 Task: Look for space in Abbeville, France from 1st July, 2023 to 8th July, 2023 for 2 adults, 1 child in price range Rs.15000 to Rs.20000. Place can be entire place with 1  bedroom having 1 bed and 1 bathroom. Property type can be house, flat, guest house, hotel. Booking option can be shelf check-in. Required host language is English.
Action: Mouse moved to (495, 181)
Screenshot: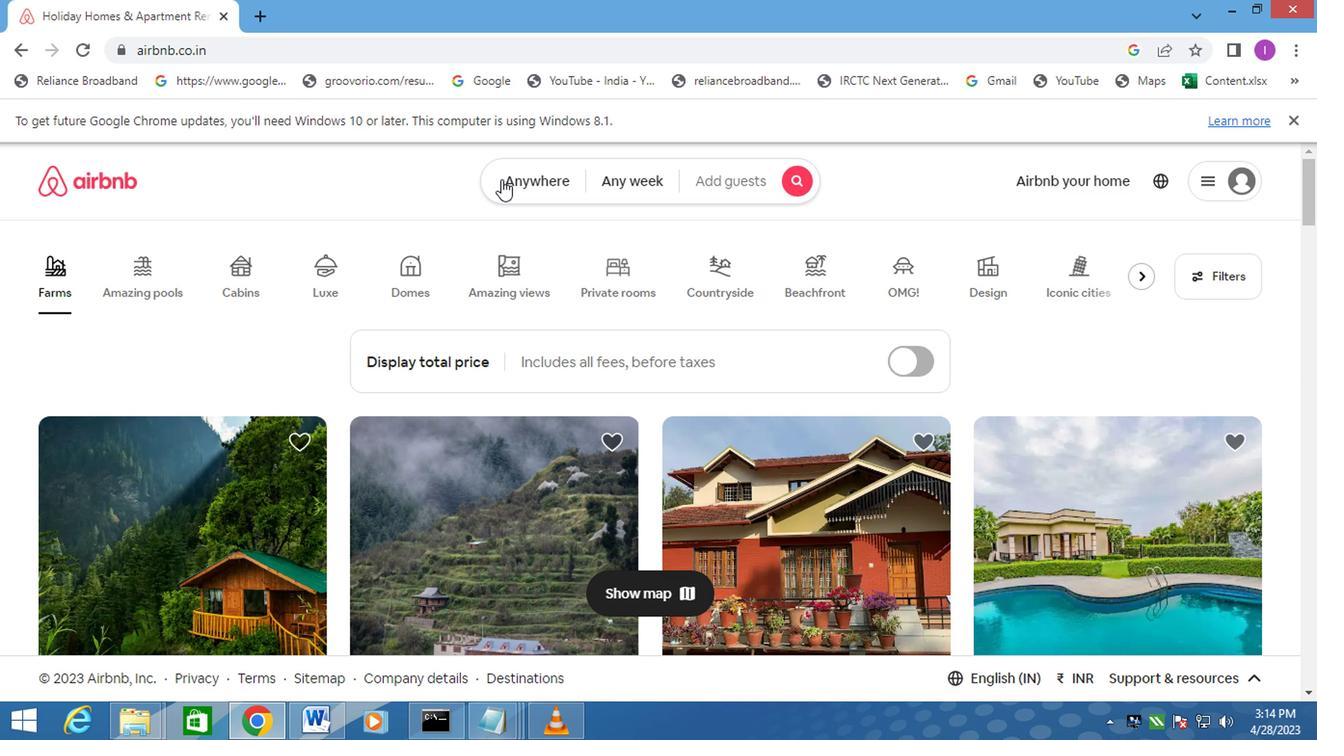 
Action: Mouse pressed left at (495, 181)
Screenshot: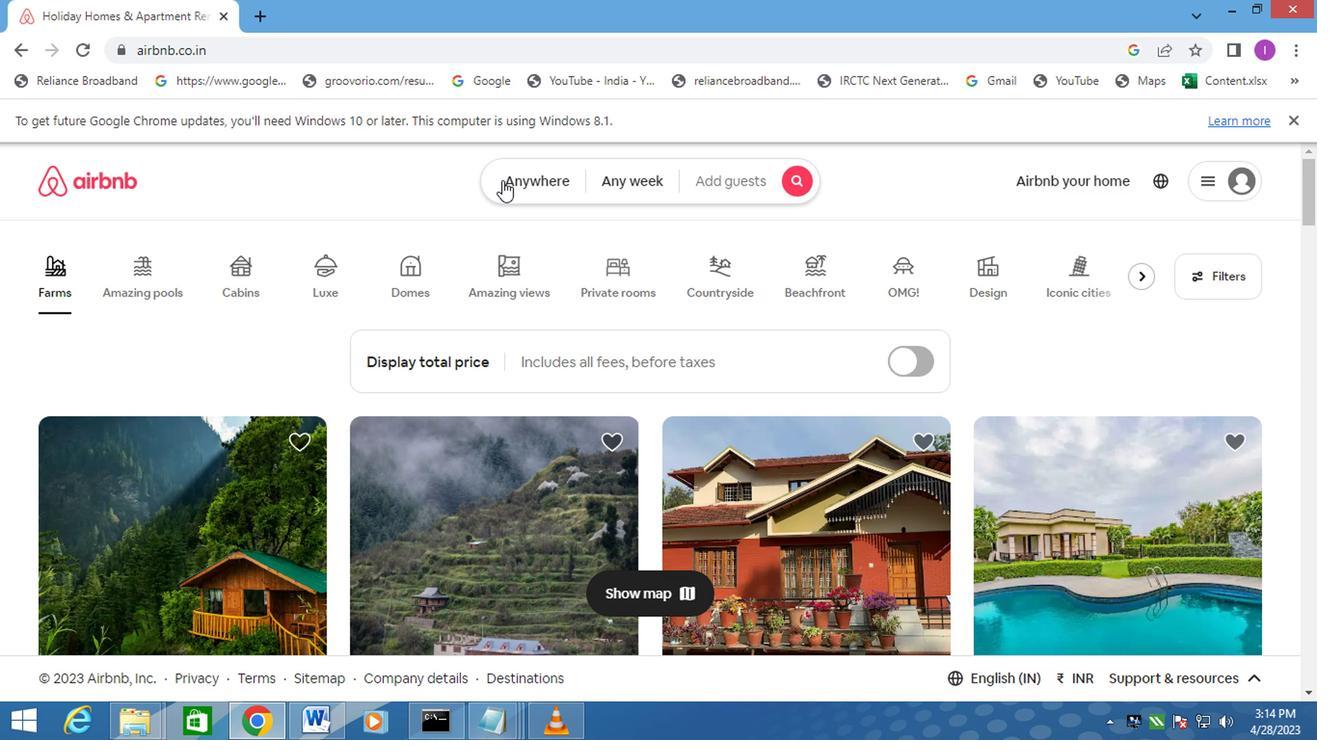 
Action: Mouse moved to (299, 267)
Screenshot: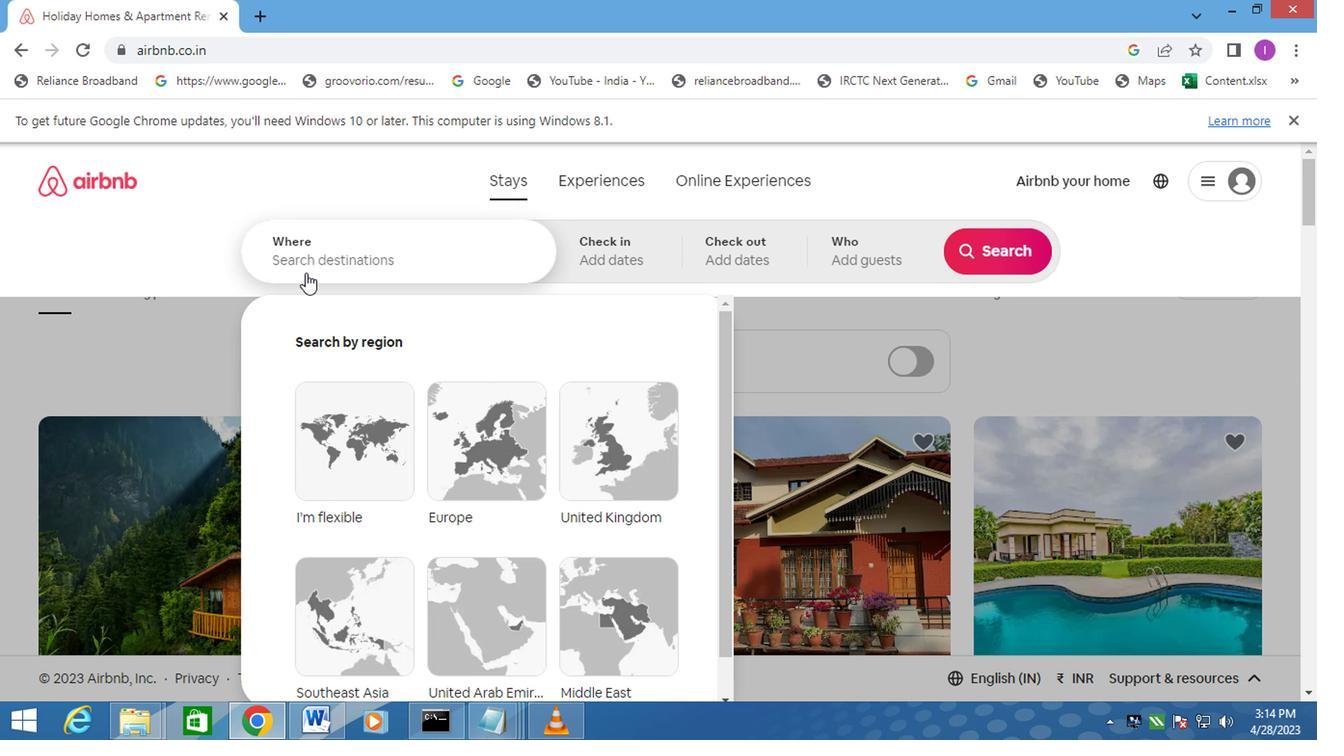 
Action: Mouse pressed left at (299, 267)
Screenshot: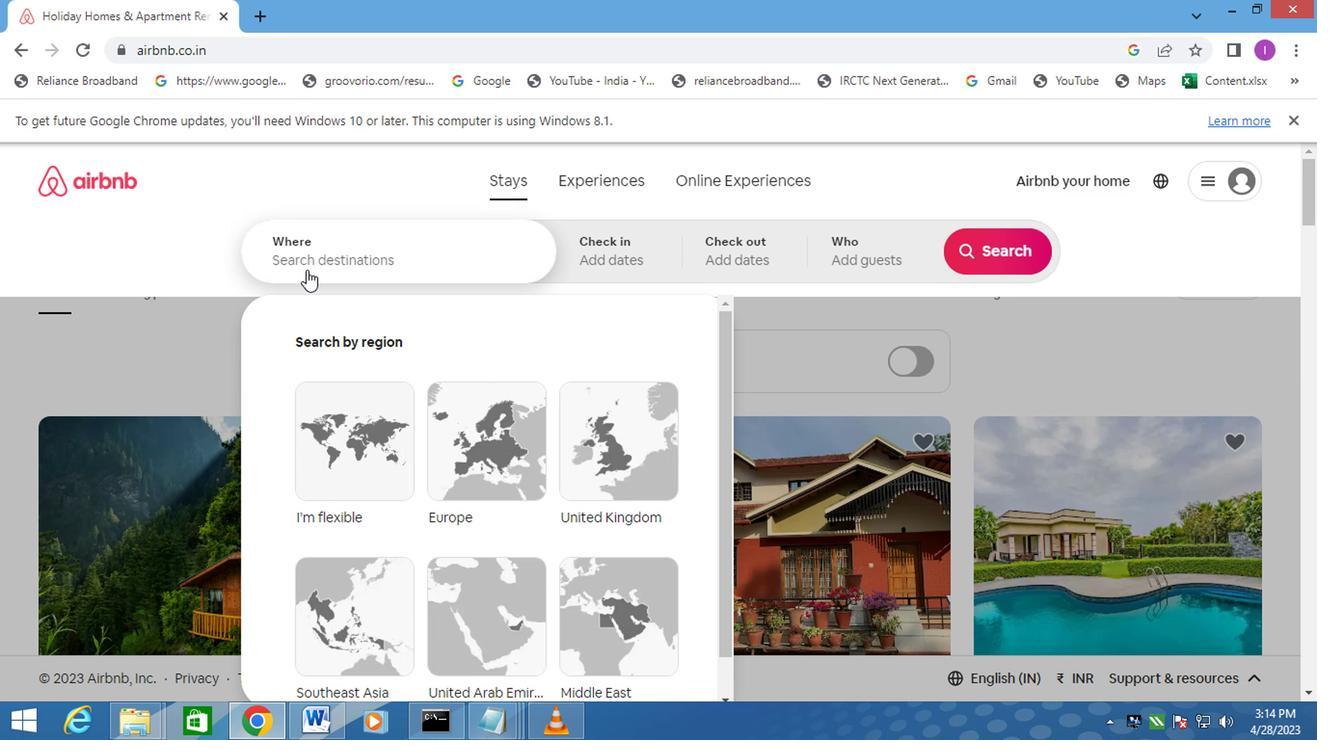
Action: Mouse moved to (335, 259)
Screenshot: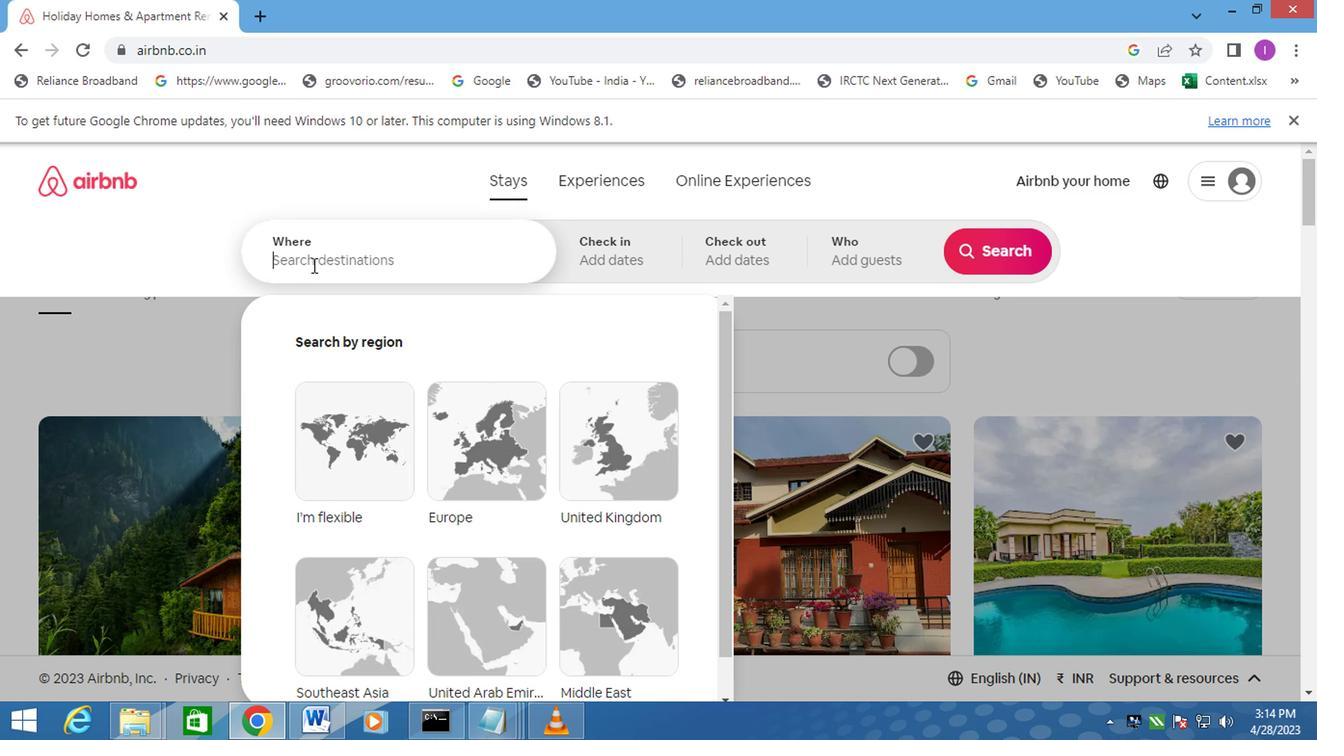 
Action: Key pressed <Key.shift>ABBEVILLE,<Key.shift>FRANCE
Screenshot: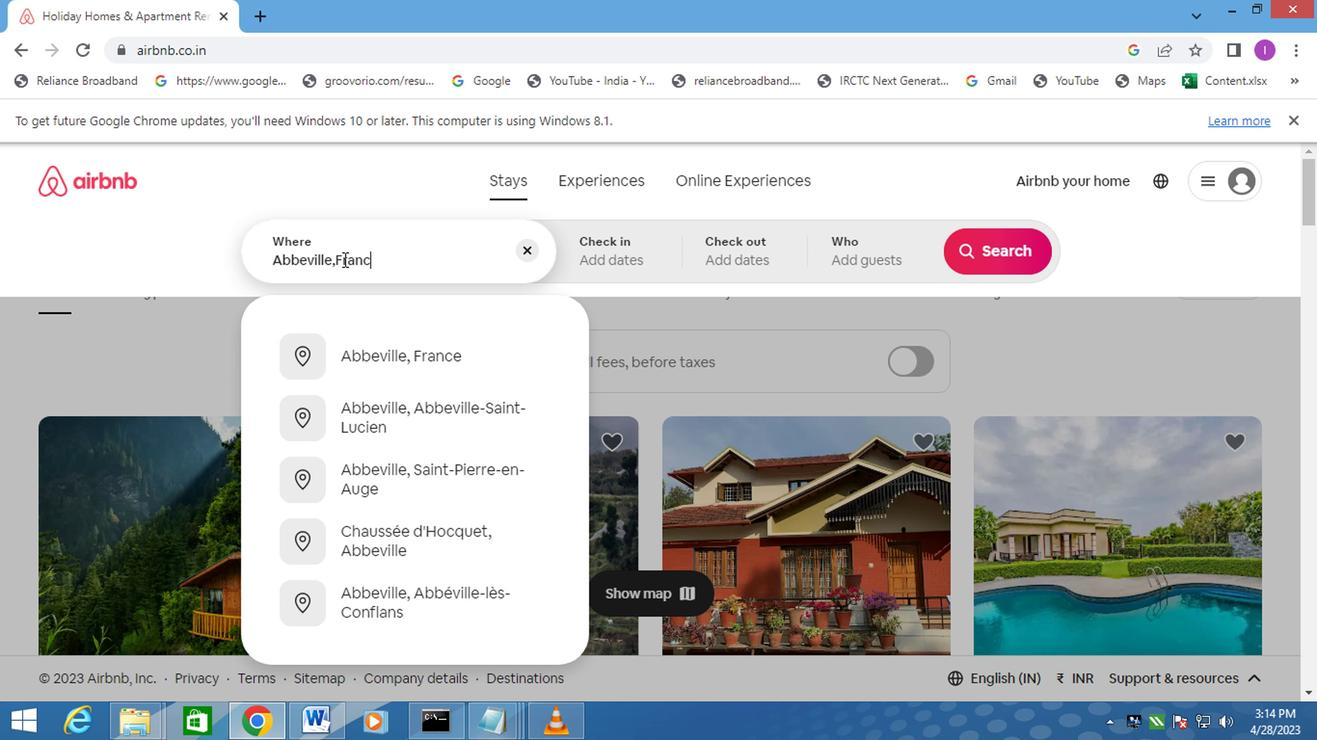 
Action: Mouse moved to (397, 359)
Screenshot: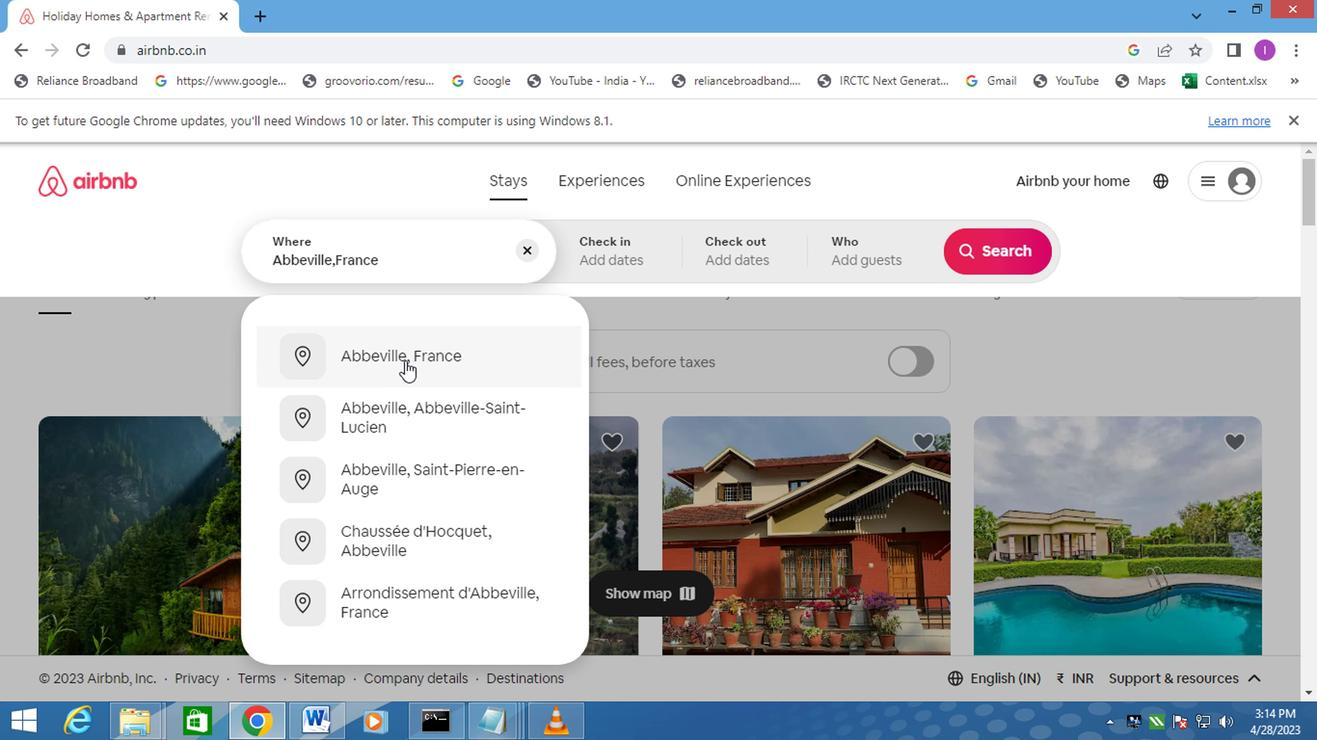 
Action: Mouse pressed left at (397, 359)
Screenshot: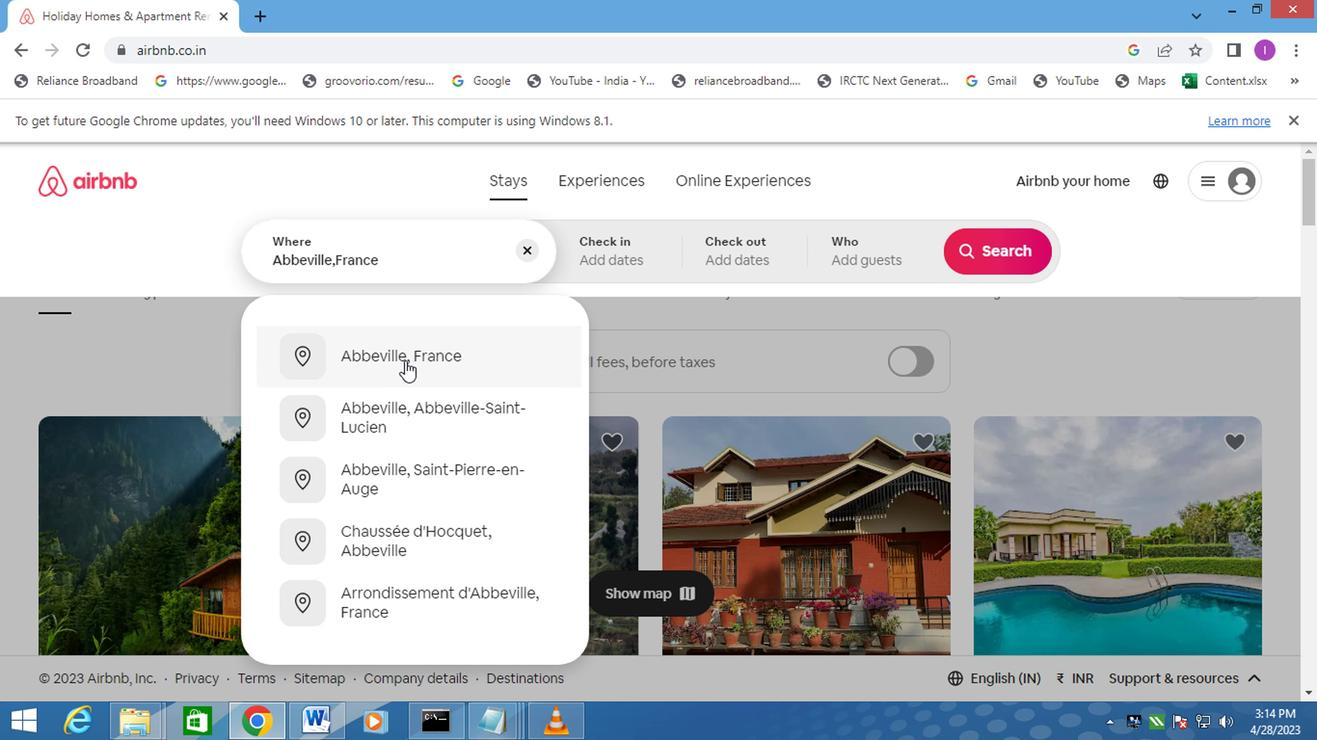 
Action: Mouse moved to (991, 406)
Screenshot: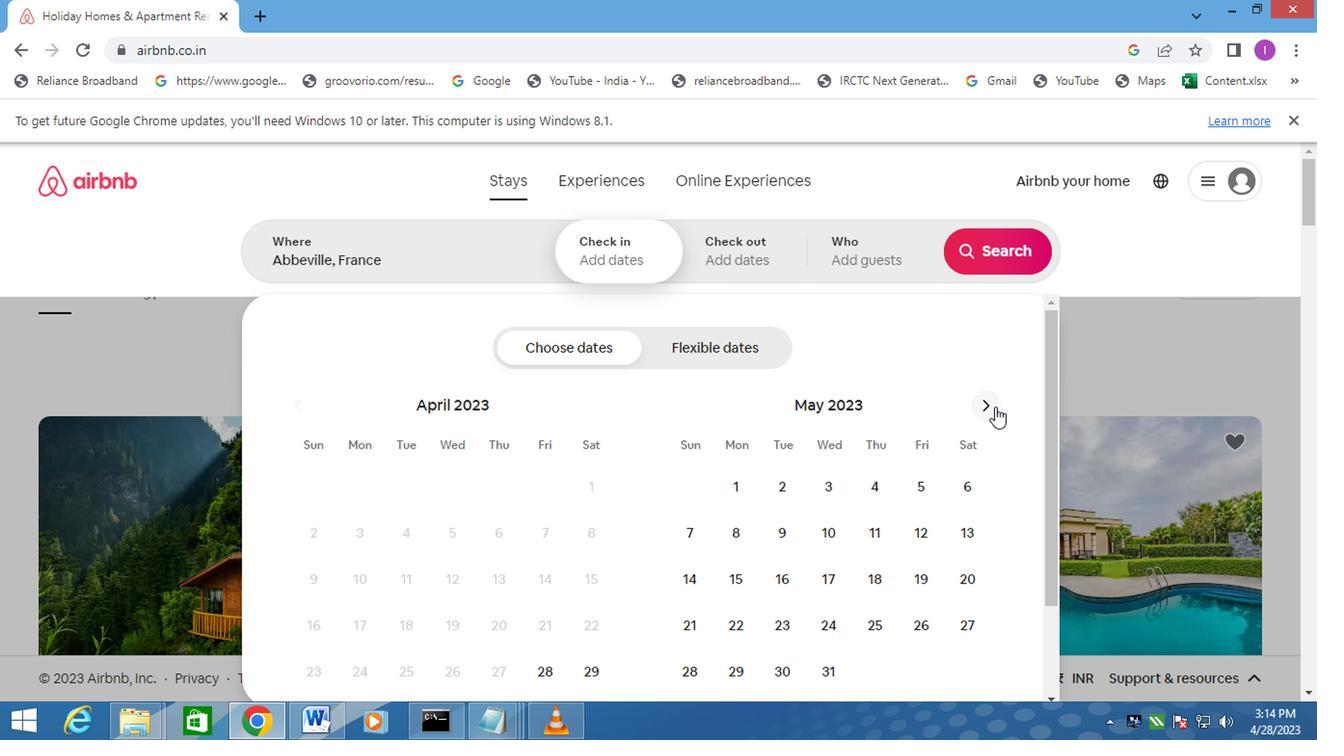 
Action: Mouse pressed left at (991, 406)
Screenshot: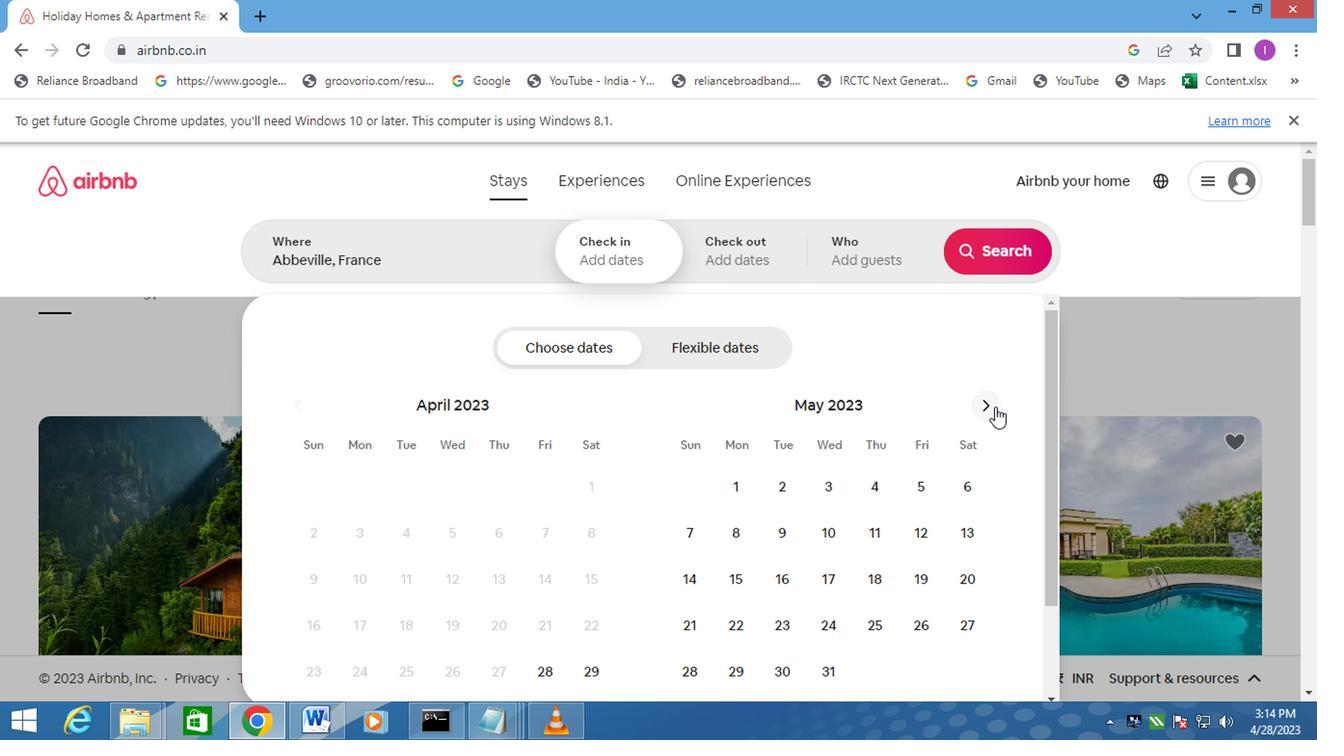 
Action: Mouse moved to (991, 405)
Screenshot: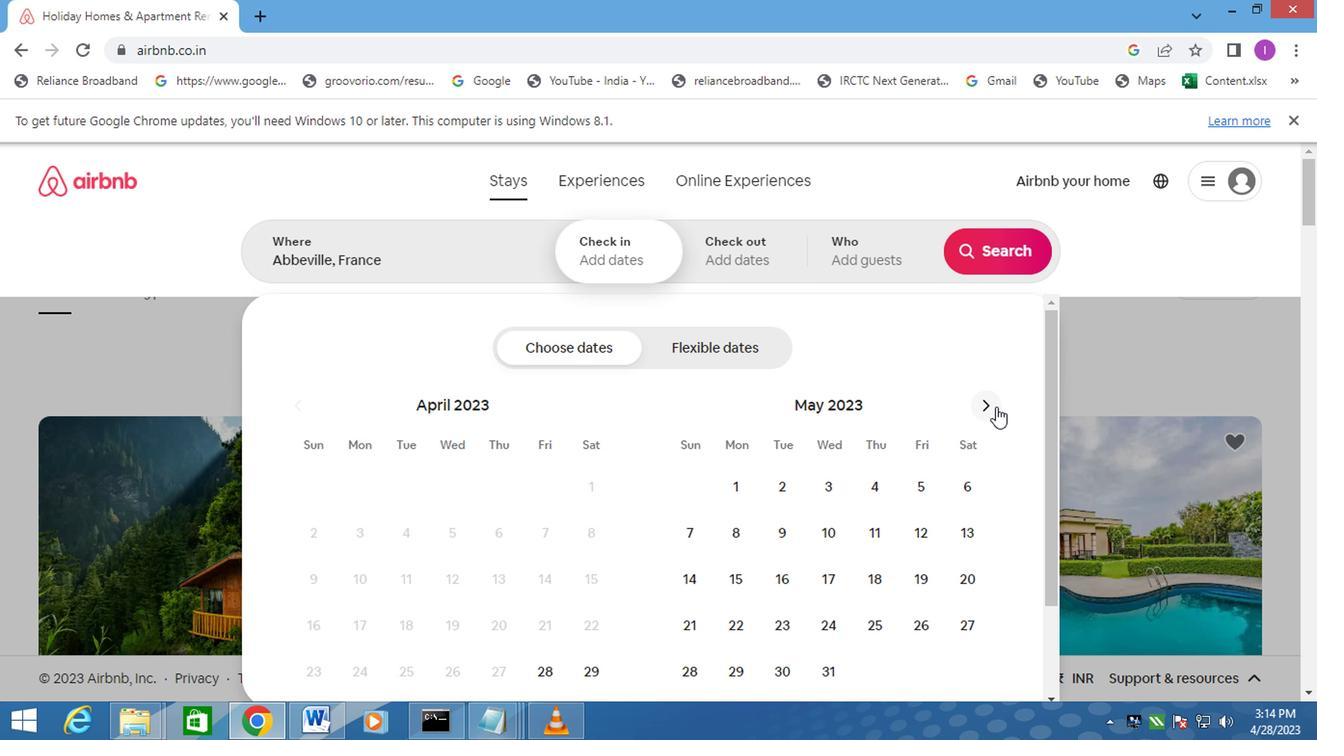 
Action: Mouse pressed left at (991, 405)
Screenshot: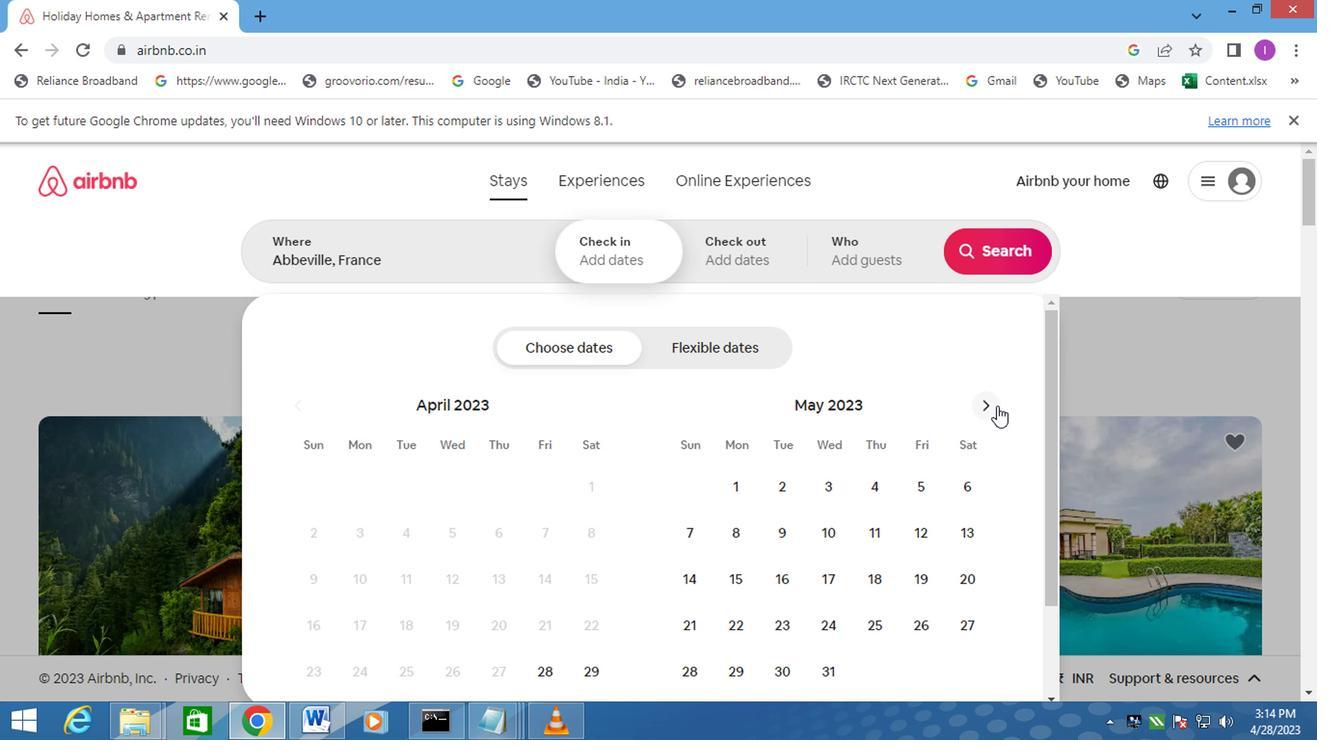
Action: Mouse pressed left at (991, 405)
Screenshot: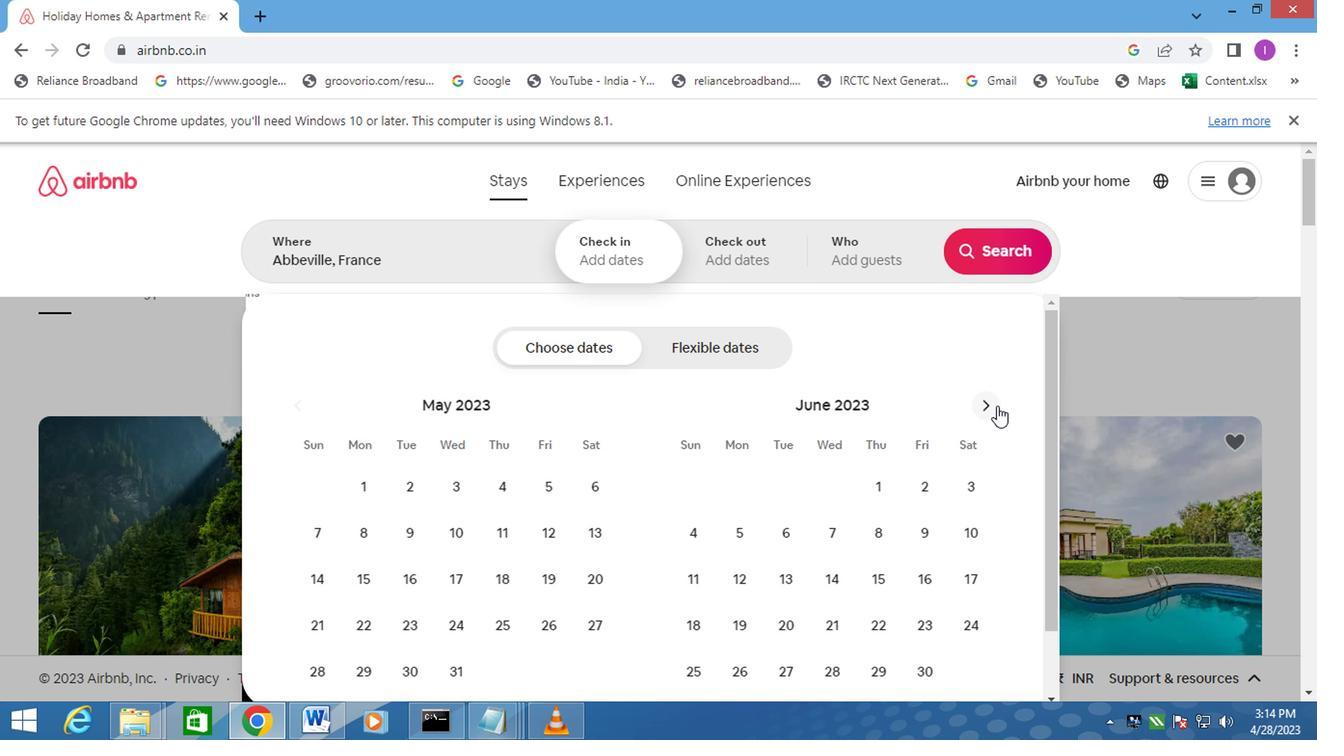 
Action: Mouse moved to (589, 490)
Screenshot: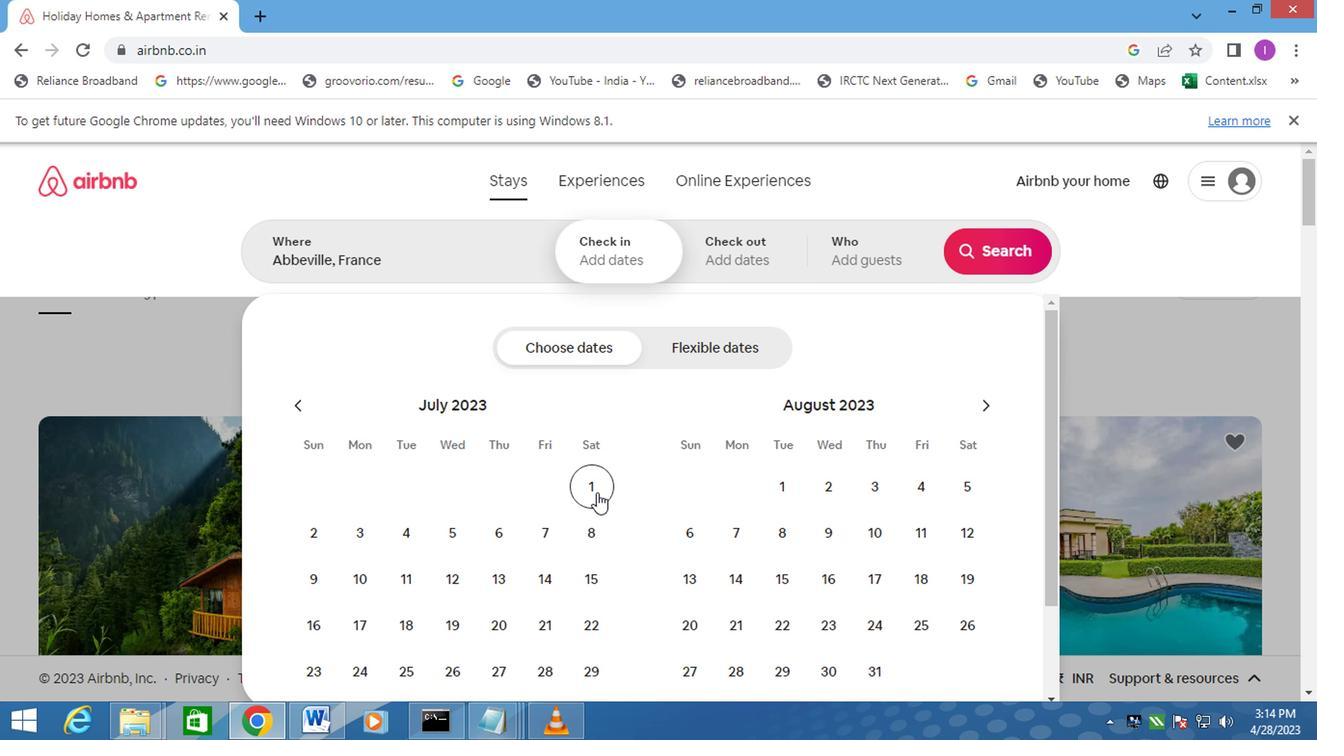 
Action: Mouse pressed left at (589, 490)
Screenshot: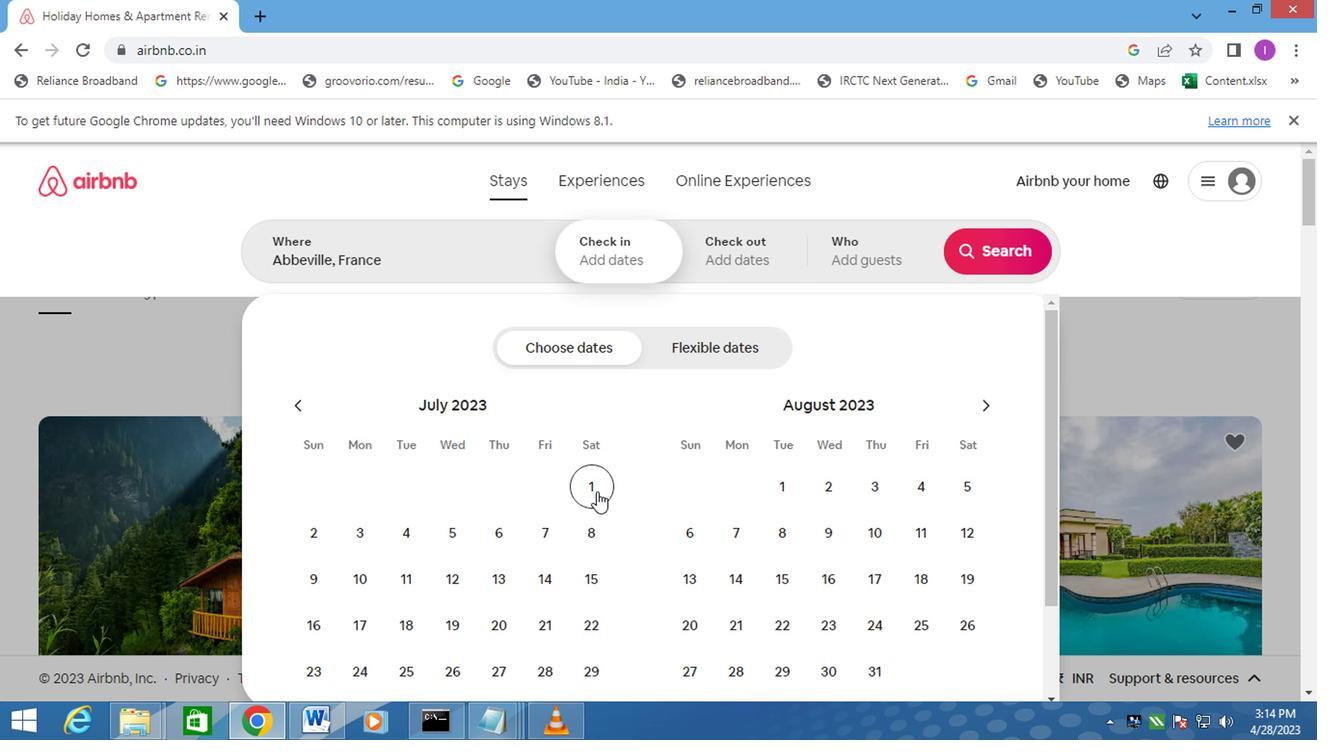 
Action: Mouse moved to (589, 522)
Screenshot: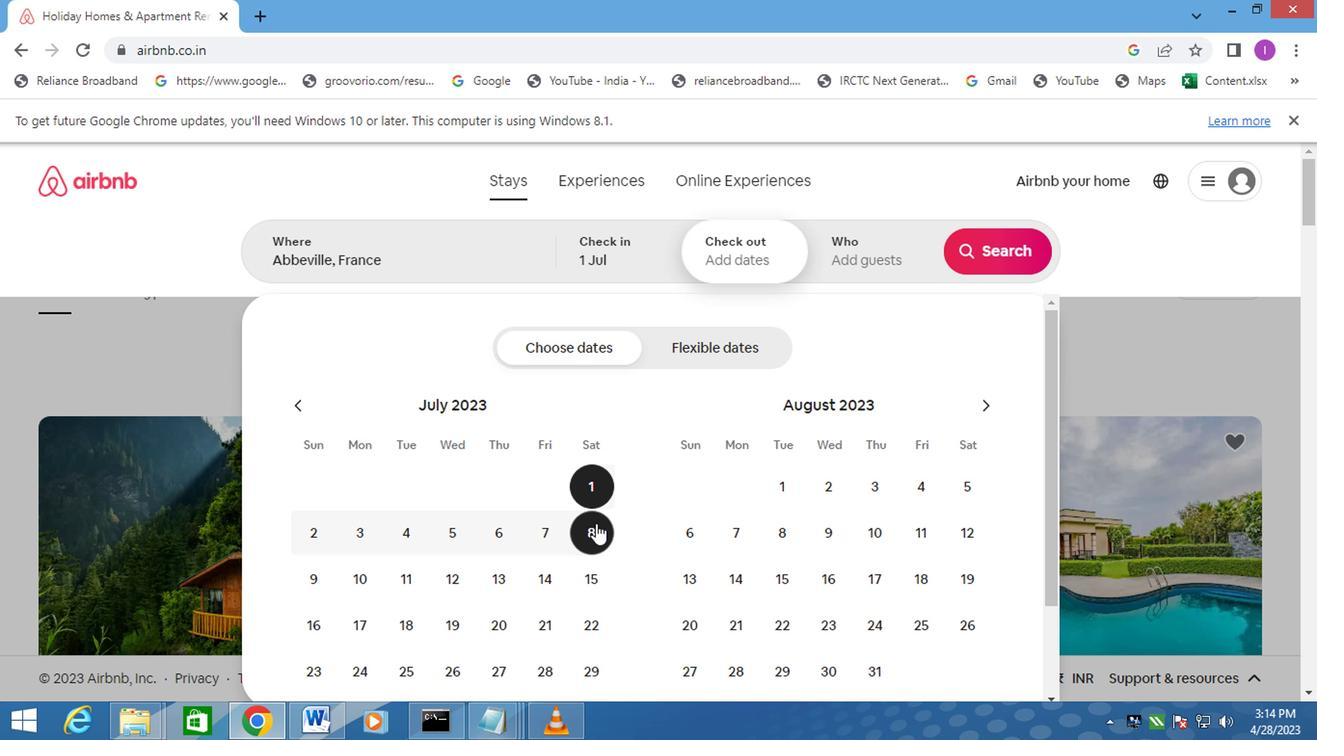 
Action: Mouse pressed left at (589, 522)
Screenshot: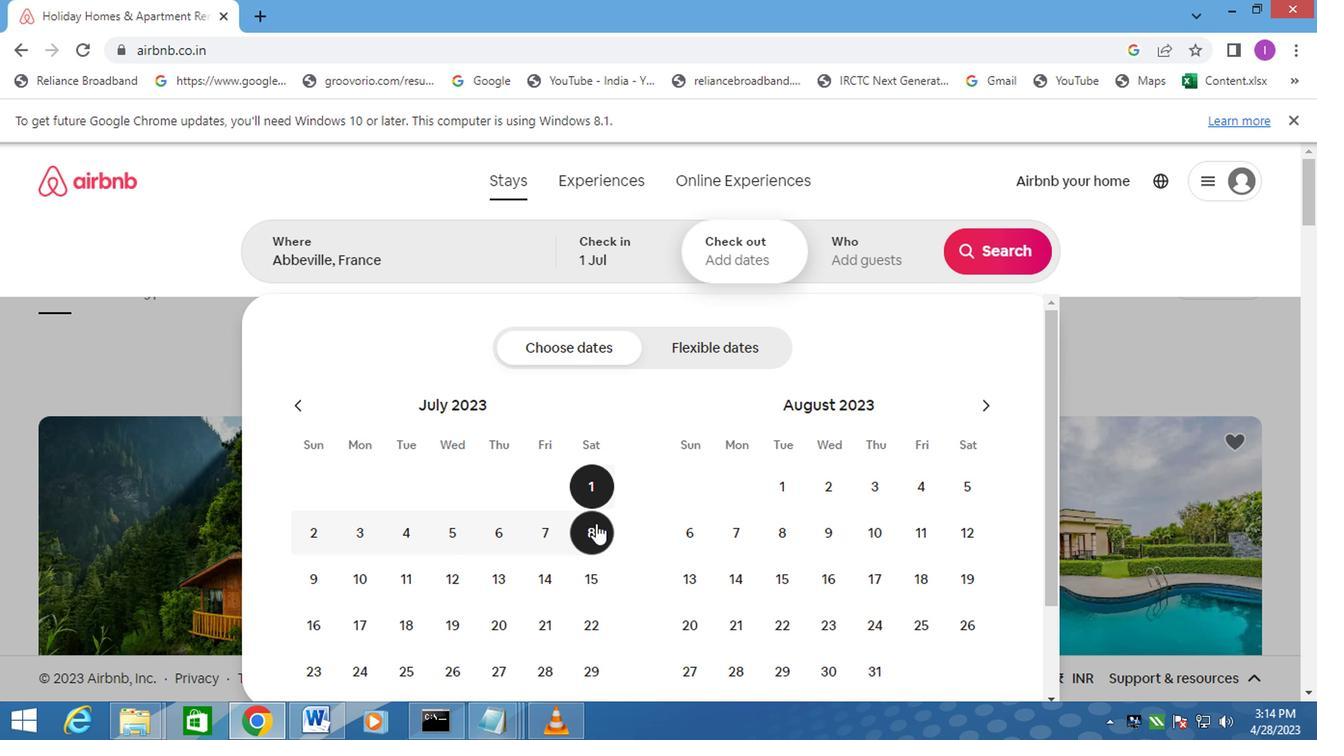 
Action: Mouse moved to (826, 254)
Screenshot: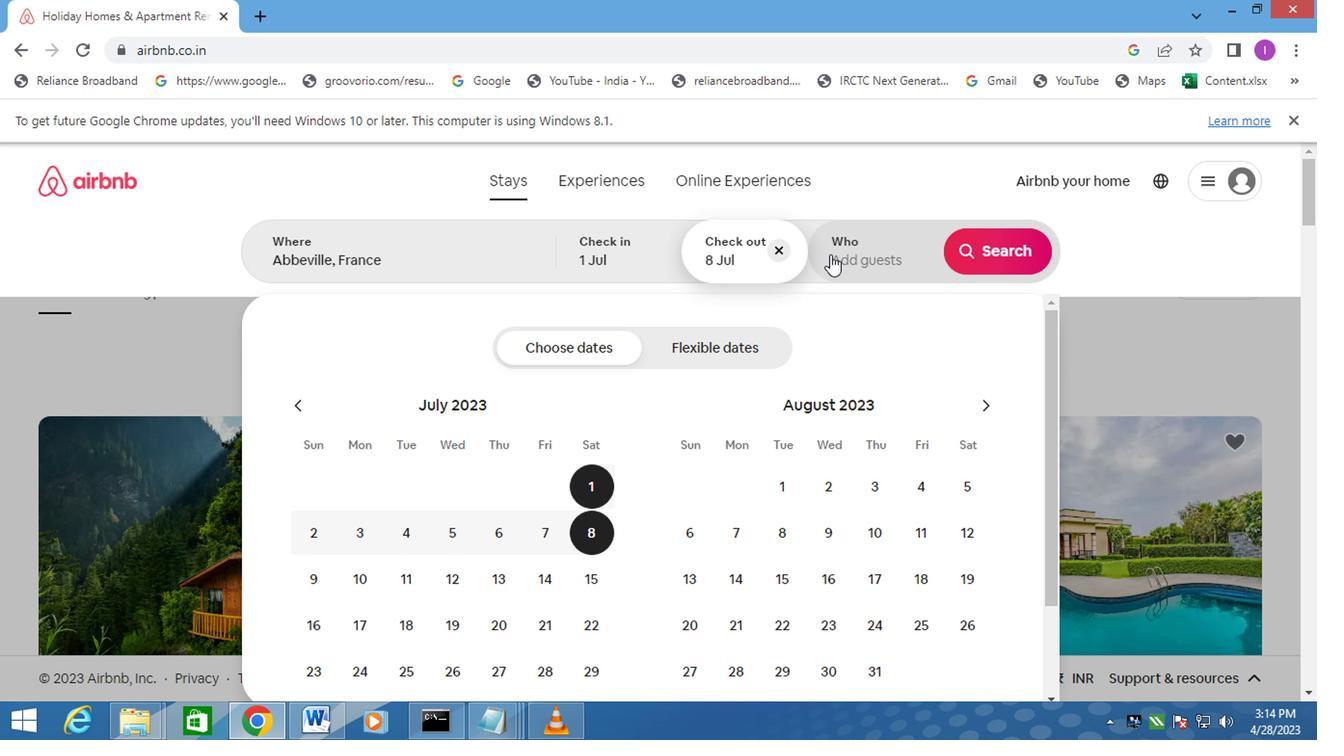 
Action: Mouse pressed left at (826, 254)
Screenshot: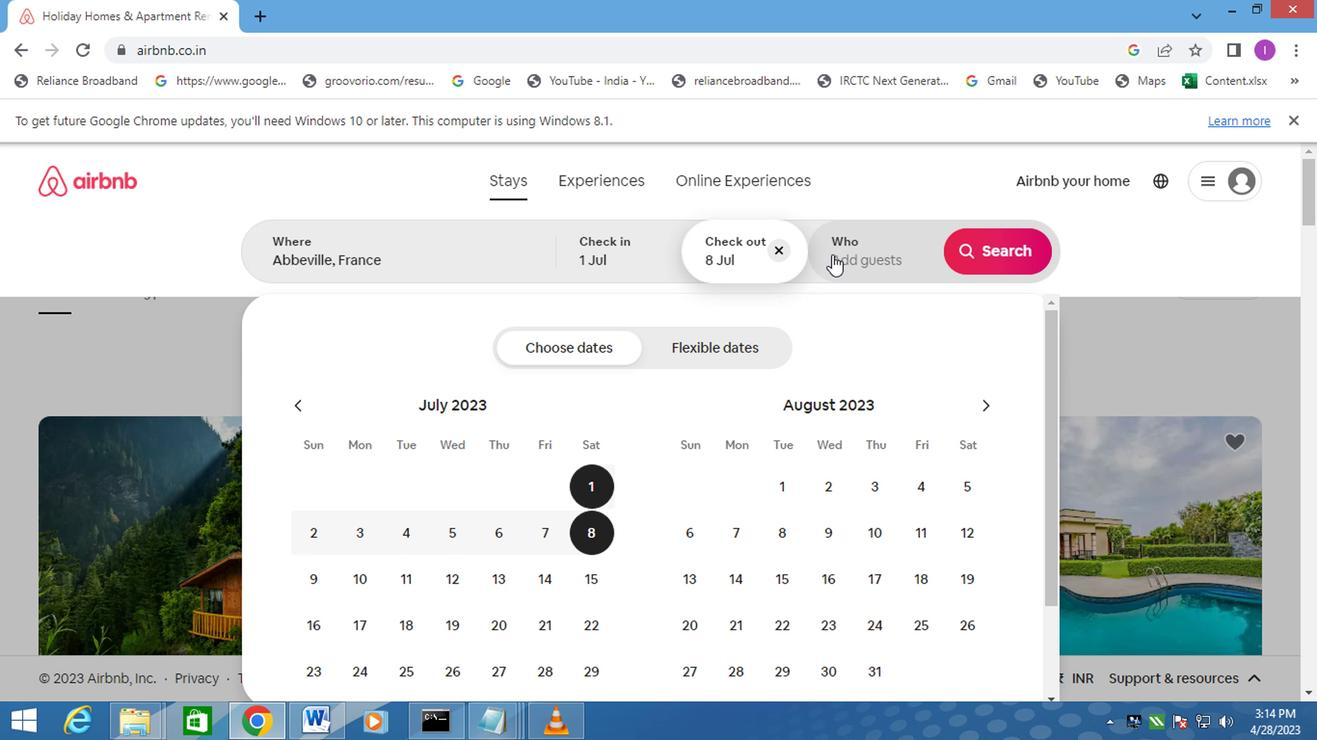 
Action: Mouse moved to (1002, 358)
Screenshot: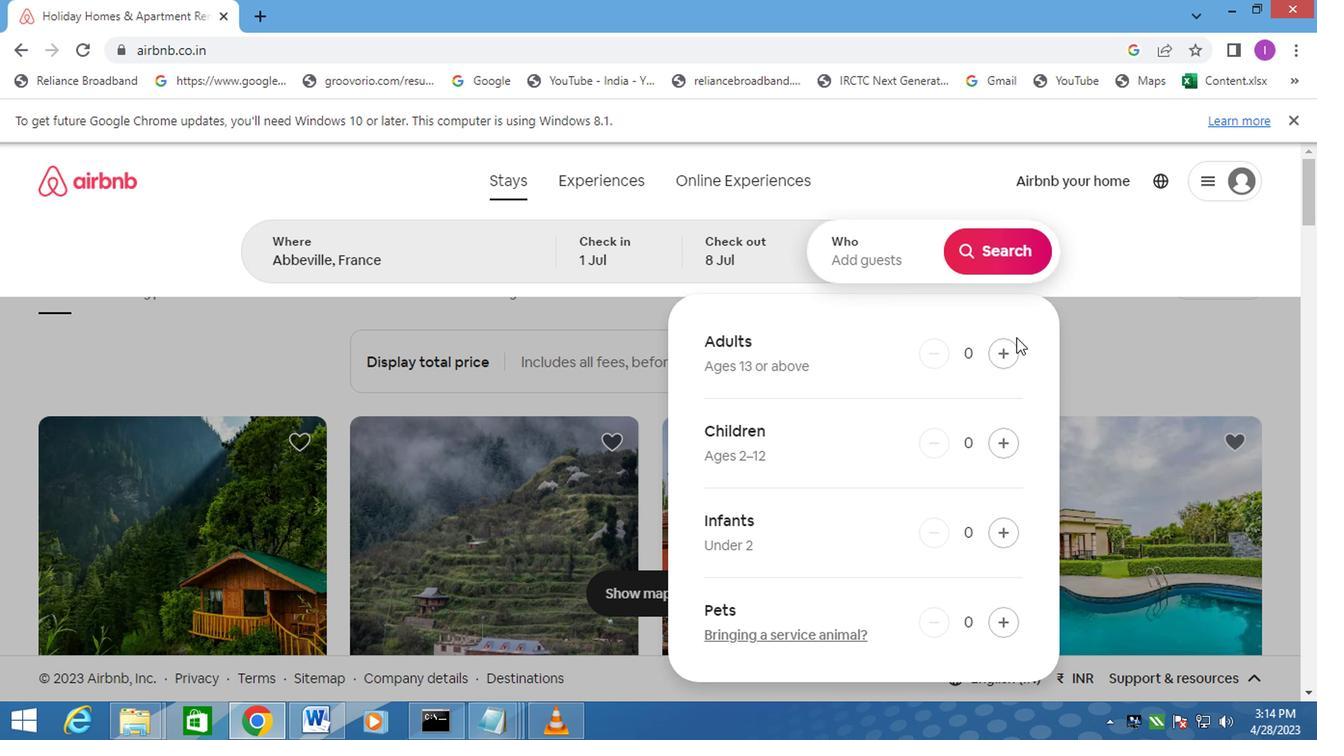 
Action: Mouse pressed left at (1002, 358)
Screenshot: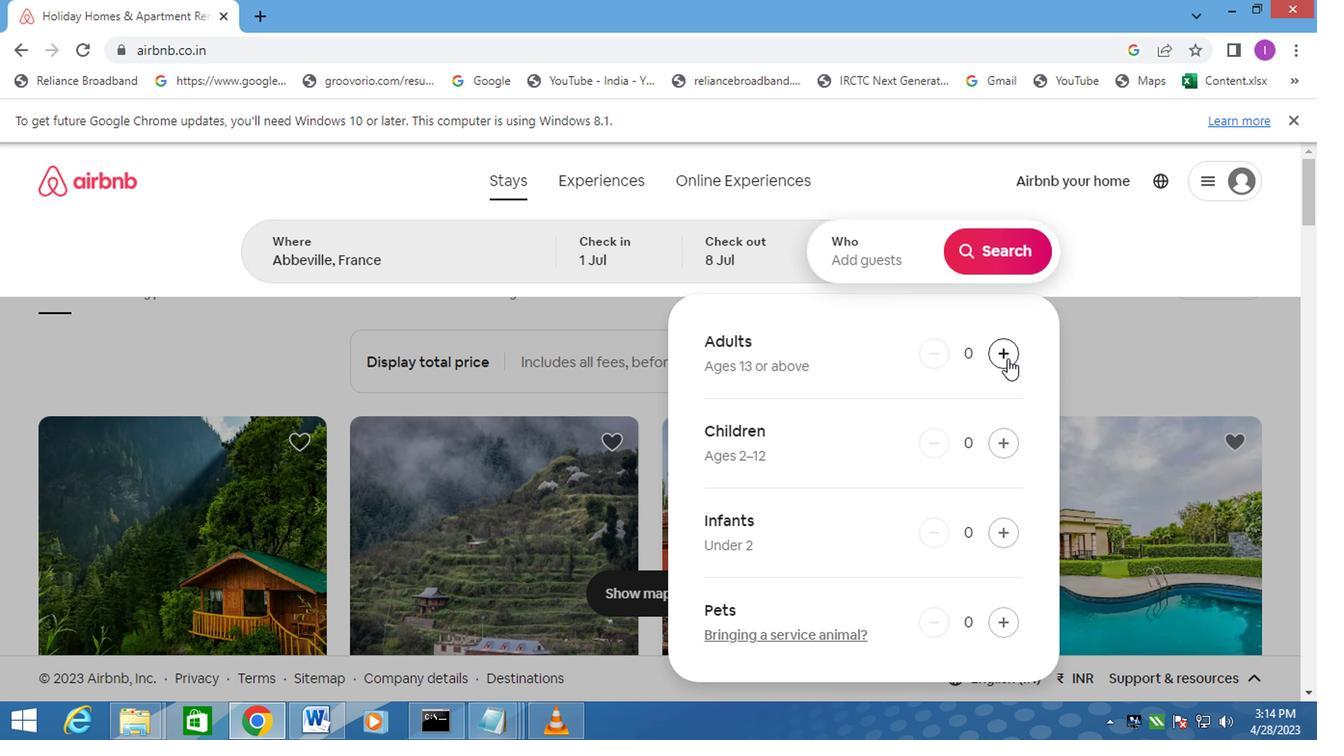 
Action: Mouse pressed left at (1002, 358)
Screenshot: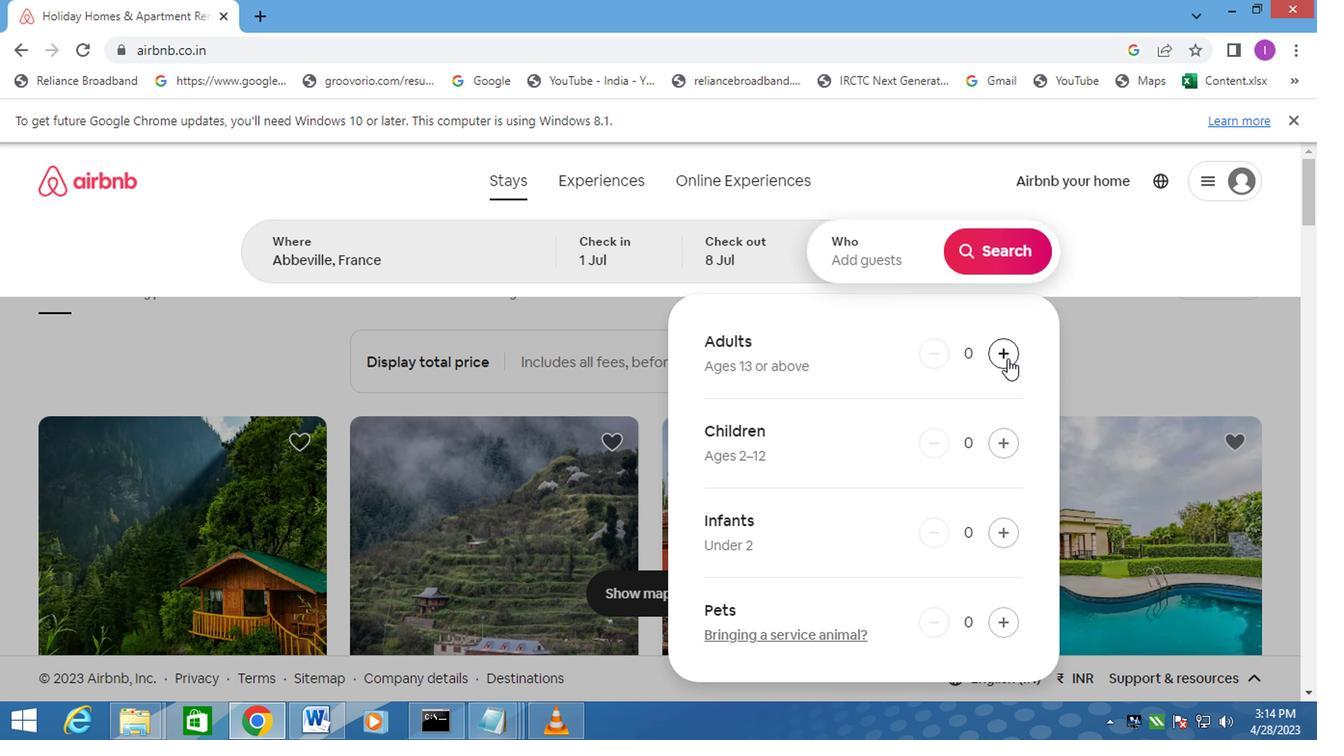 
Action: Mouse moved to (996, 440)
Screenshot: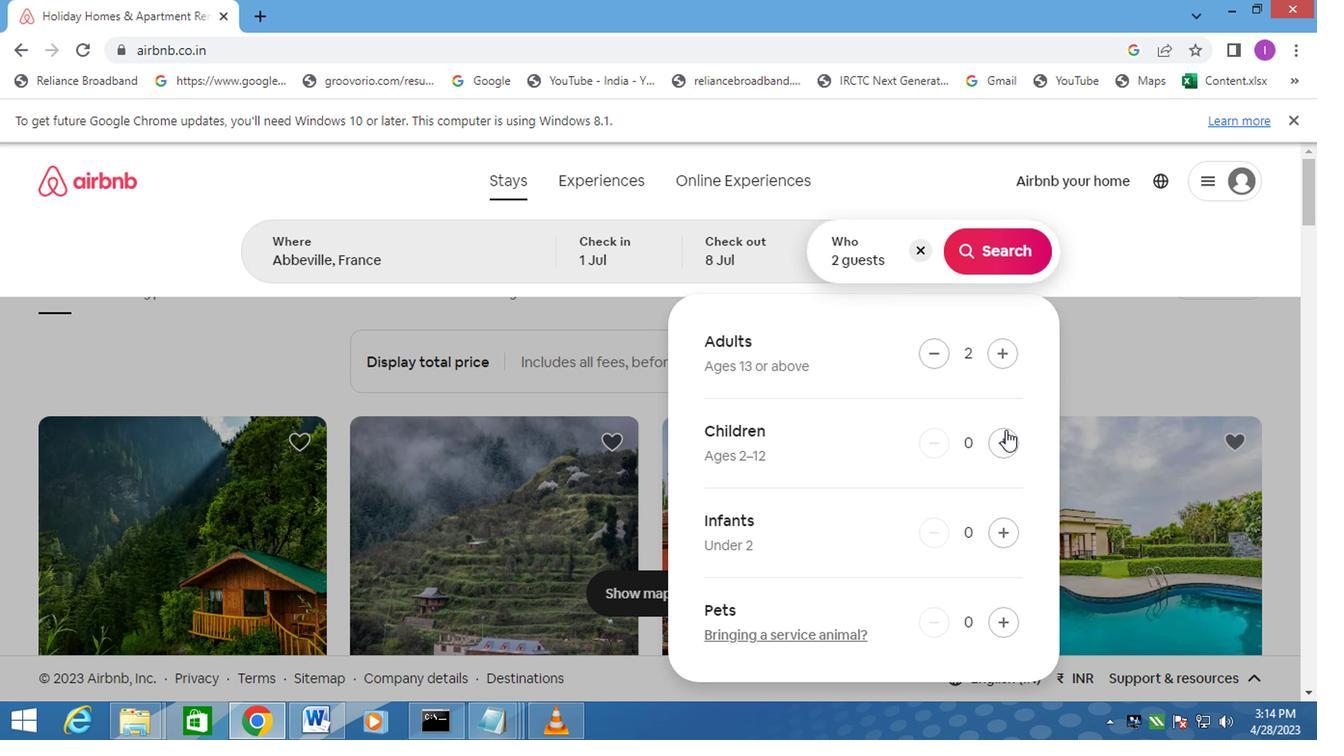 
Action: Mouse pressed left at (996, 440)
Screenshot: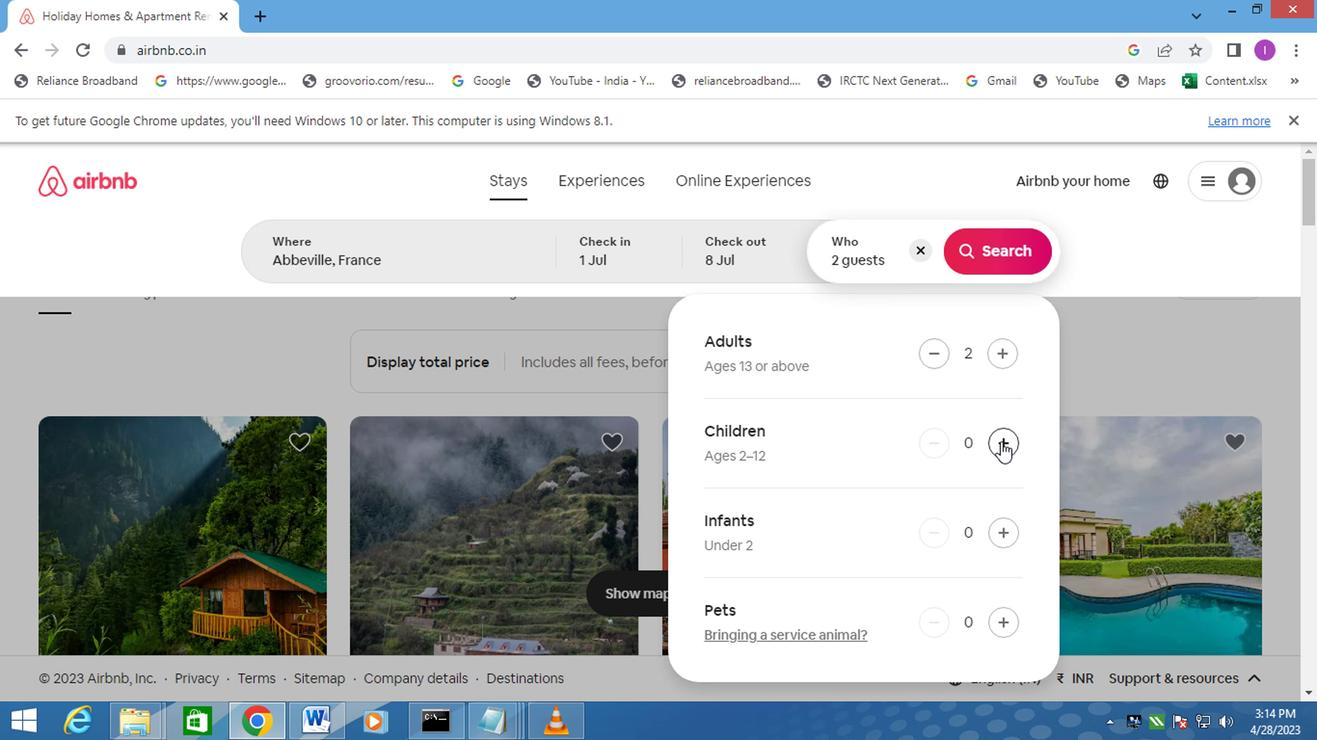 
Action: Mouse moved to (989, 253)
Screenshot: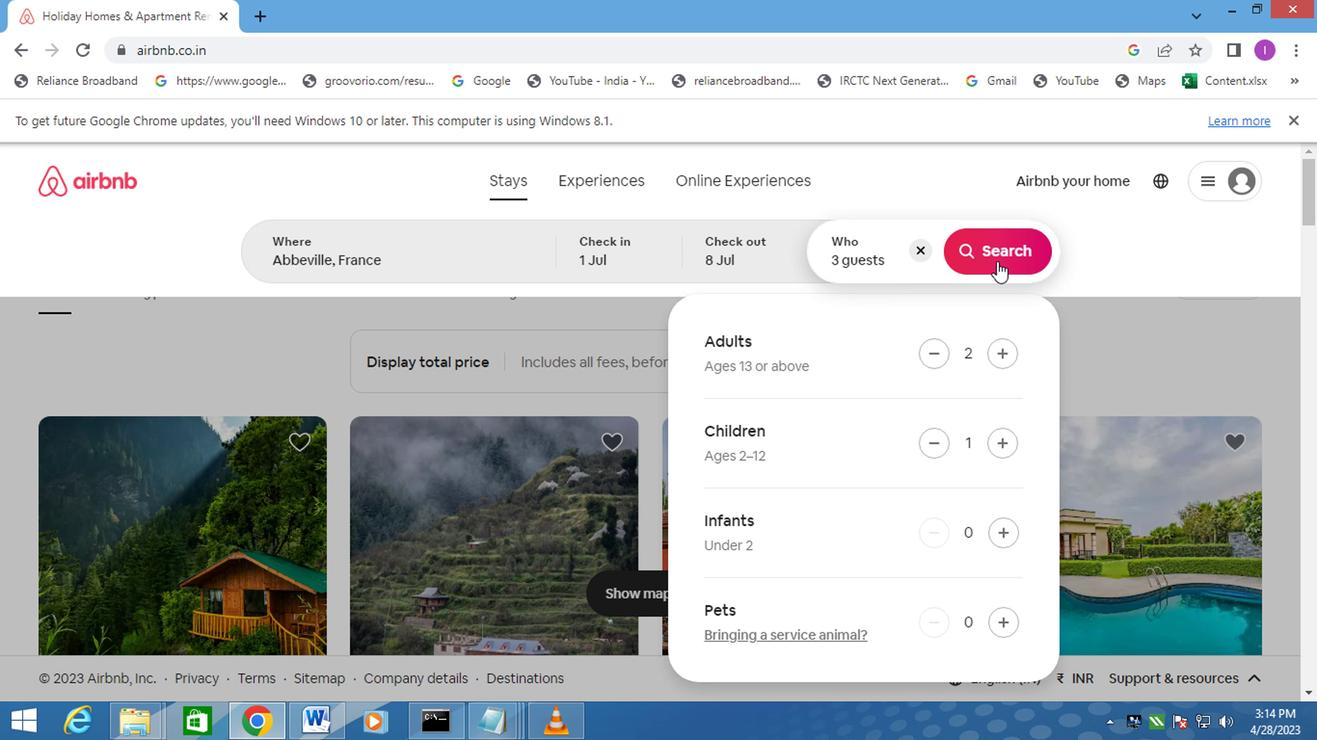 
Action: Mouse pressed left at (989, 253)
Screenshot: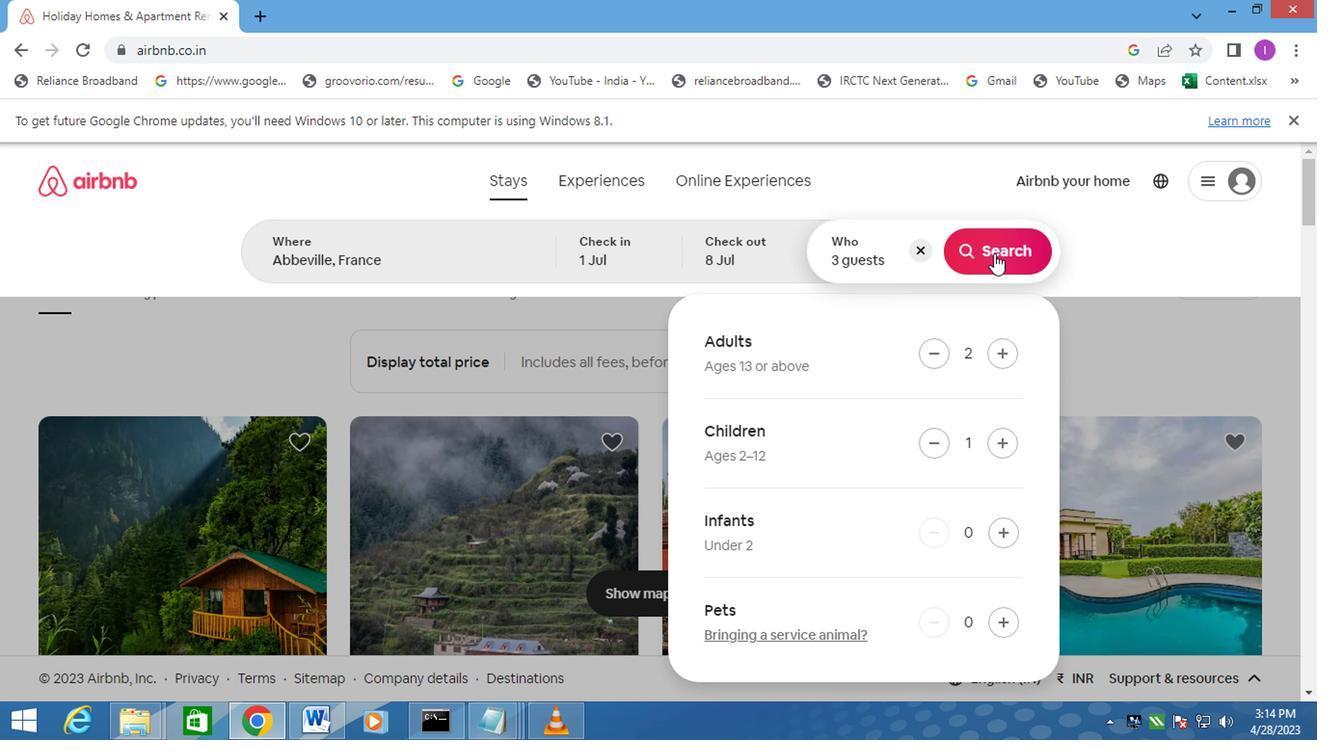 
Action: Mouse moved to (1243, 262)
Screenshot: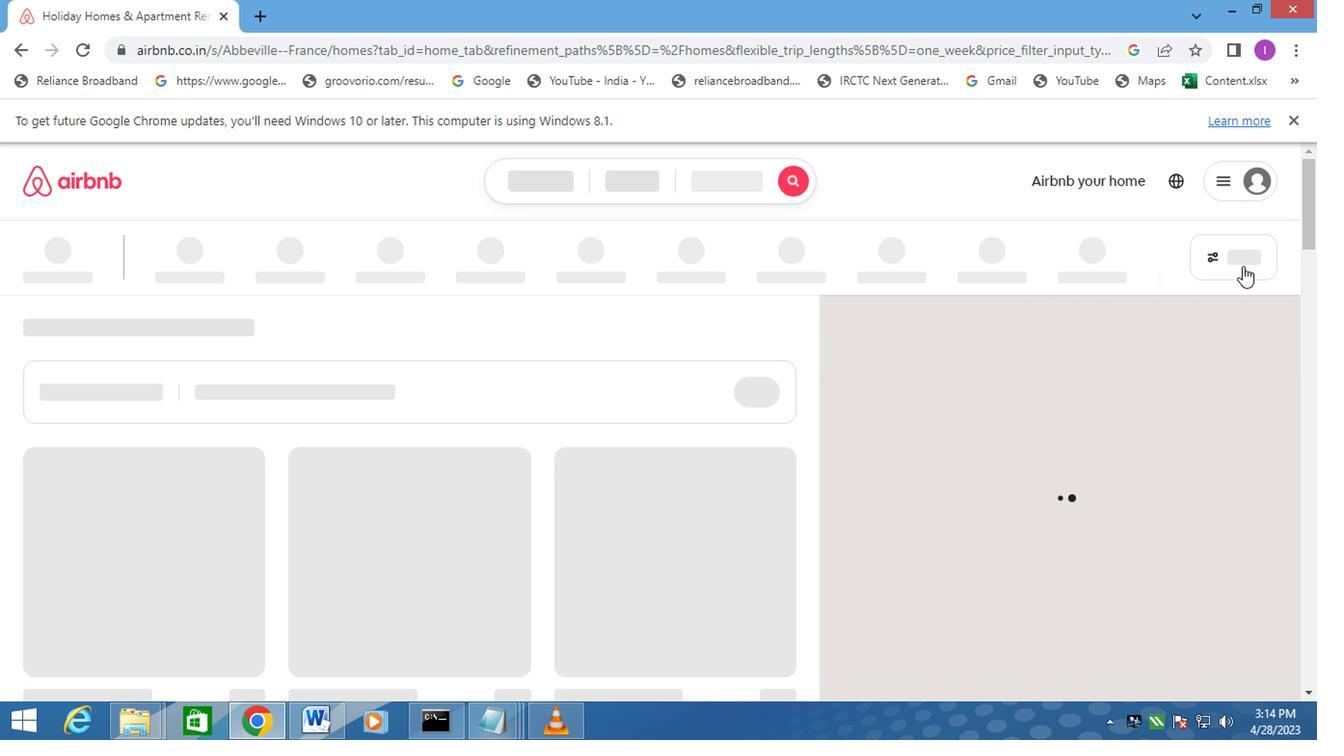 
Action: Mouse pressed left at (1243, 262)
Screenshot: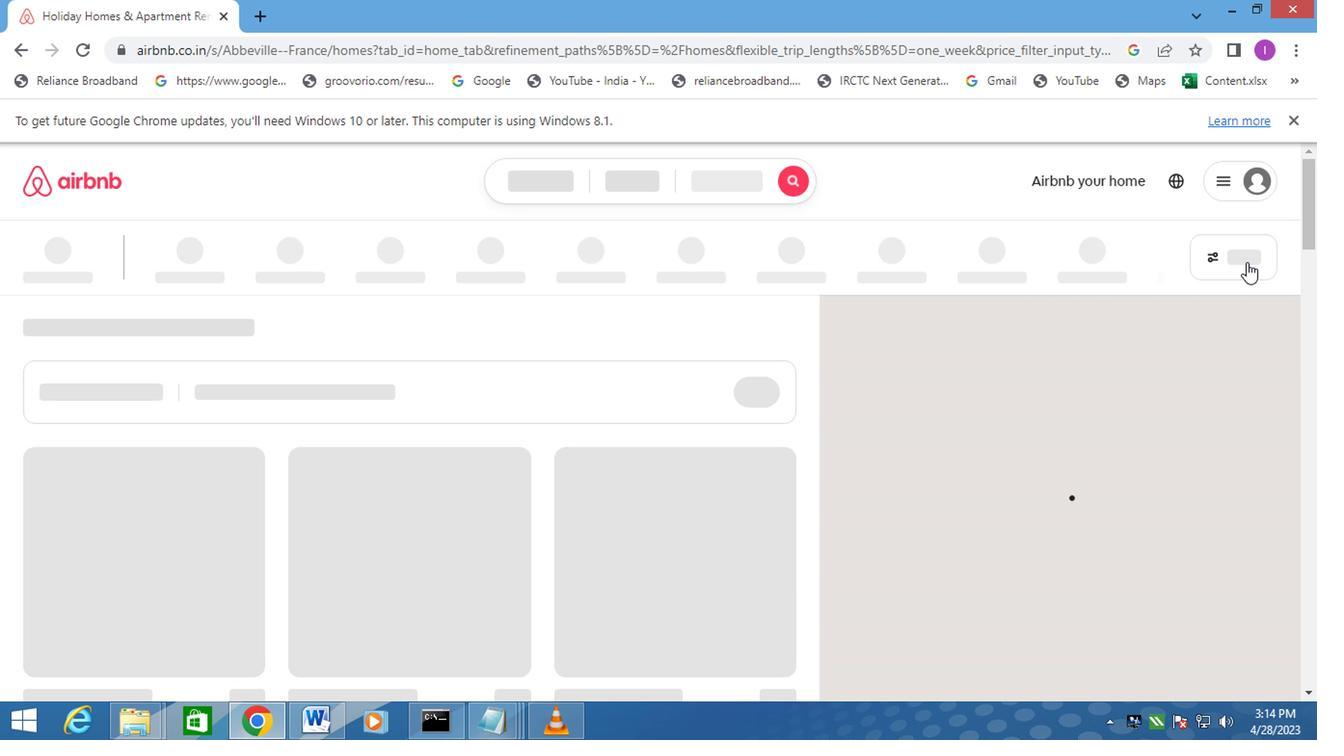 
Action: Mouse moved to (403, 498)
Screenshot: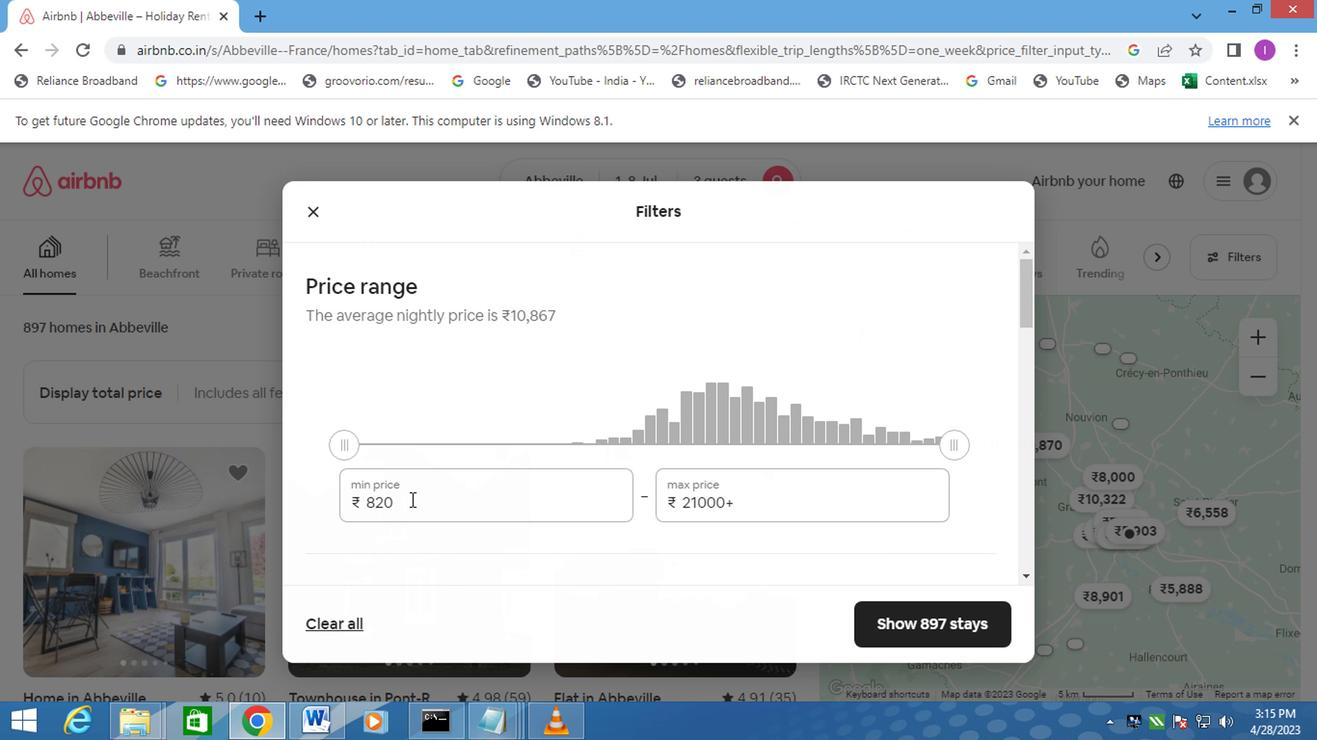 
Action: Mouse pressed left at (403, 498)
Screenshot: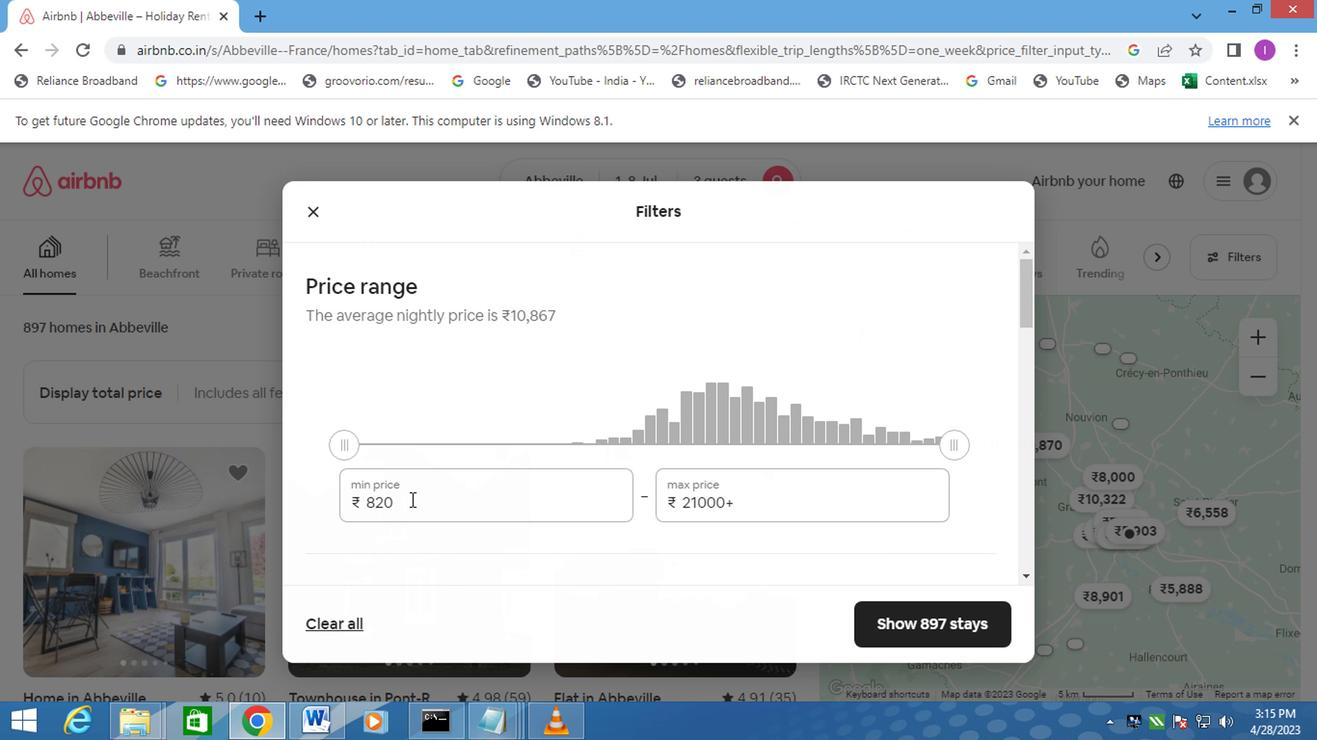 
Action: Mouse moved to (333, 493)
Screenshot: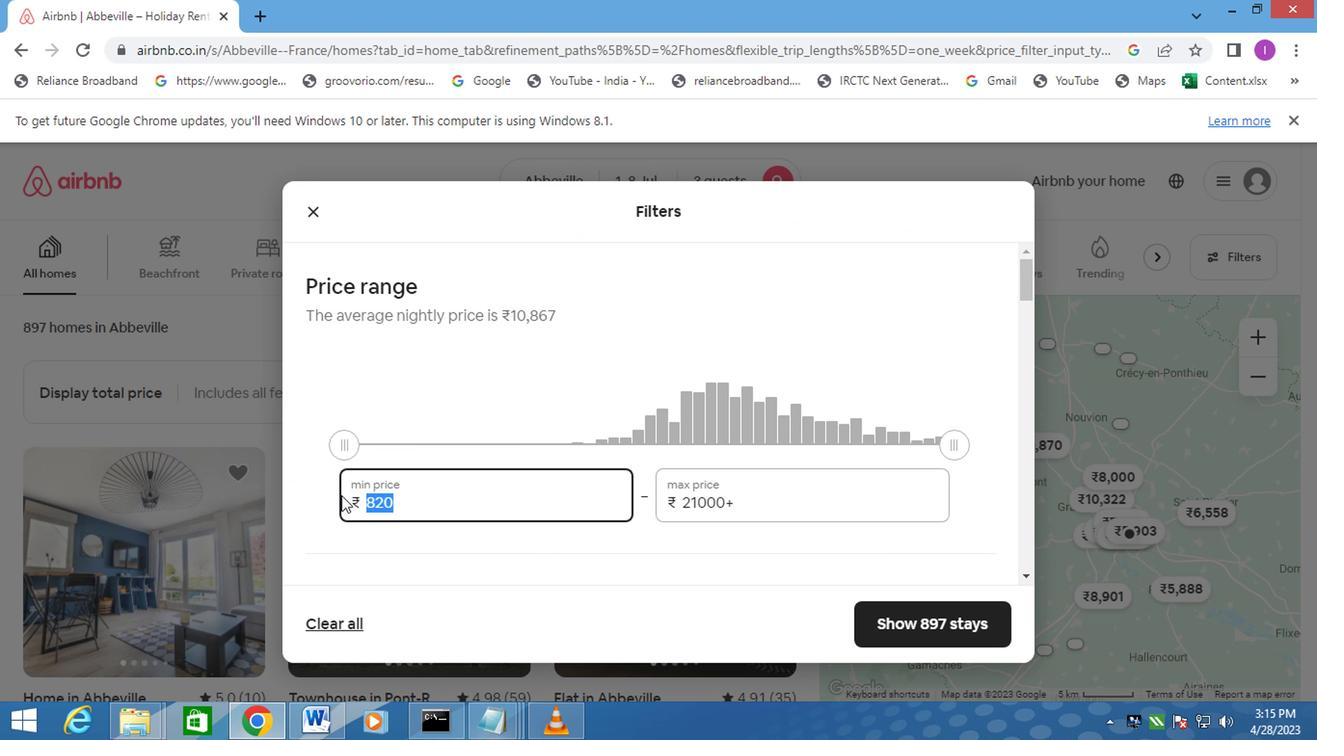 
Action: Key pressed 15000
Screenshot: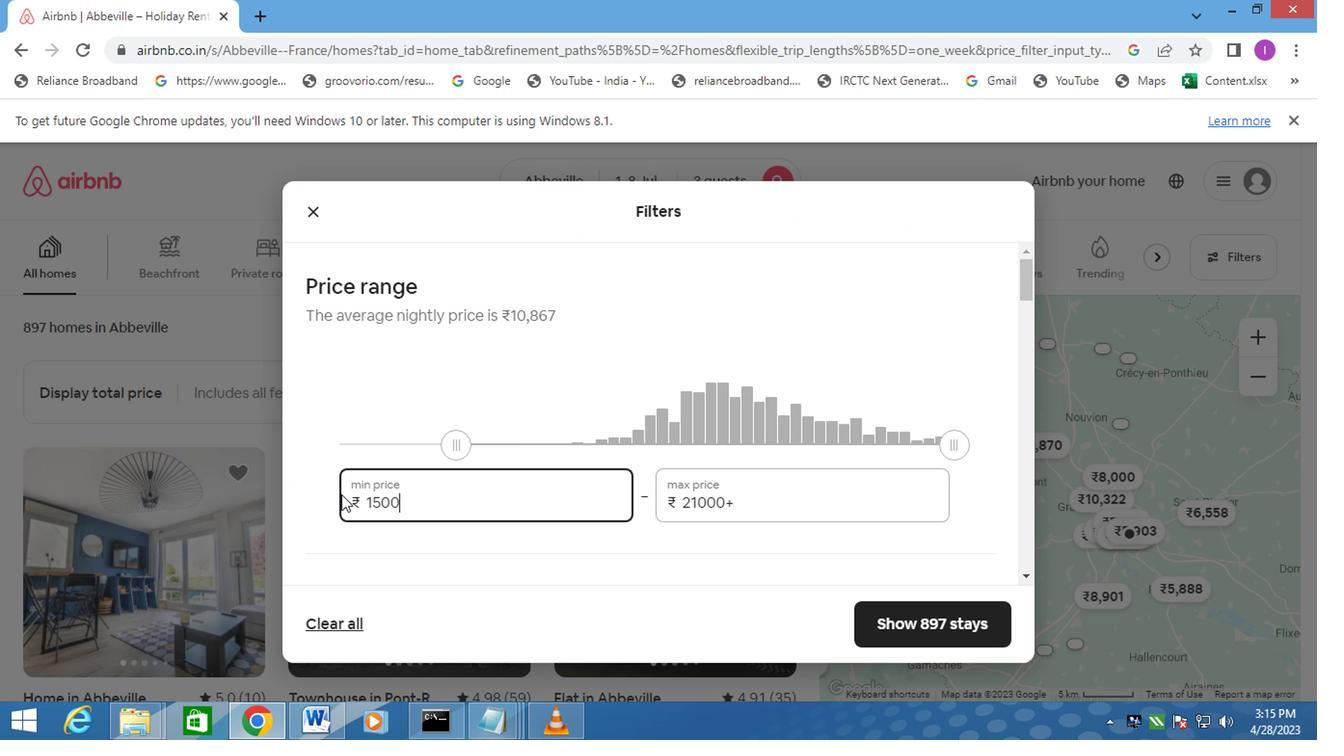 
Action: Mouse moved to (738, 499)
Screenshot: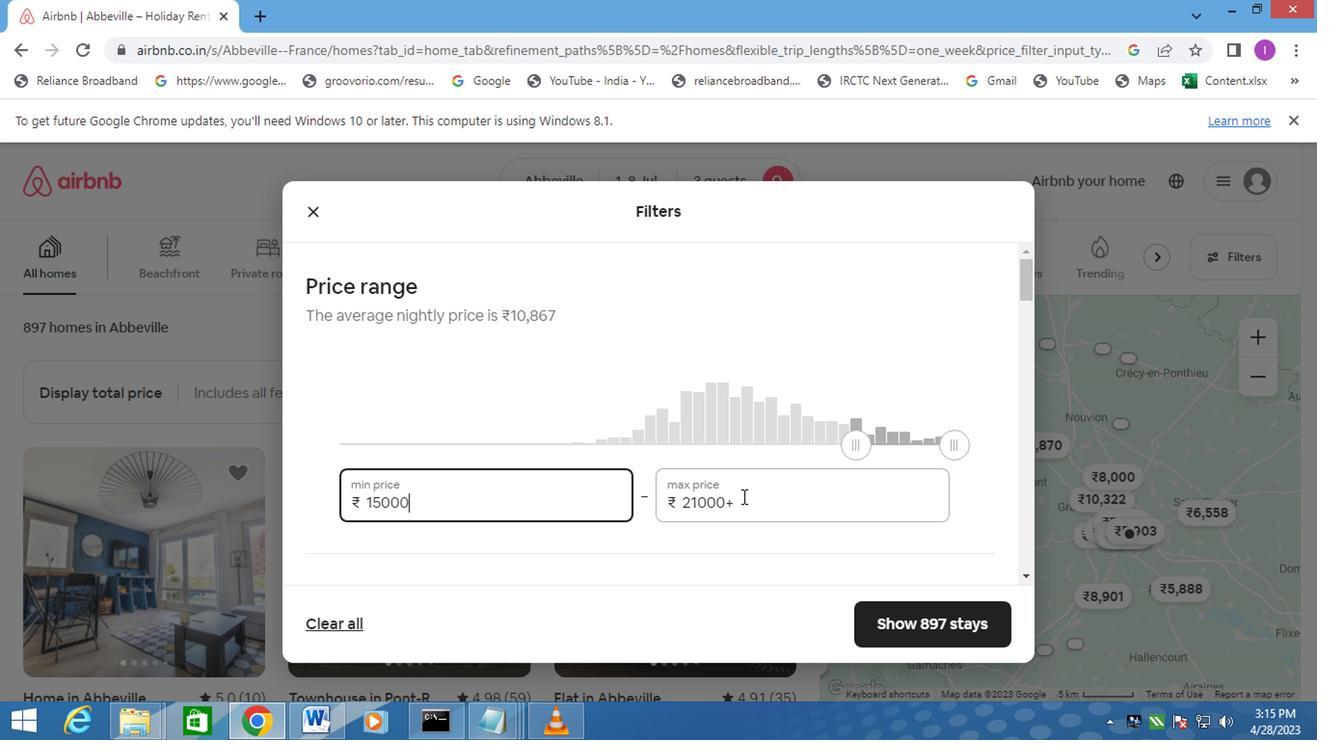 
Action: Mouse pressed left at (738, 499)
Screenshot: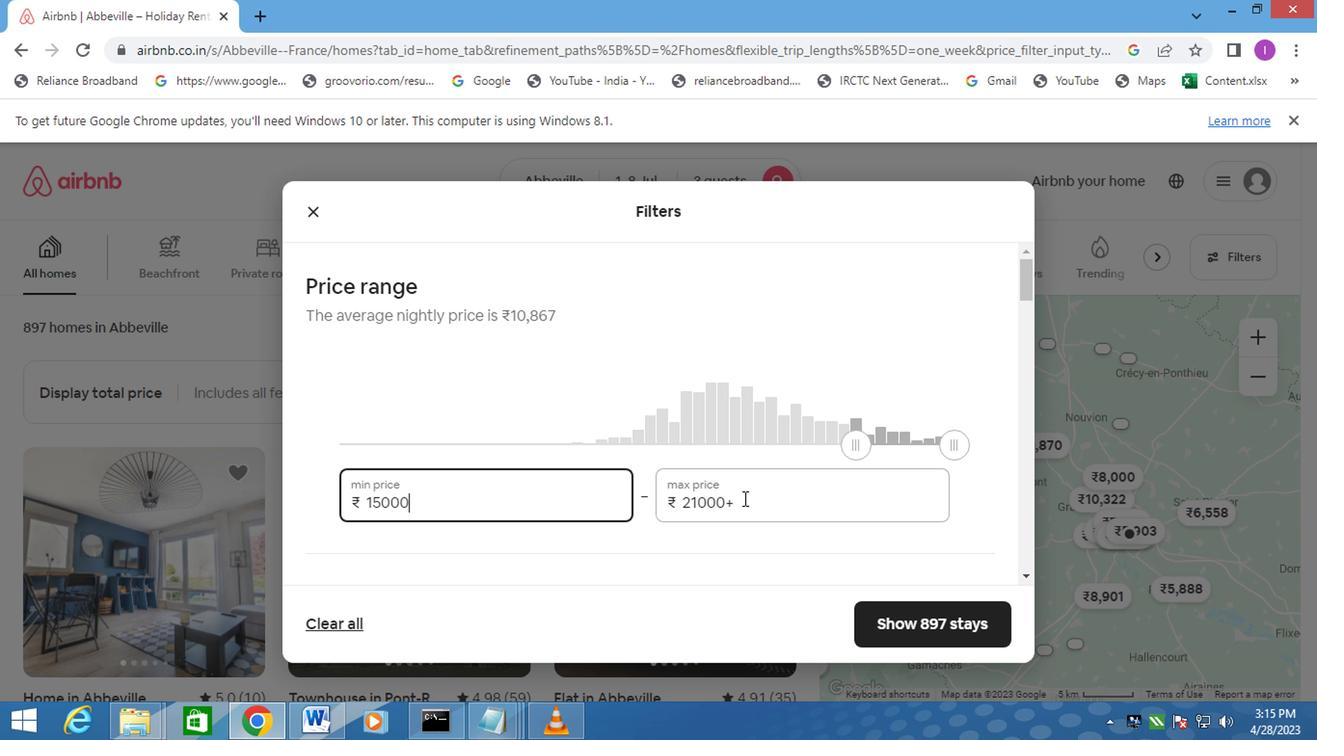 
Action: Mouse moved to (651, 502)
Screenshot: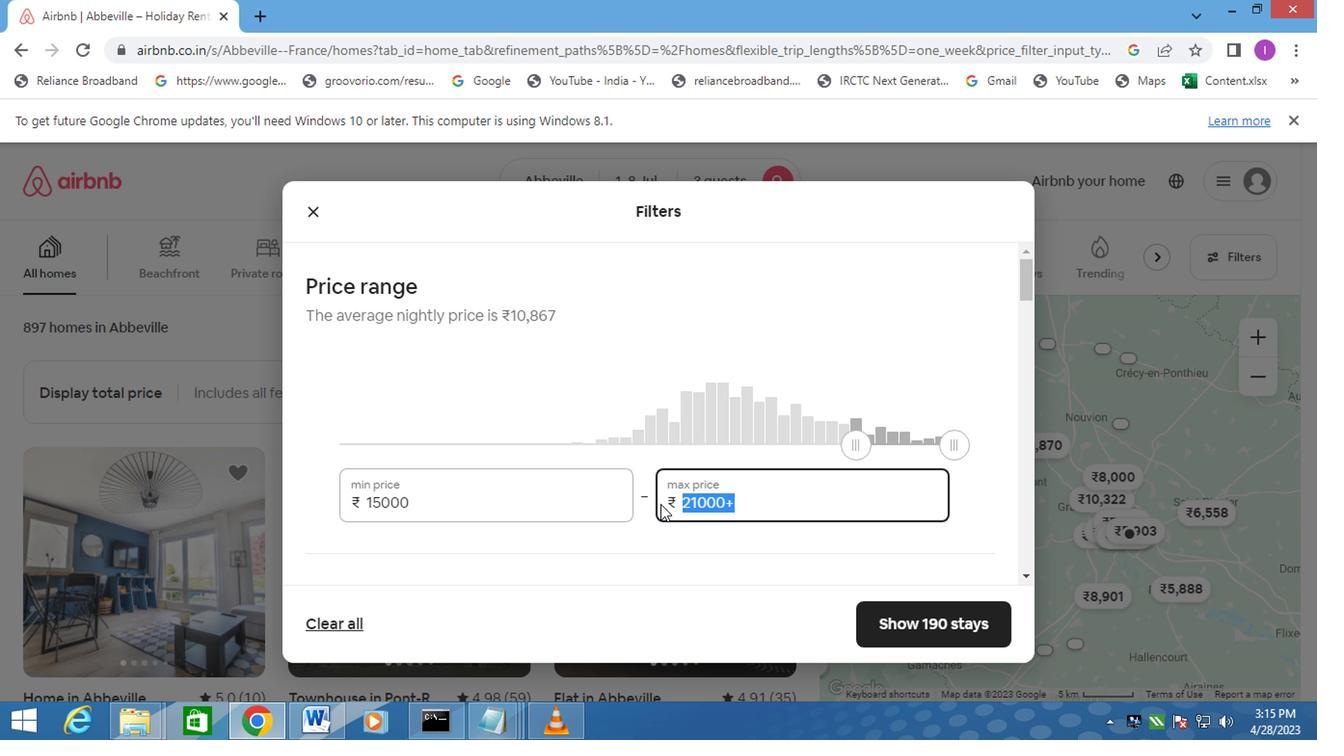 
Action: Key pressed 20000
Screenshot: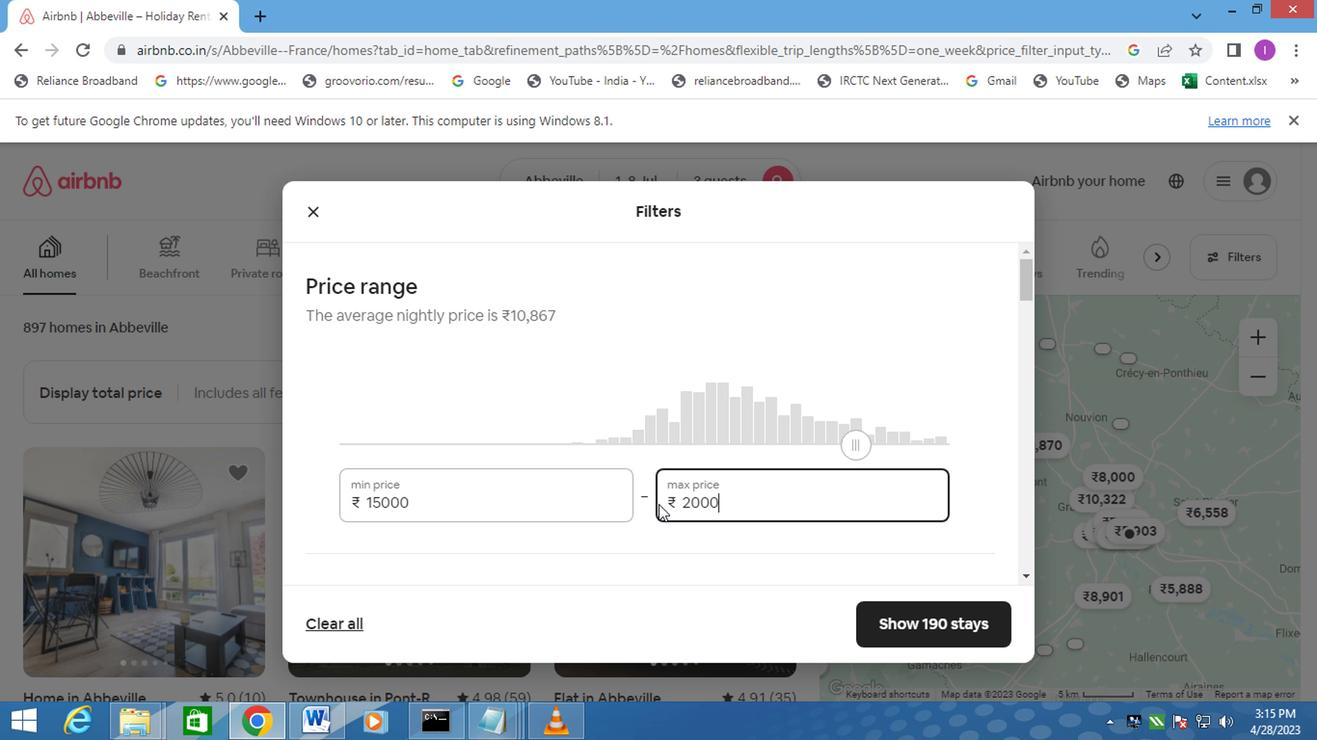 
Action: Mouse moved to (524, 533)
Screenshot: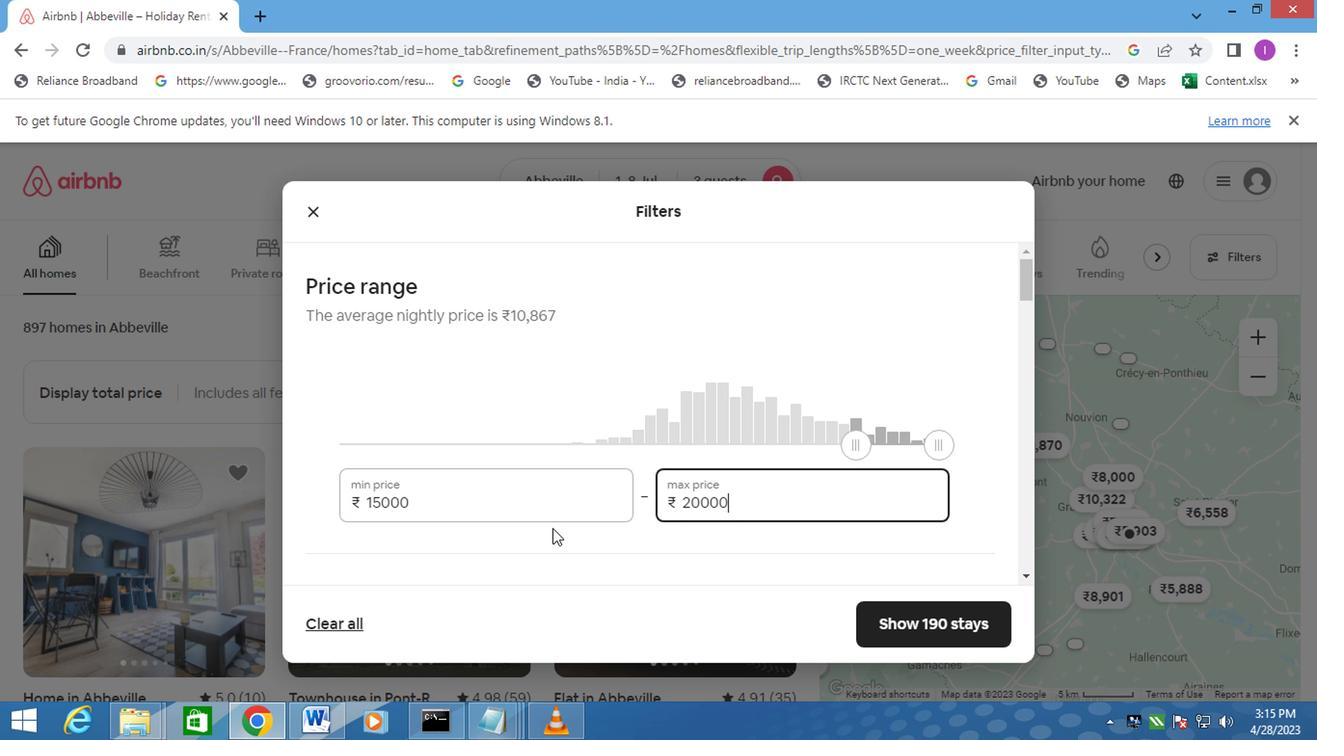 
Action: Mouse scrolled (524, 532) with delta (0, -1)
Screenshot: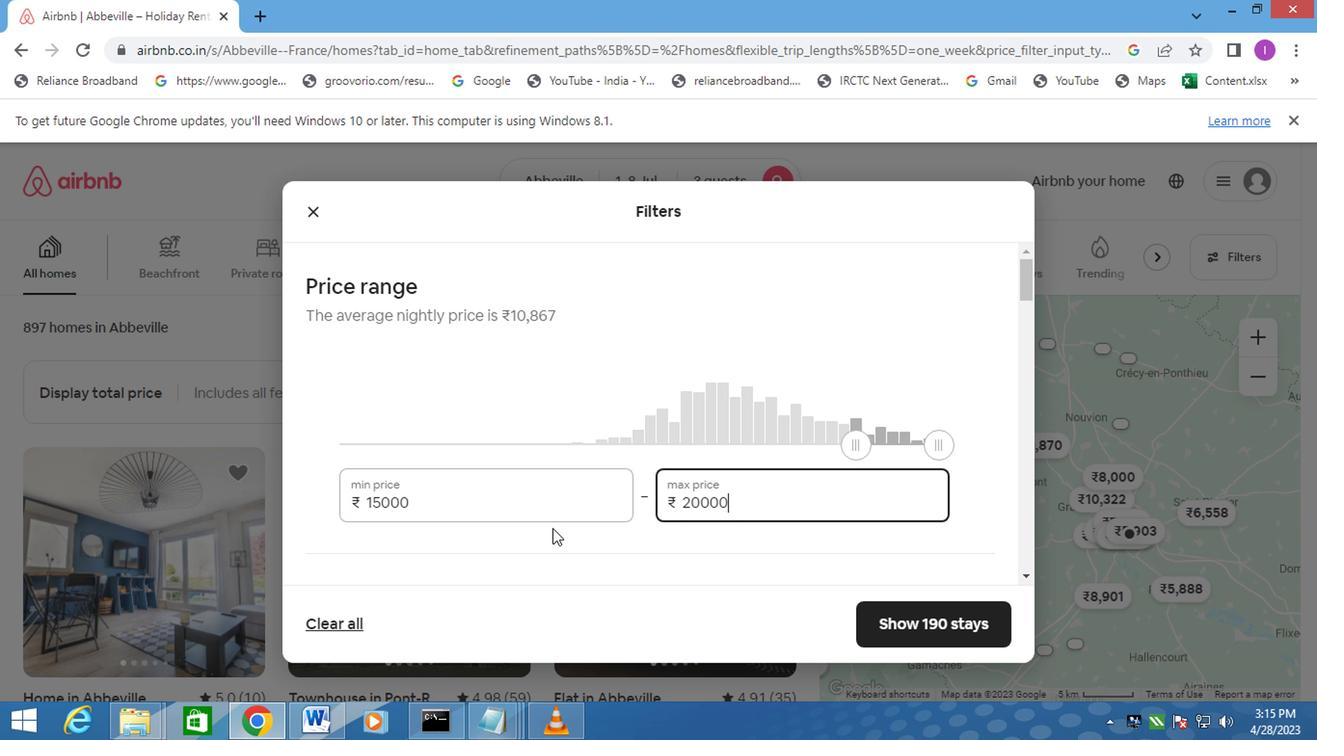 
Action: Mouse scrolled (524, 532) with delta (0, -1)
Screenshot: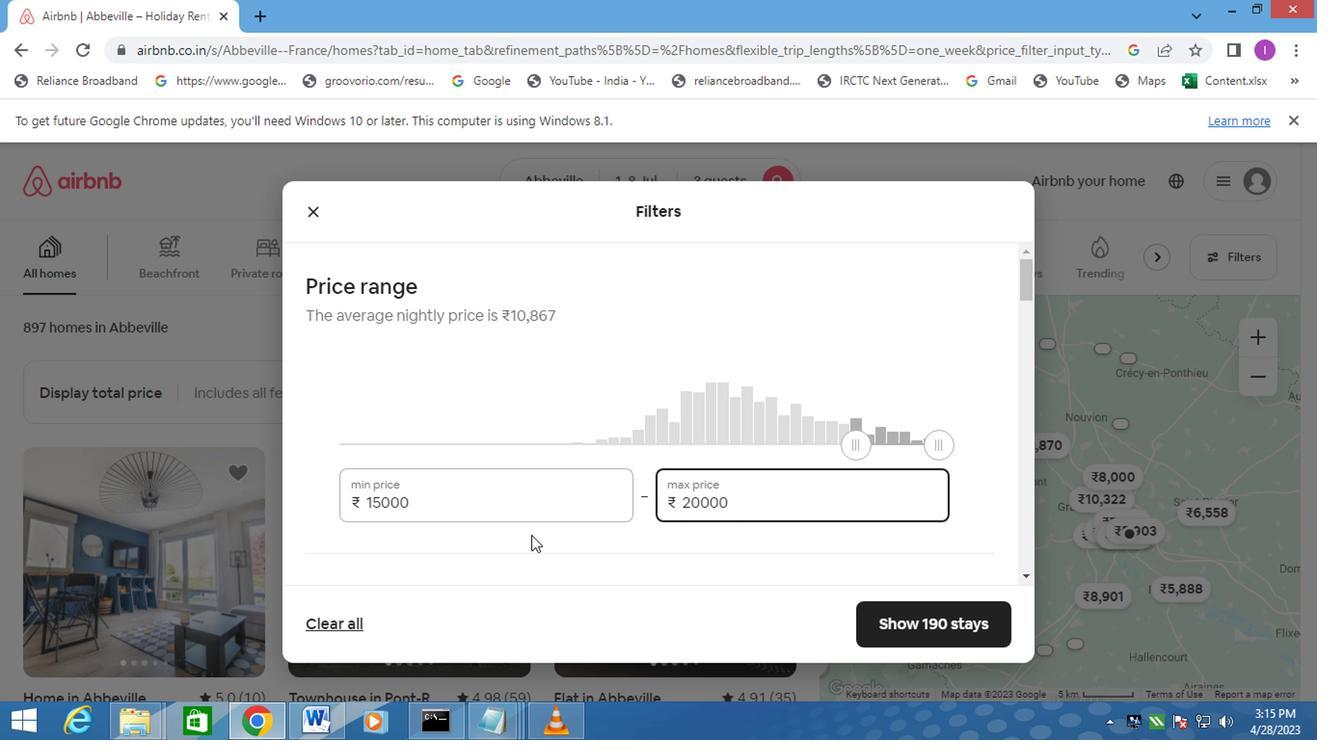 
Action: Mouse moved to (597, 502)
Screenshot: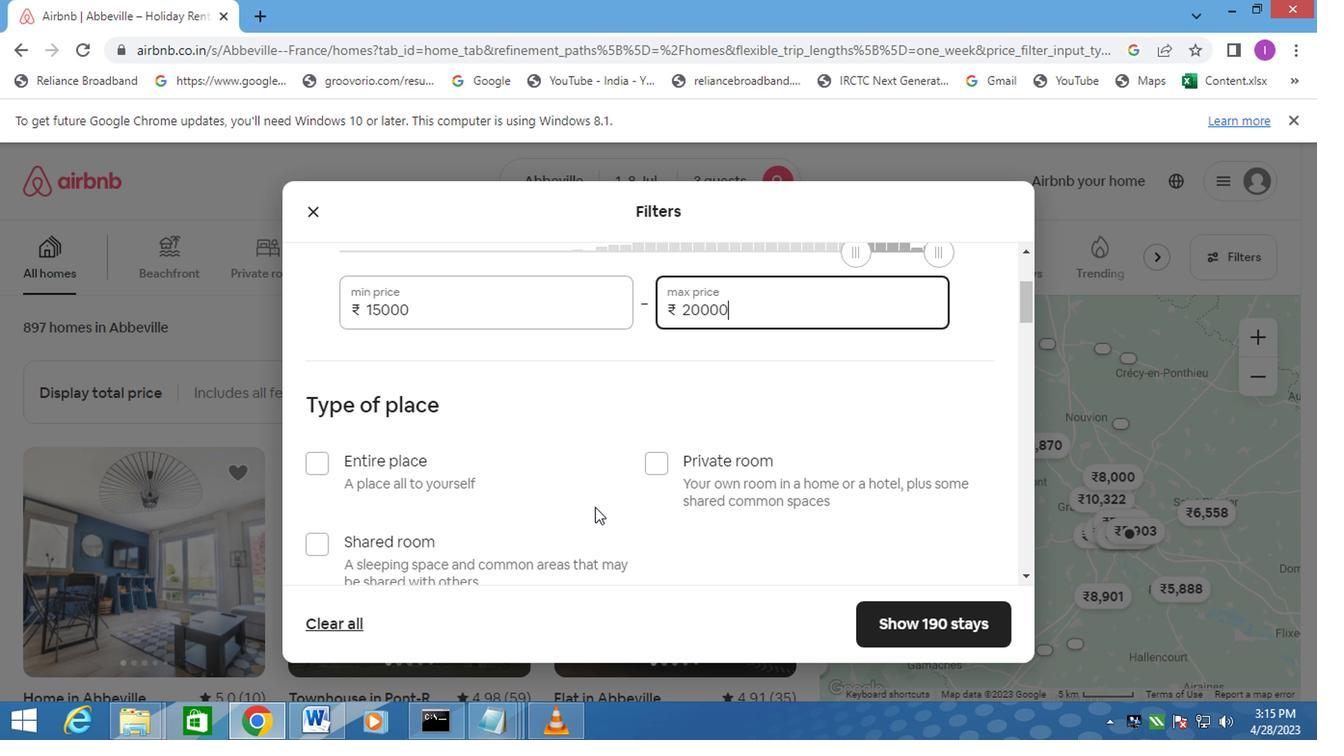 
Action: Mouse scrolled (597, 500) with delta (0, -1)
Screenshot: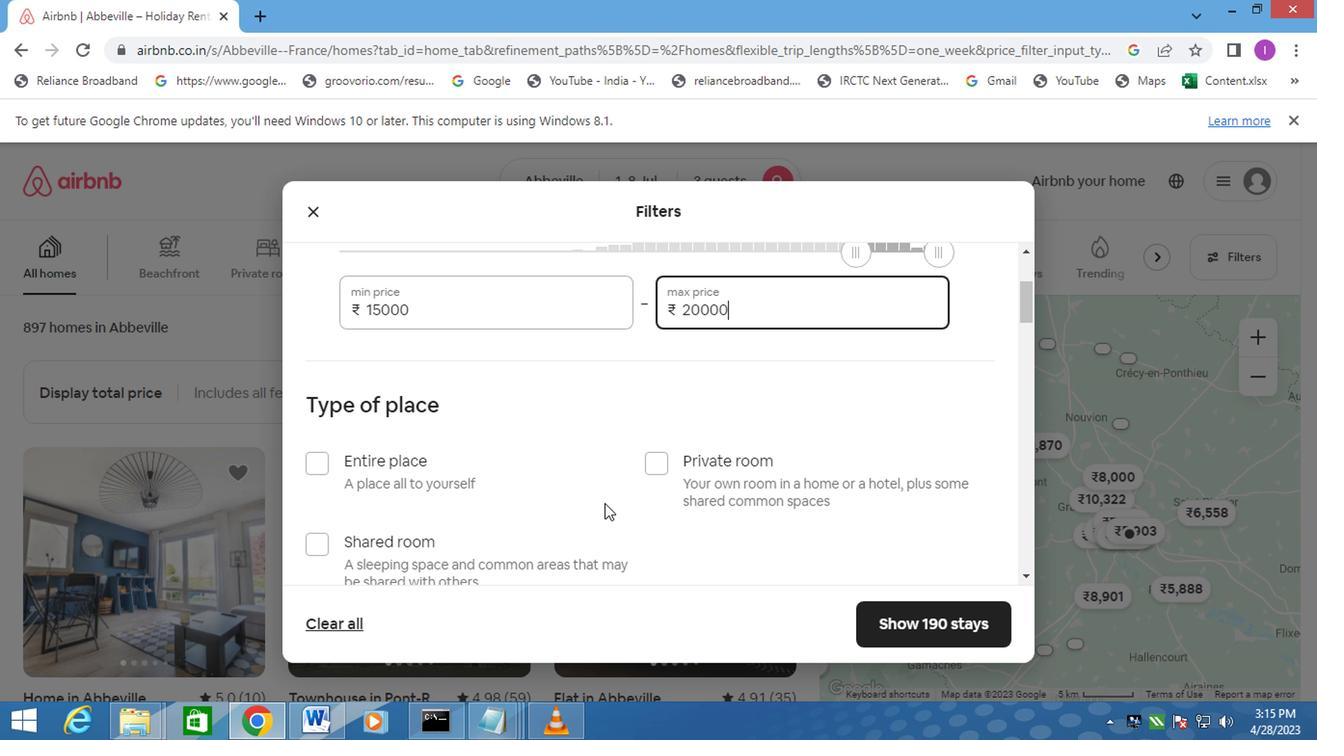 
Action: Mouse moved to (309, 374)
Screenshot: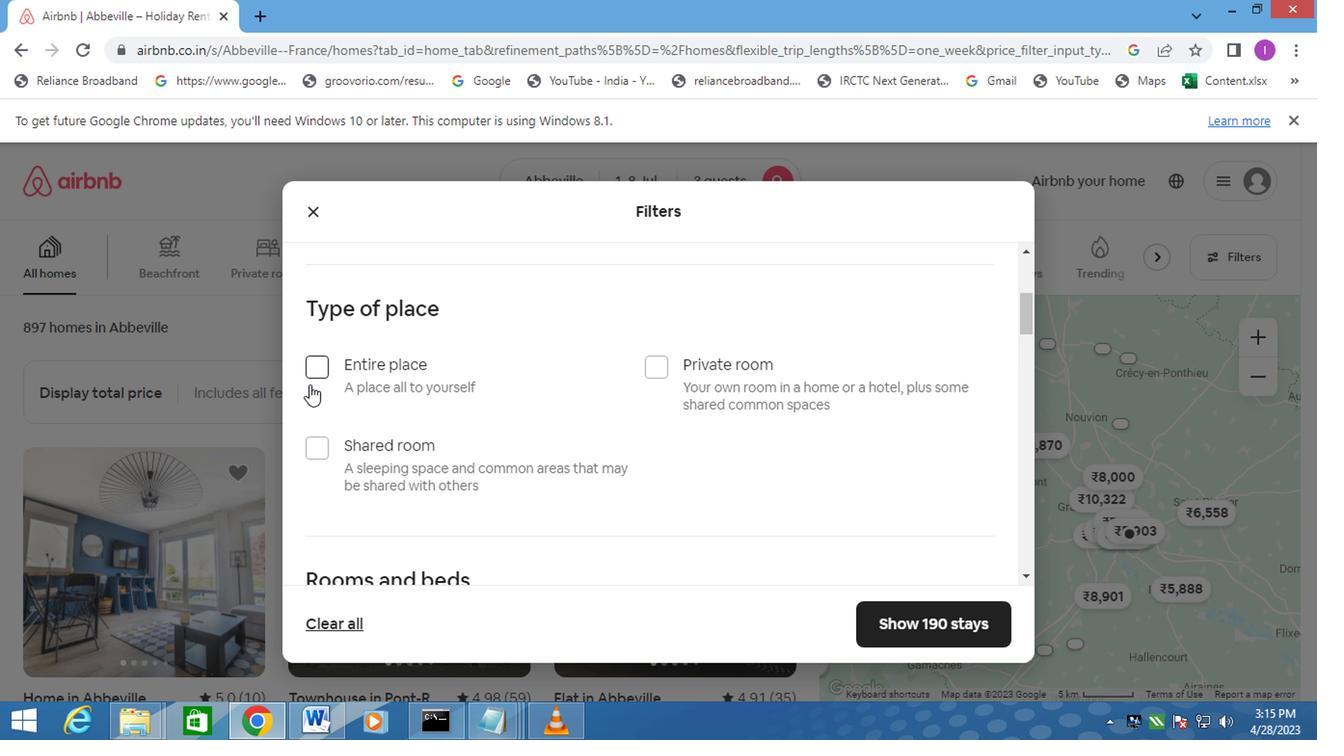 
Action: Mouse pressed left at (309, 374)
Screenshot: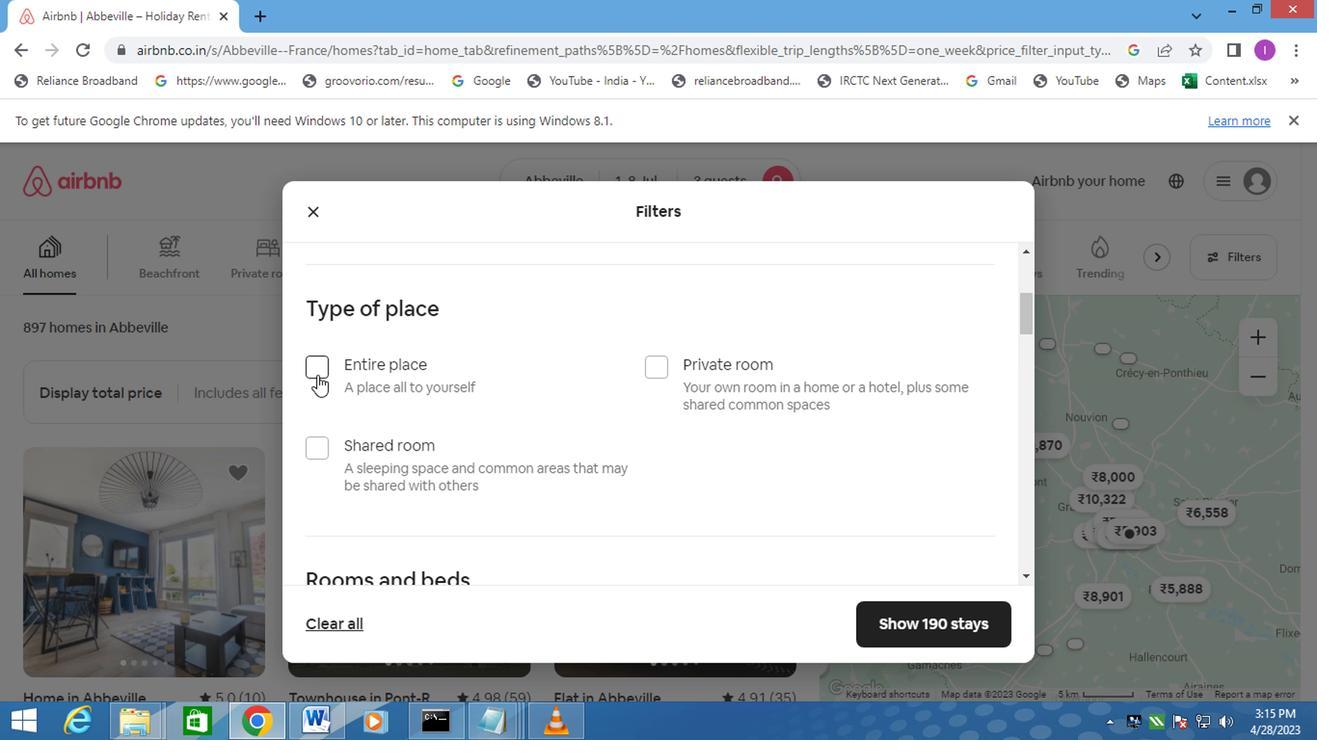 
Action: Mouse moved to (368, 399)
Screenshot: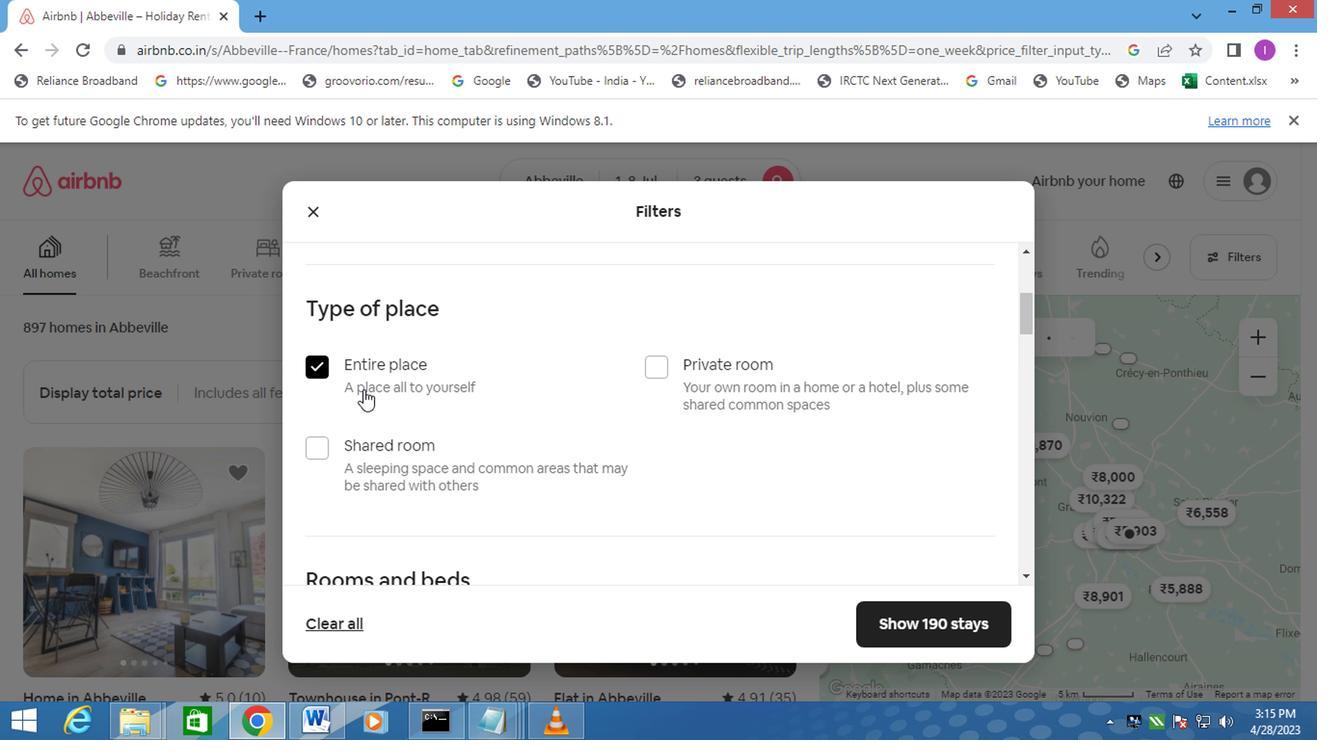 
Action: Mouse scrolled (368, 398) with delta (0, 0)
Screenshot: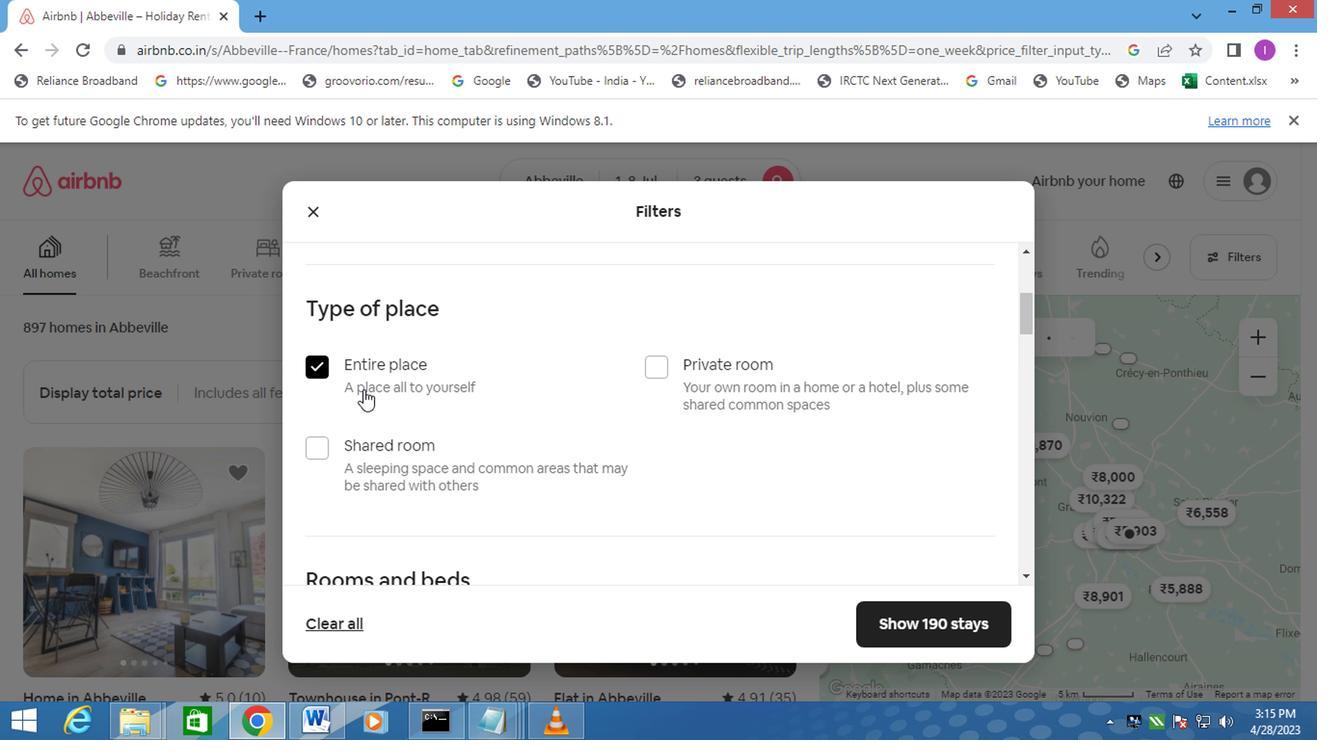 
Action: Mouse moved to (369, 402)
Screenshot: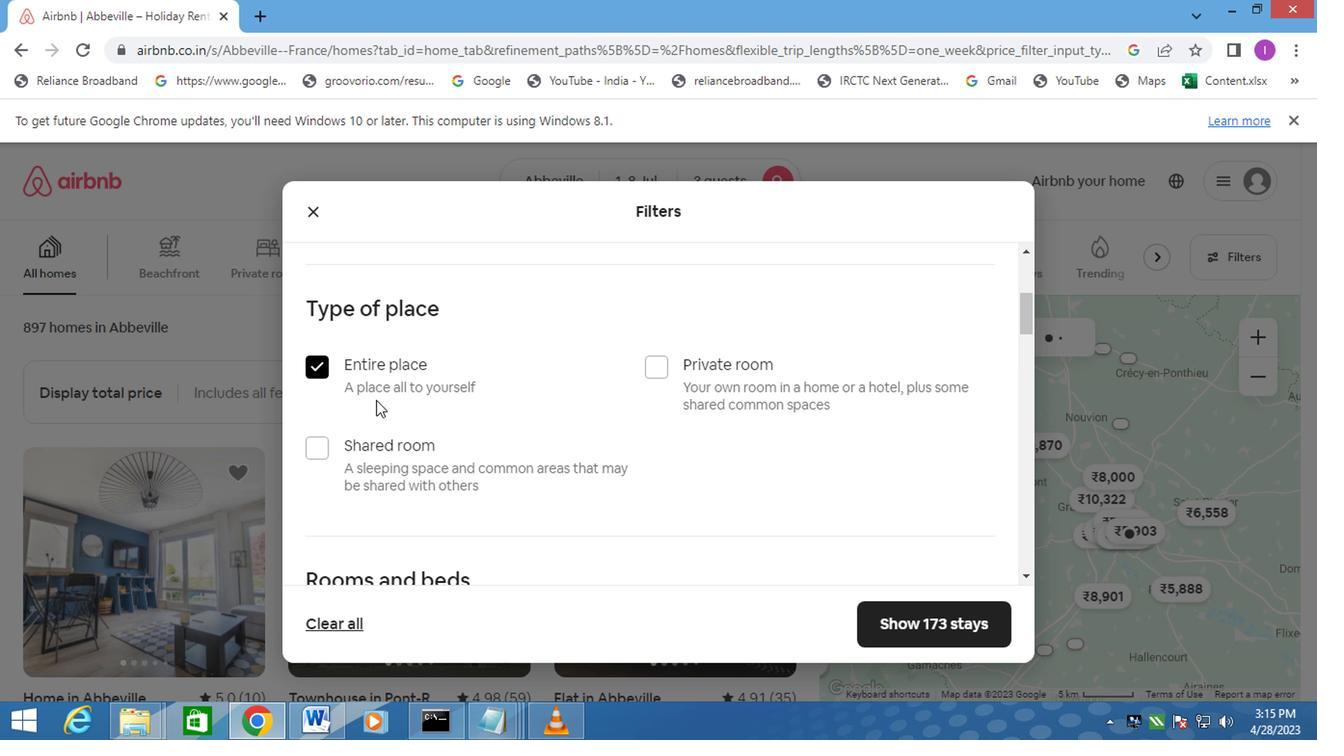 
Action: Mouse scrolled (369, 401) with delta (0, -1)
Screenshot: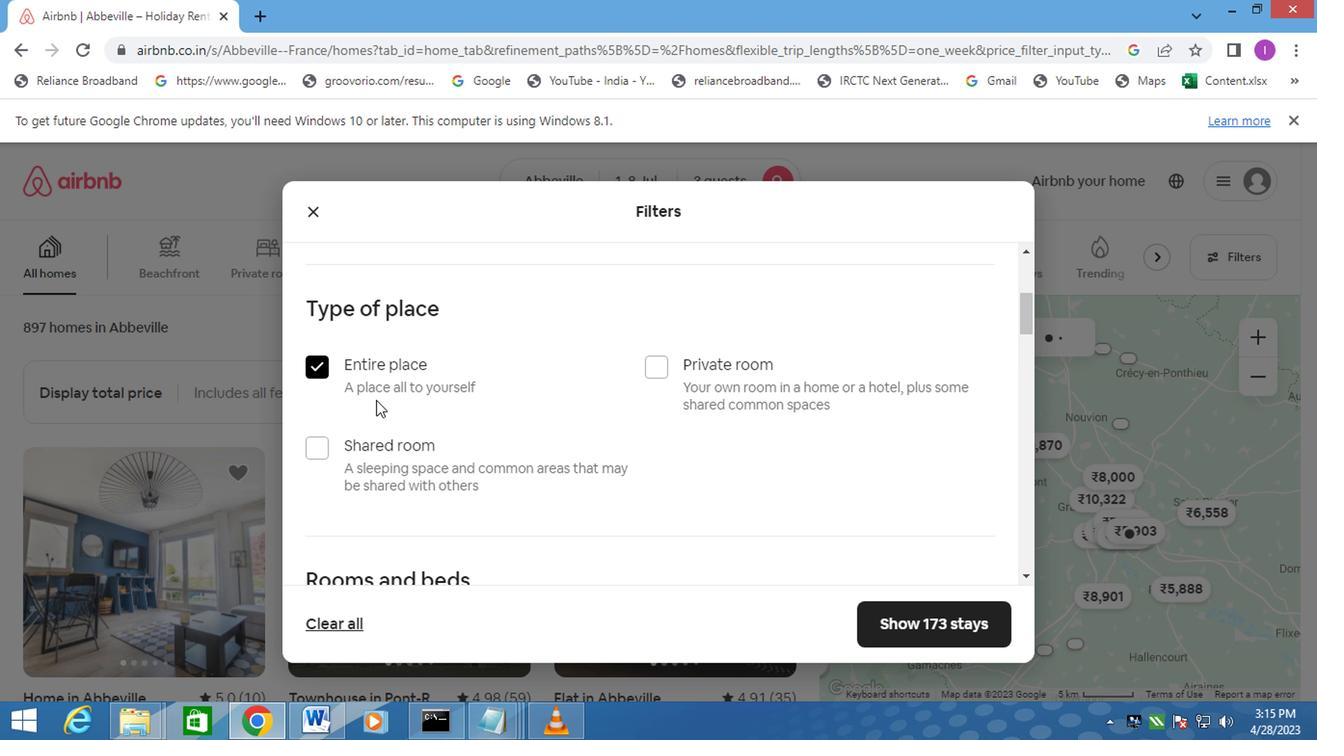 
Action: Mouse moved to (409, 488)
Screenshot: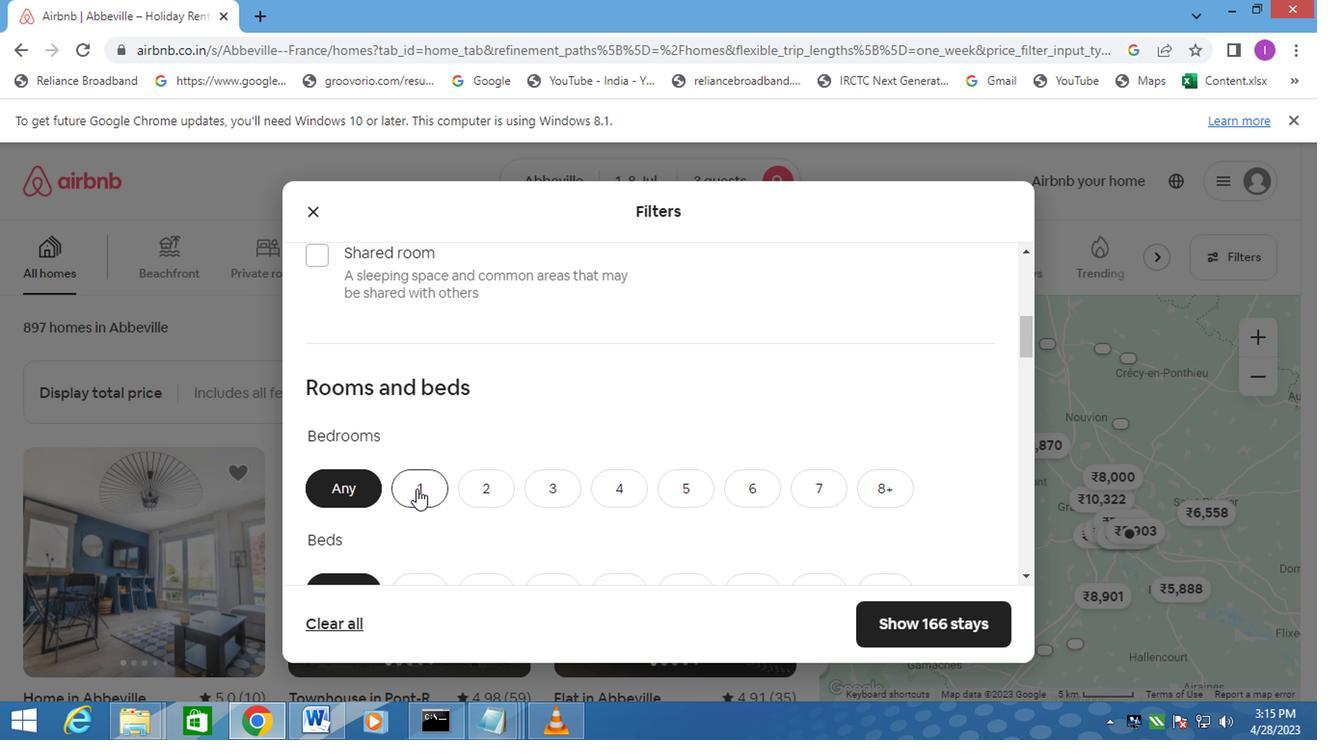 
Action: Mouse pressed left at (409, 488)
Screenshot: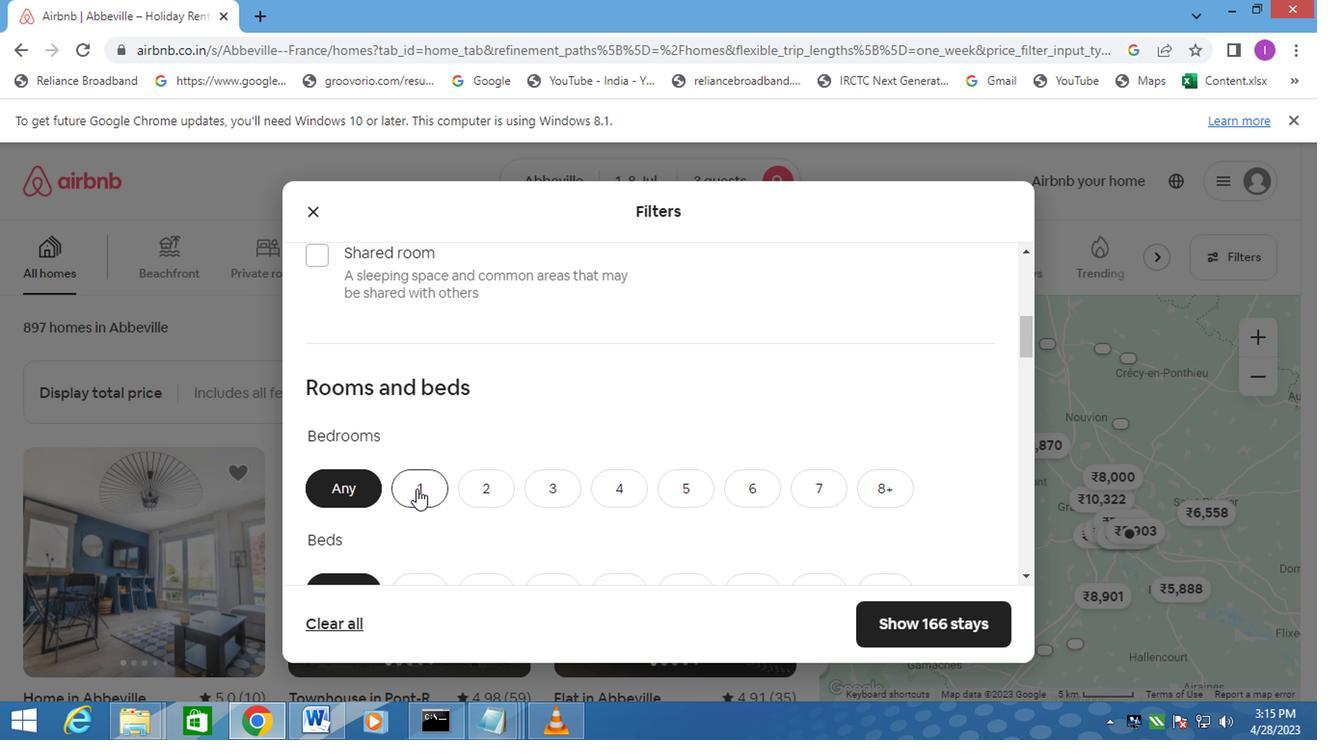 
Action: Mouse moved to (424, 495)
Screenshot: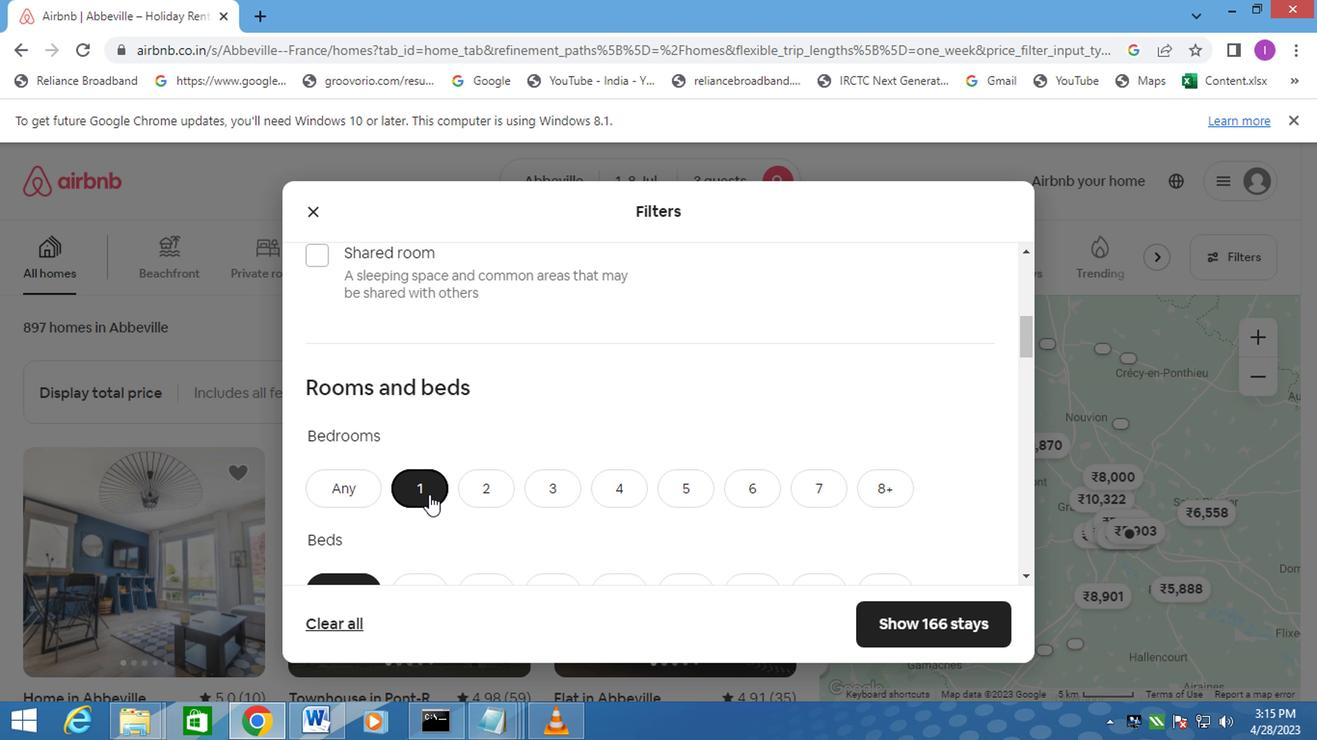 
Action: Mouse scrolled (424, 494) with delta (0, 0)
Screenshot: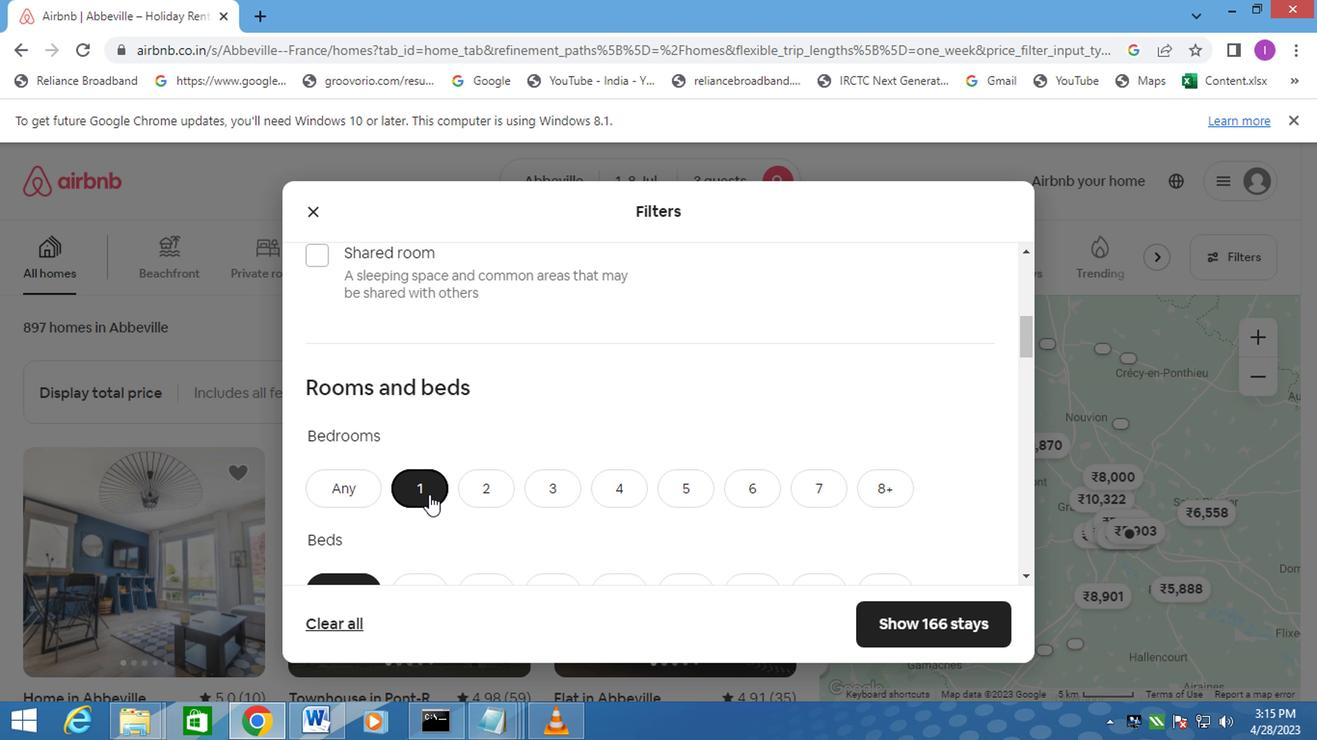 
Action: Mouse moved to (425, 495)
Screenshot: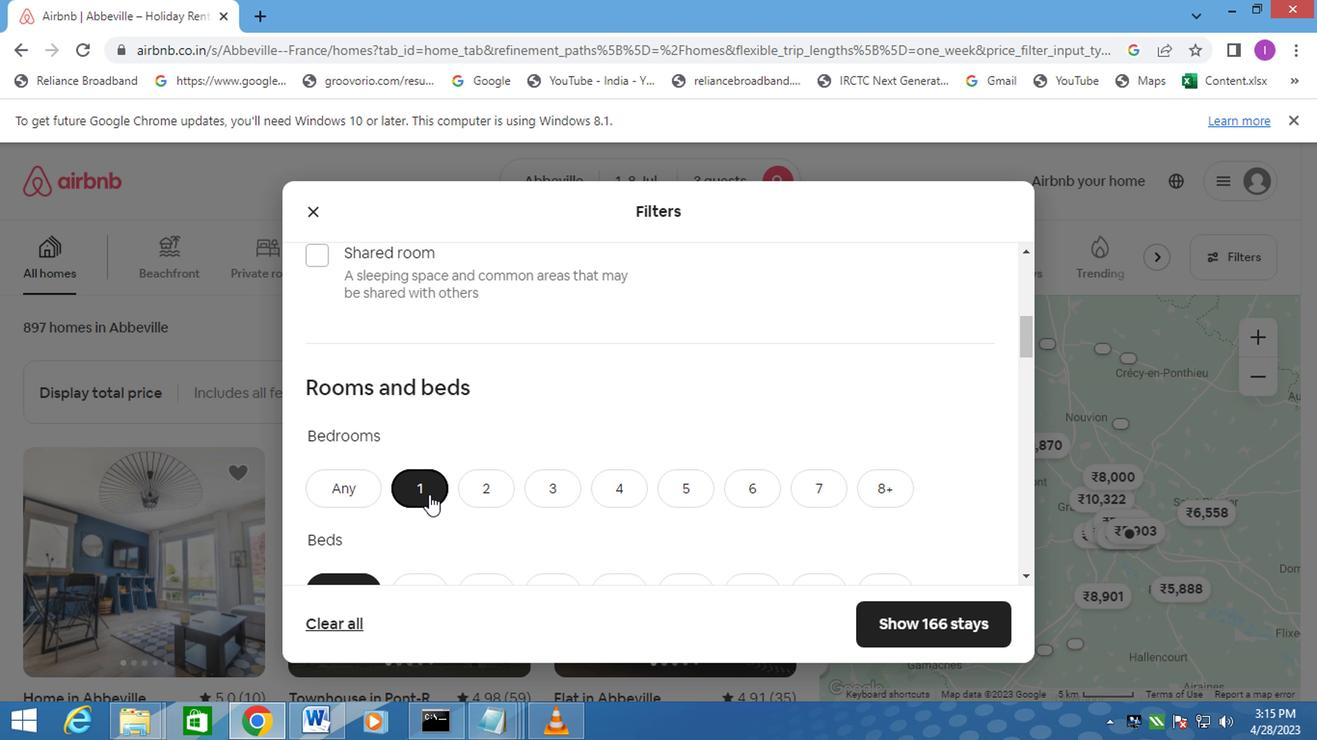 
Action: Mouse scrolled (425, 495) with delta (0, 0)
Screenshot: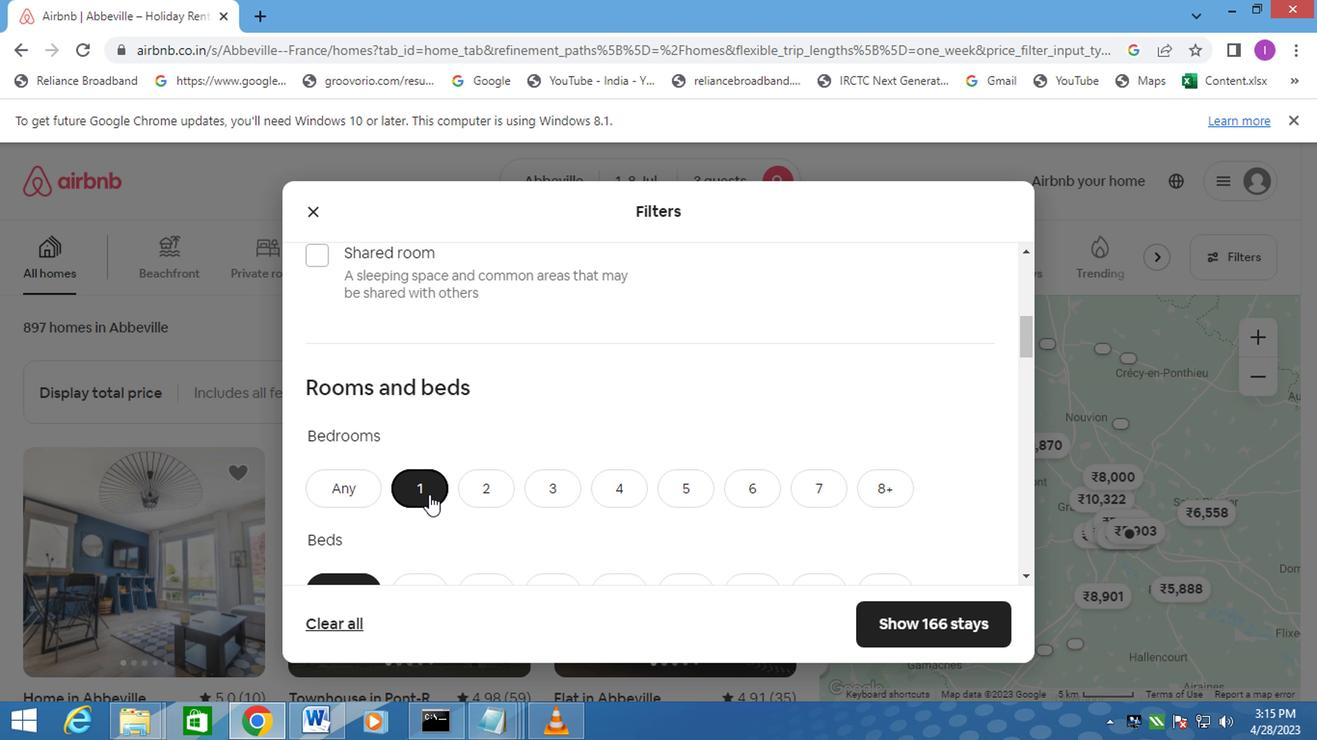 
Action: Mouse moved to (420, 399)
Screenshot: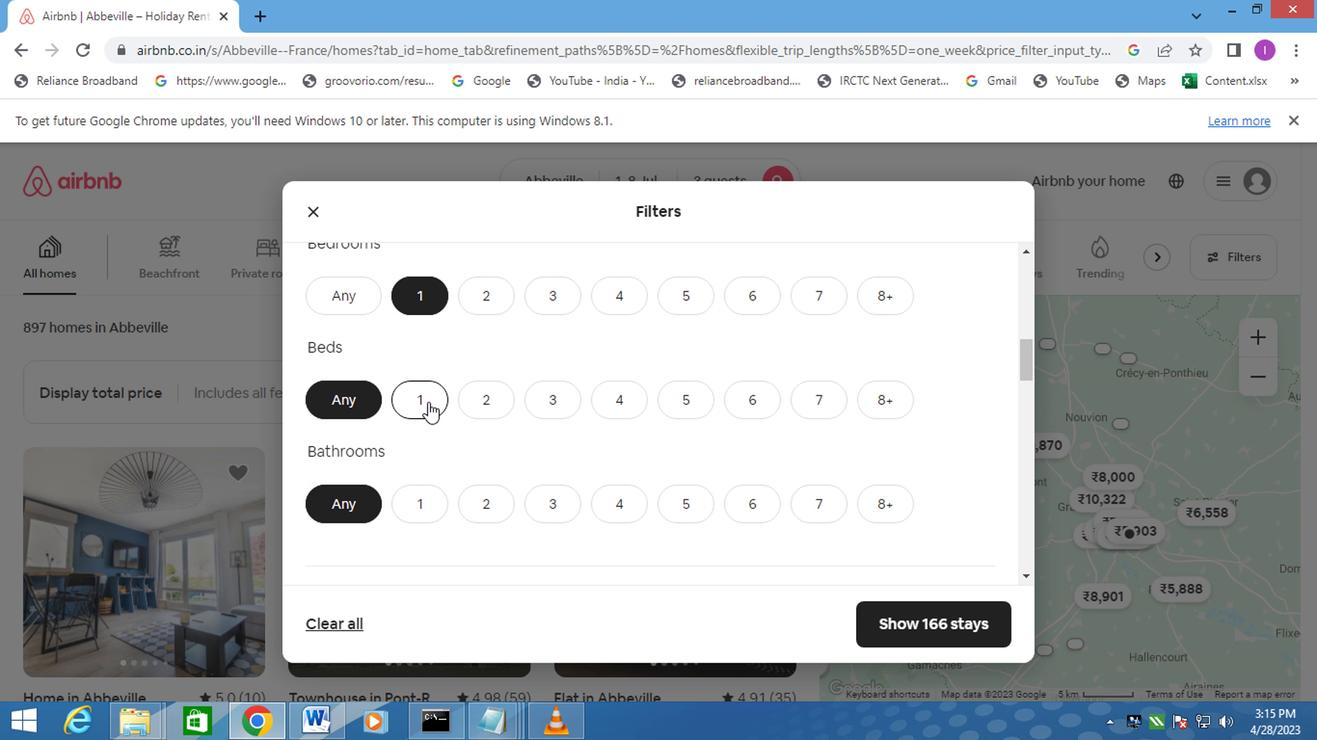
Action: Mouse pressed left at (420, 399)
Screenshot: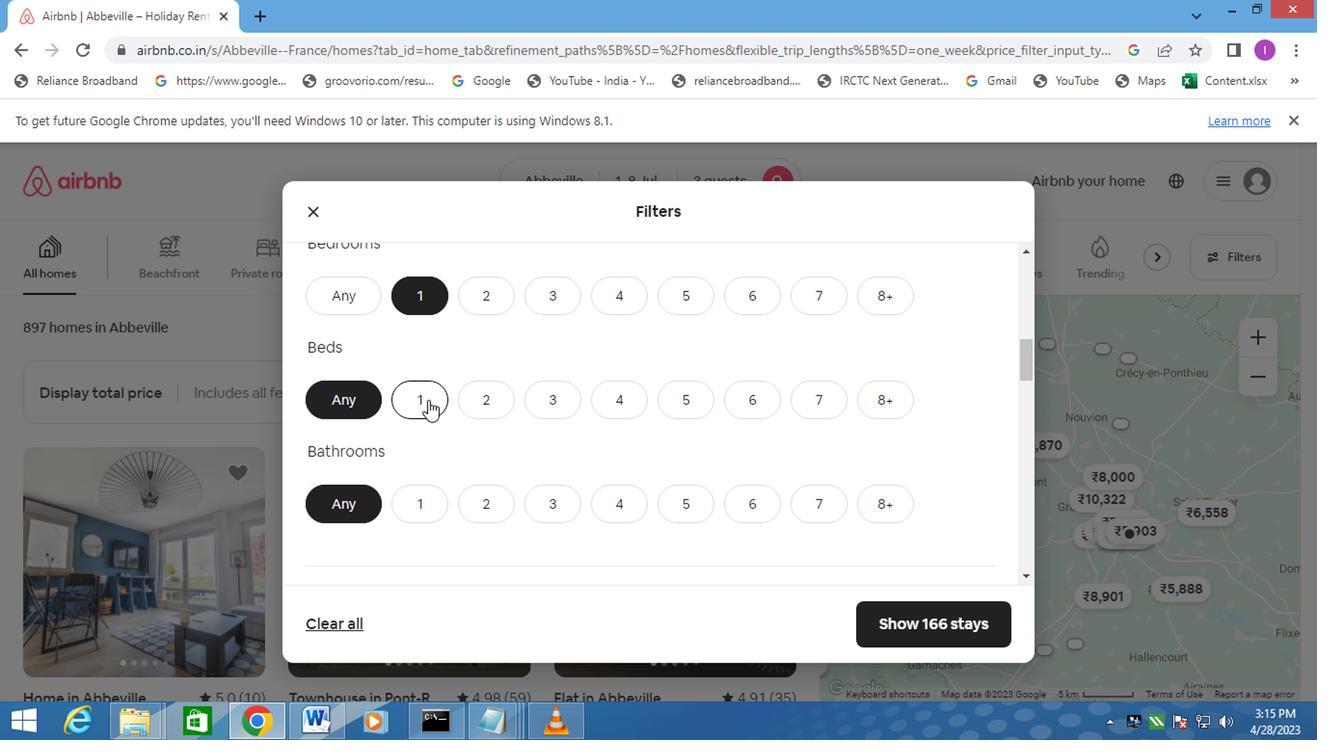 
Action: Mouse moved to (420, 504)
Screenshot: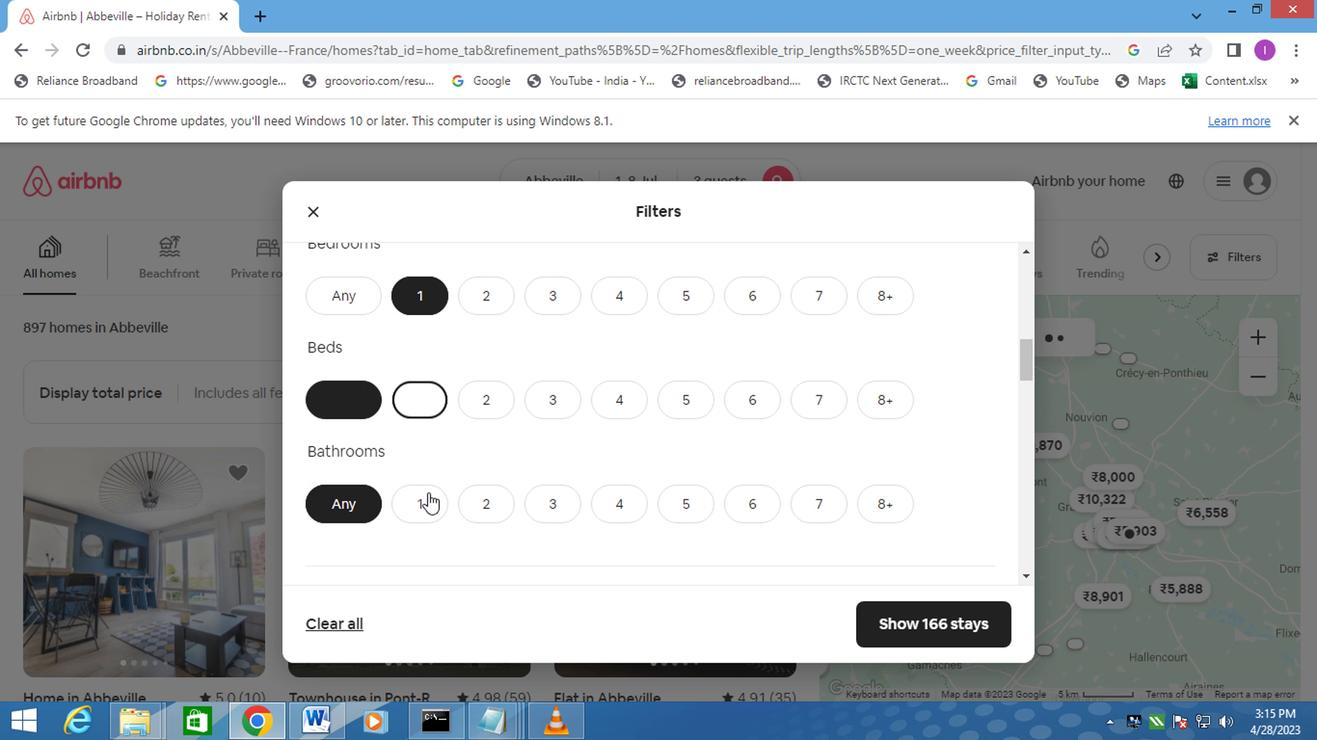 
Action: Mouse pressed left at (420, 504)
Screenshot: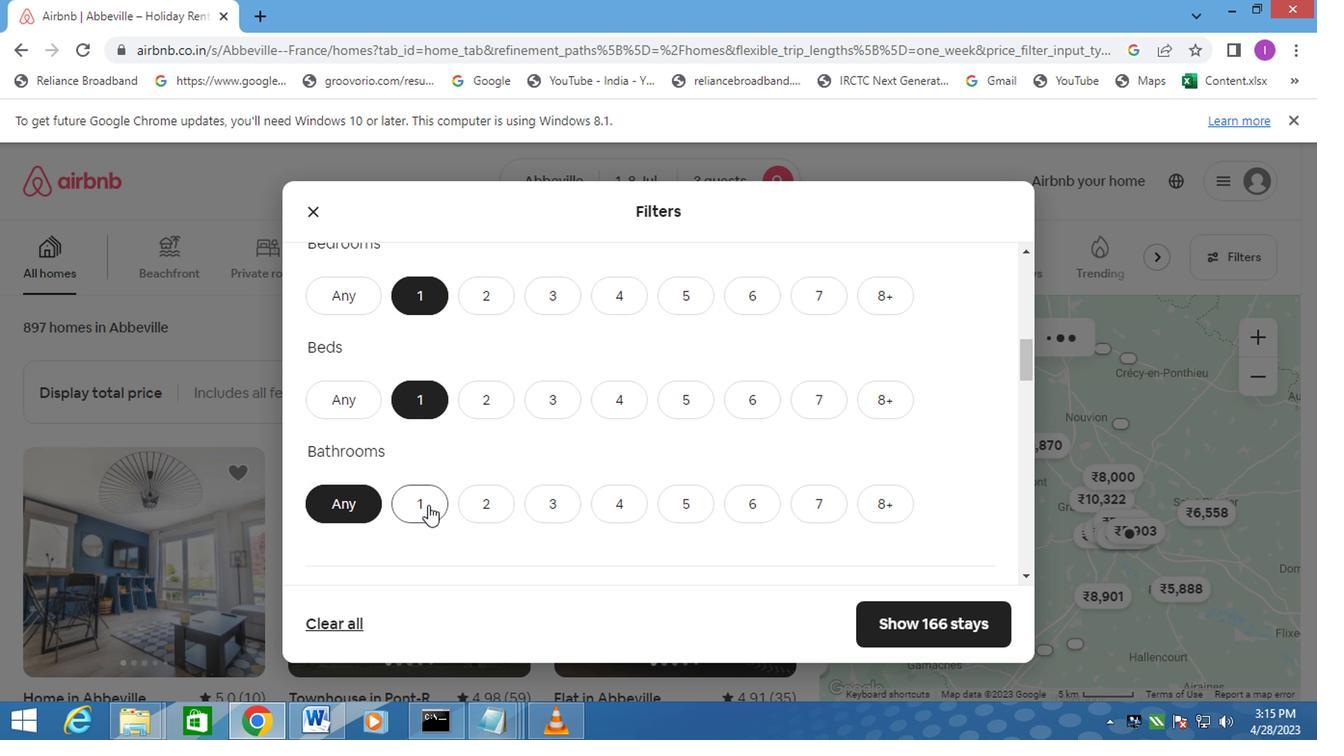 
Action: Mouse moved to (539, 524)
Screenshot: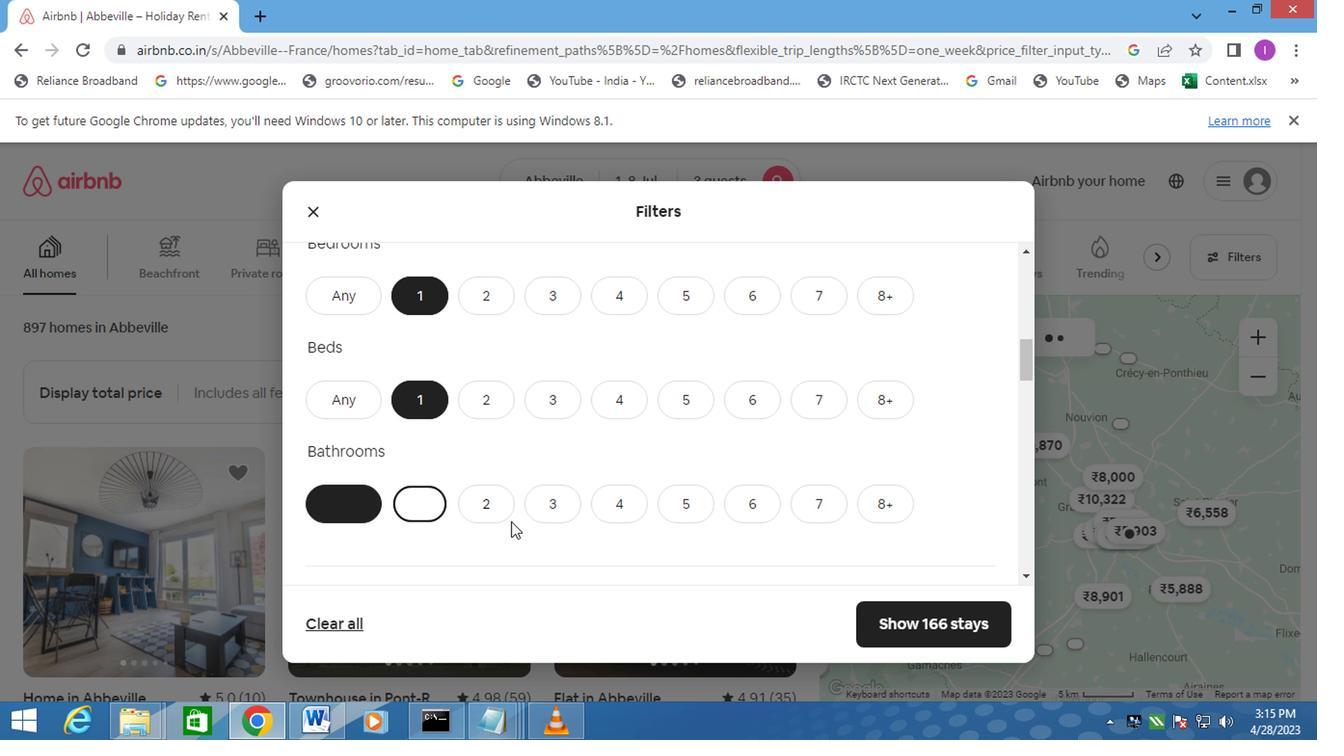 
Action: Mouse scrolled (539, 524) with delta (0, 0)
Screenshot: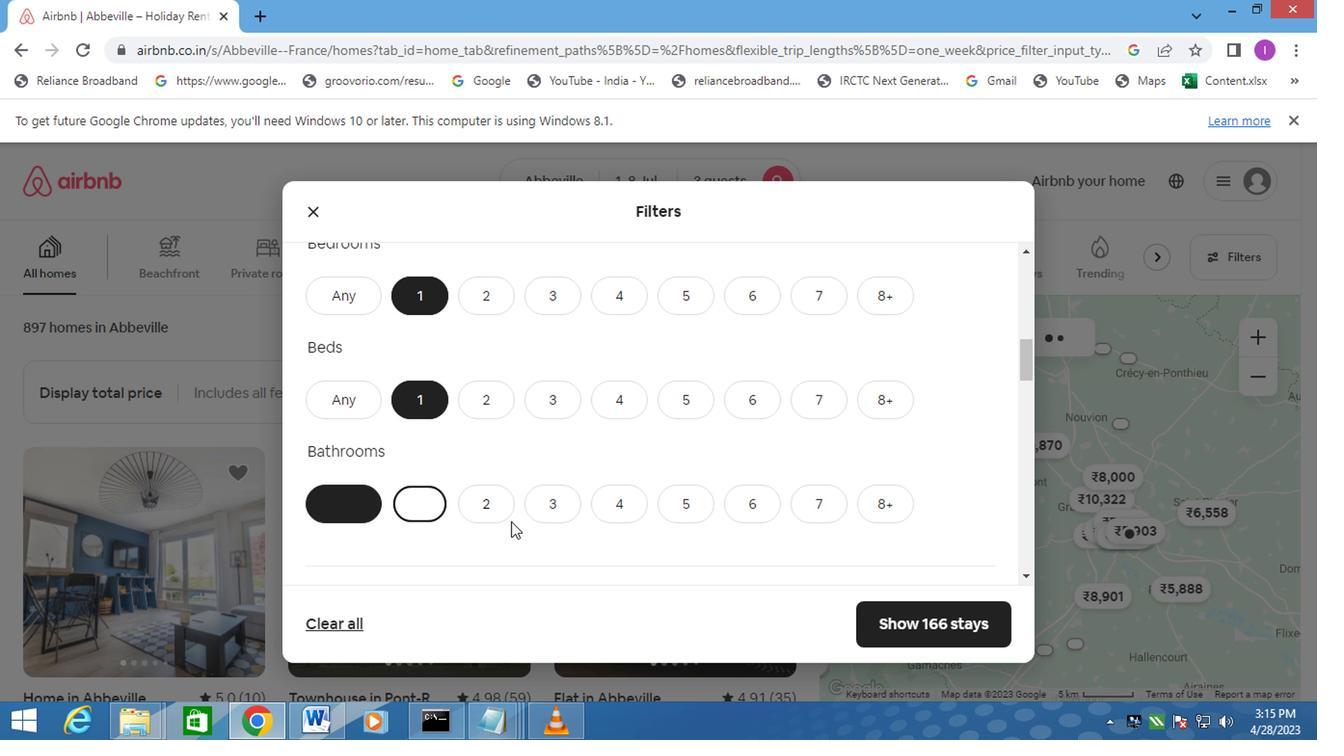 
Action: Mouse moved to (541, 526)
Screenshot: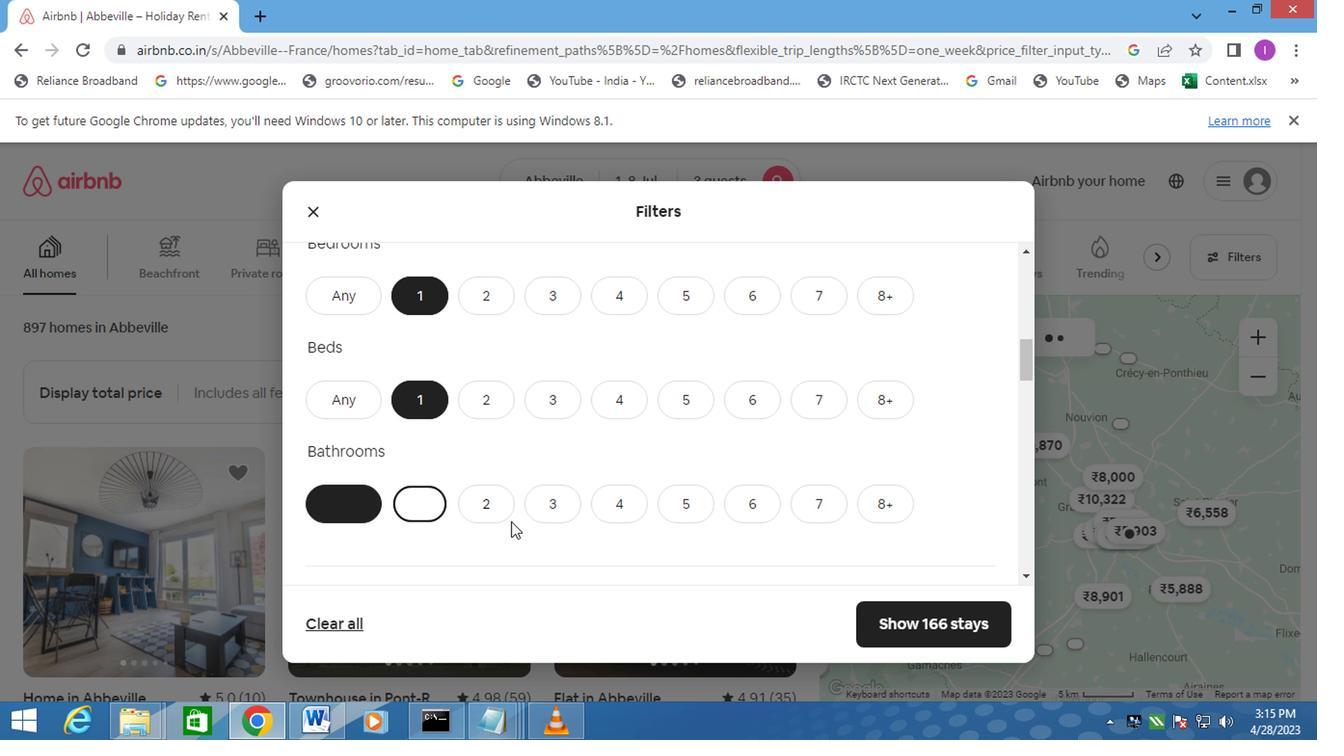 
Action: Mouse scrolled (541, 524) with delta (0, -1)
Screenshot: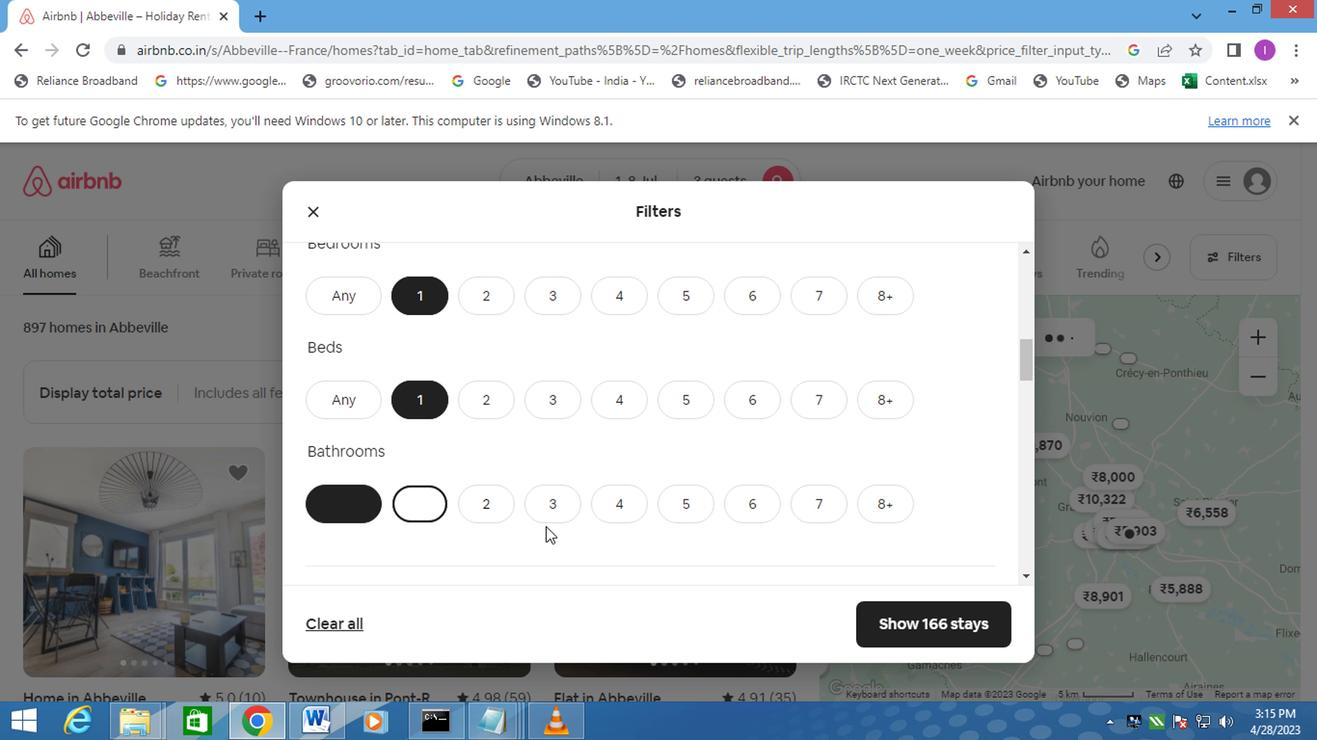 
Action: Mouse moved to (551, 526)
Screenshot: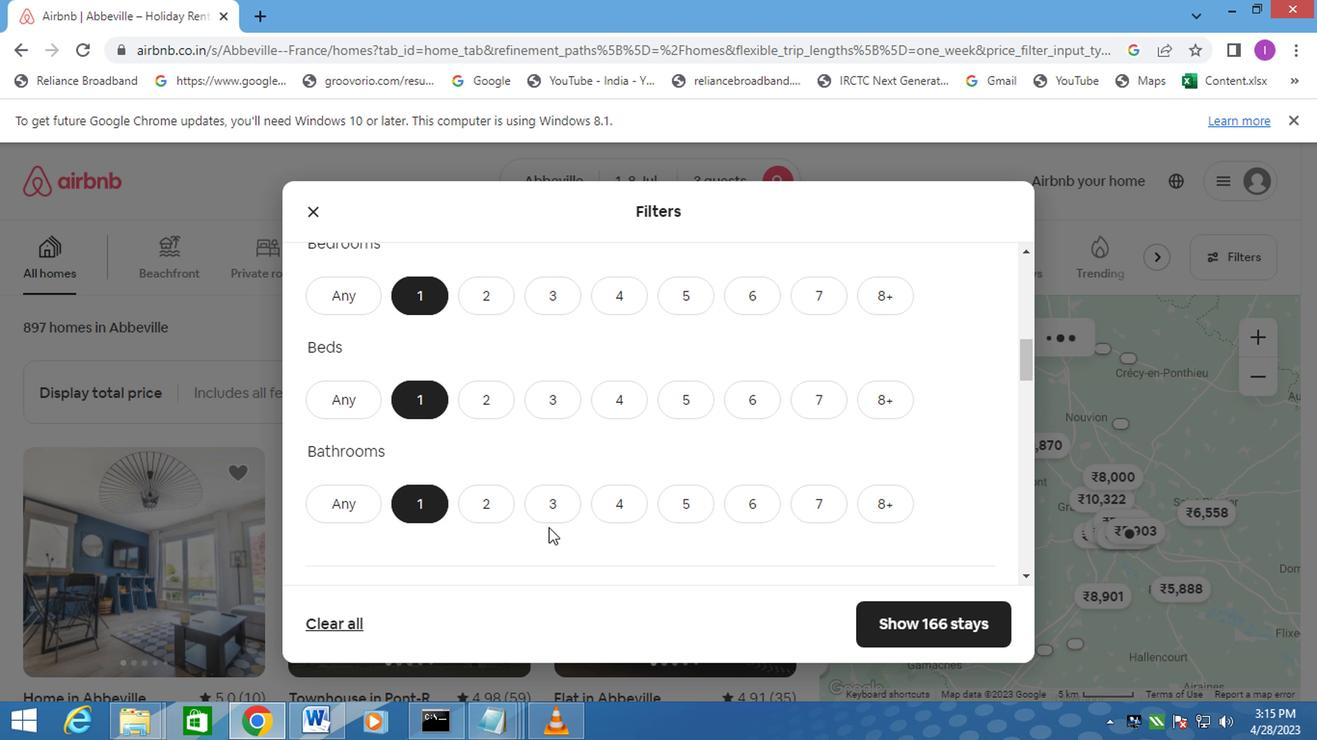 
Action: Mouse scrolled (547, 526) with delta (0, 0)
Screenshot: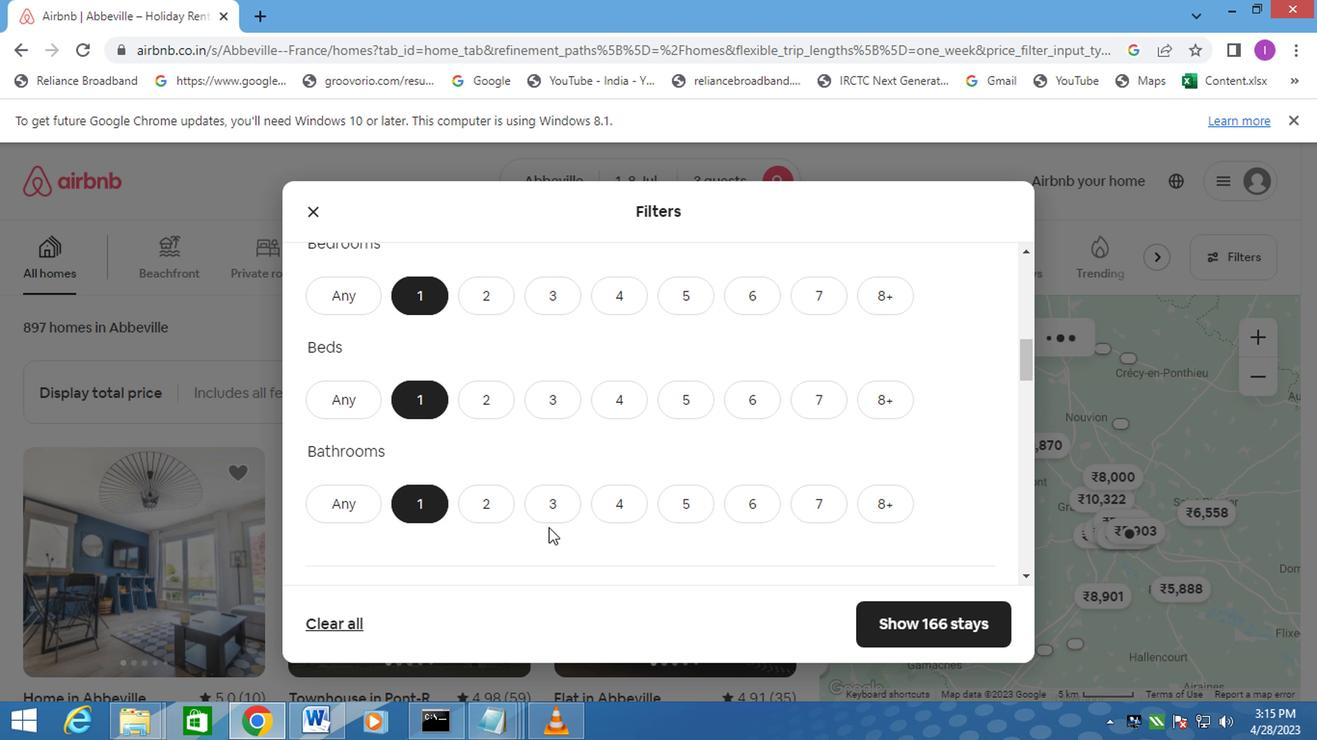
Action: Mouse moved to (393, 463)
Screenshot: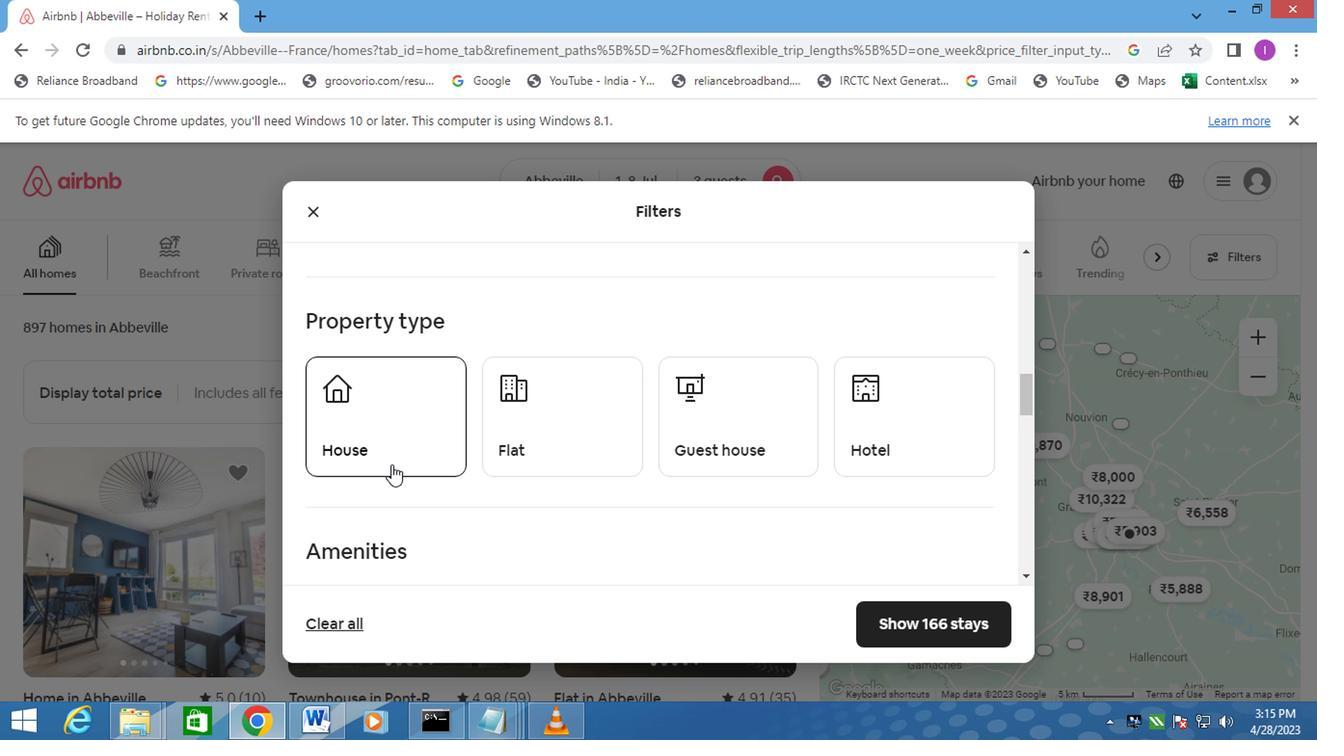 
Action: Mouse pressed left at (393, 463)
Screenshot: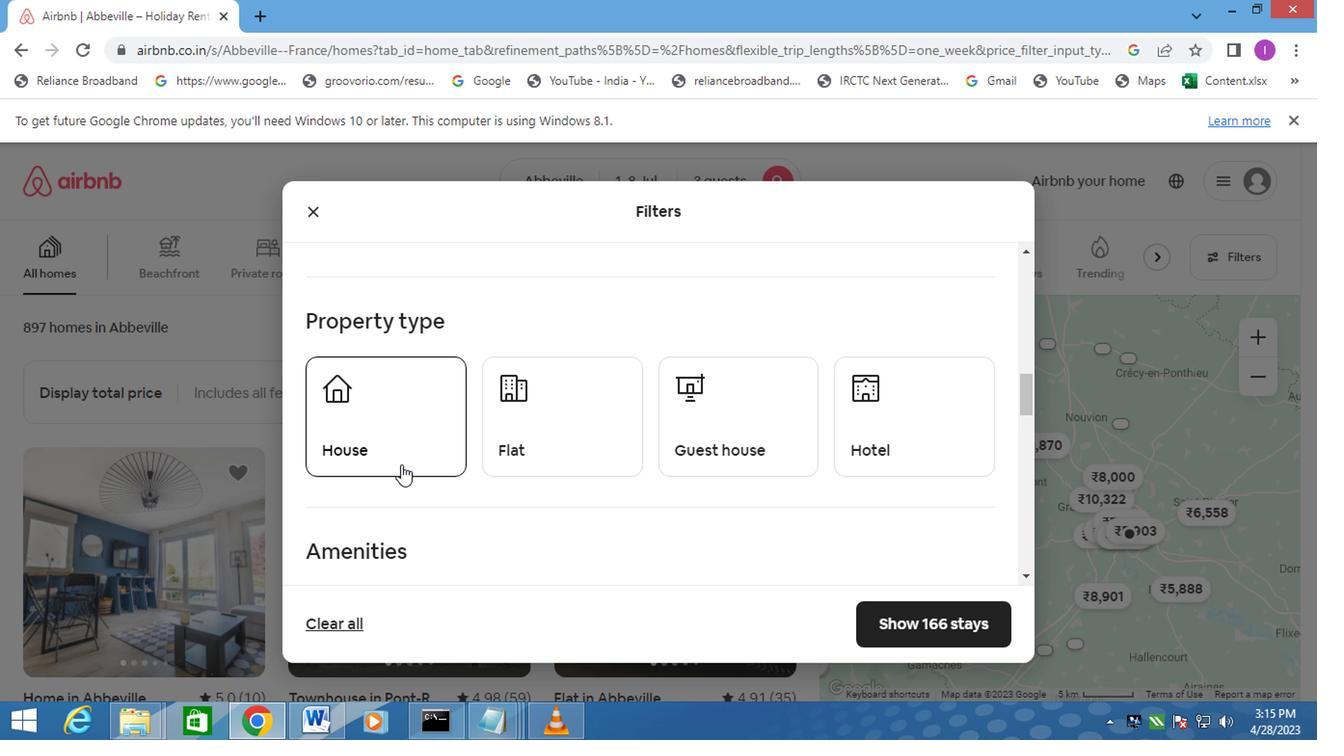 
Action: Mouse moved to (540, 464)
Screenshot: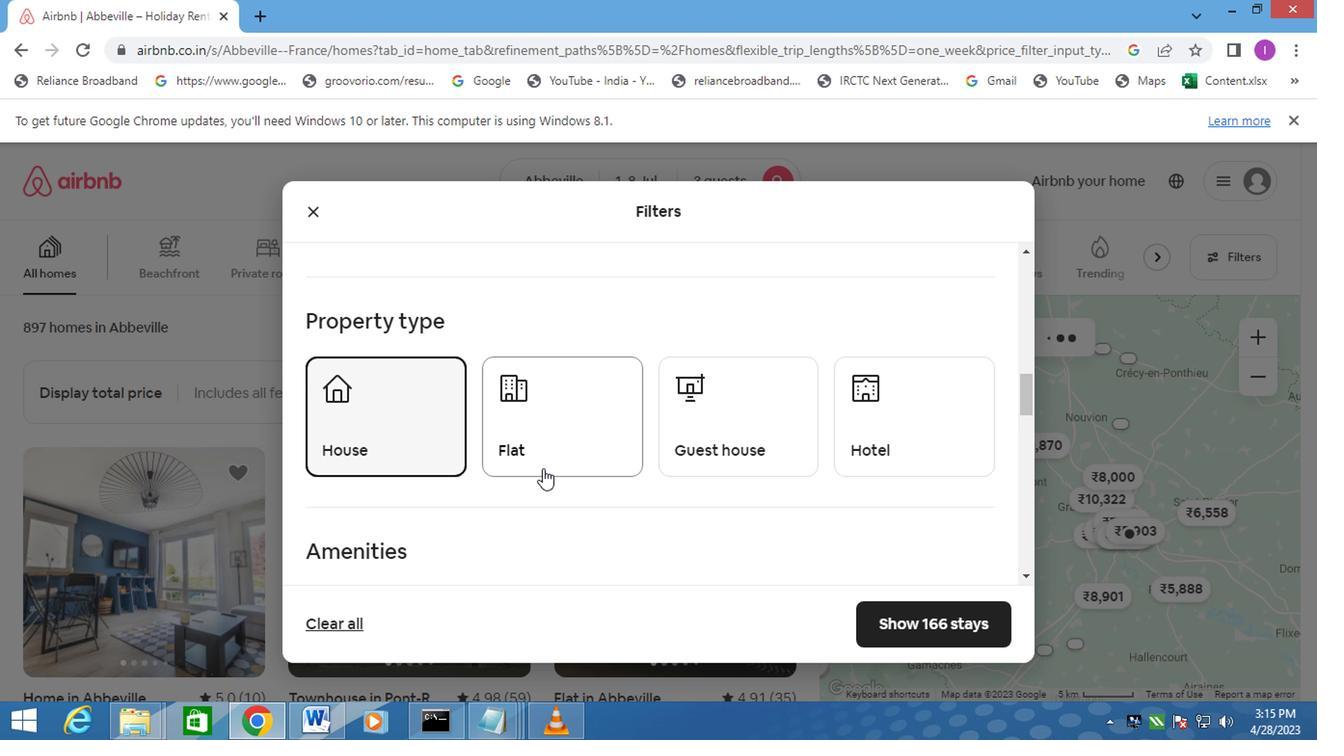 
Action: Mouse pressed left at (540, 464)
Screenshot: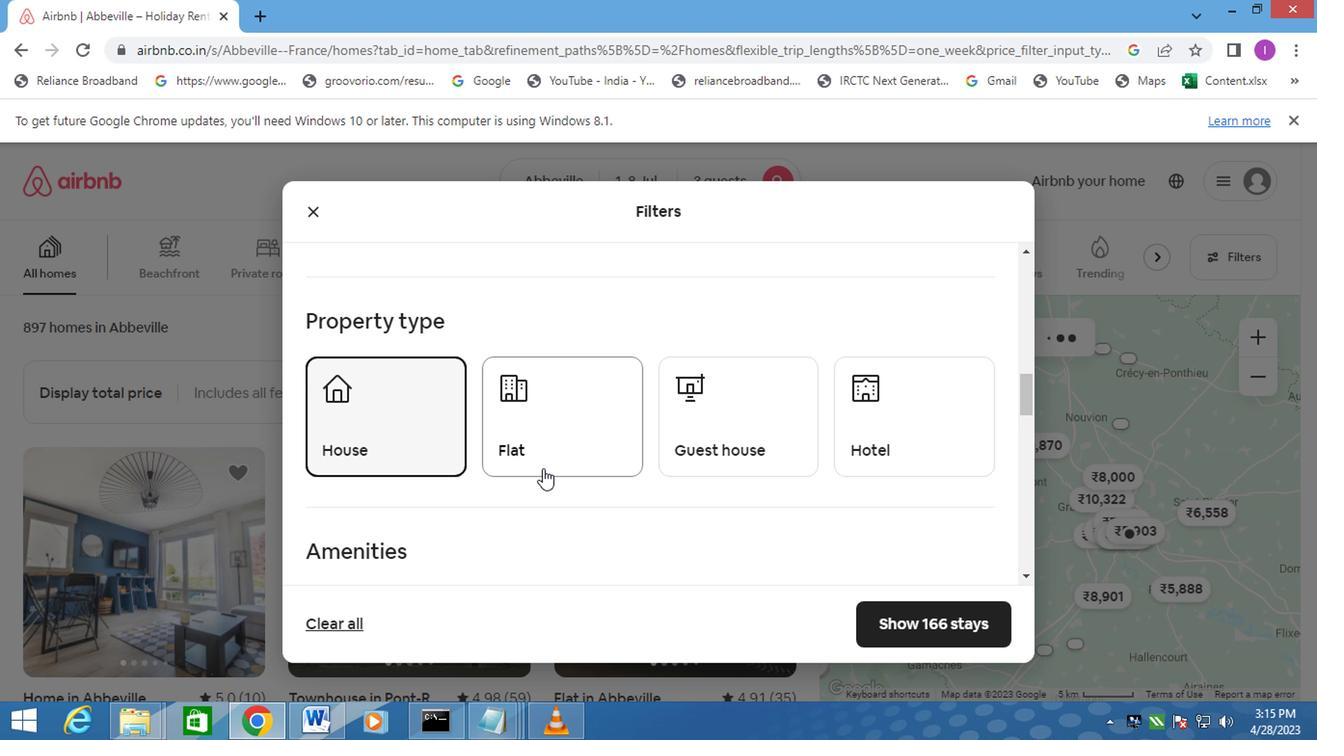 
Action: Mouse moved to (688, 448)
Screenshot: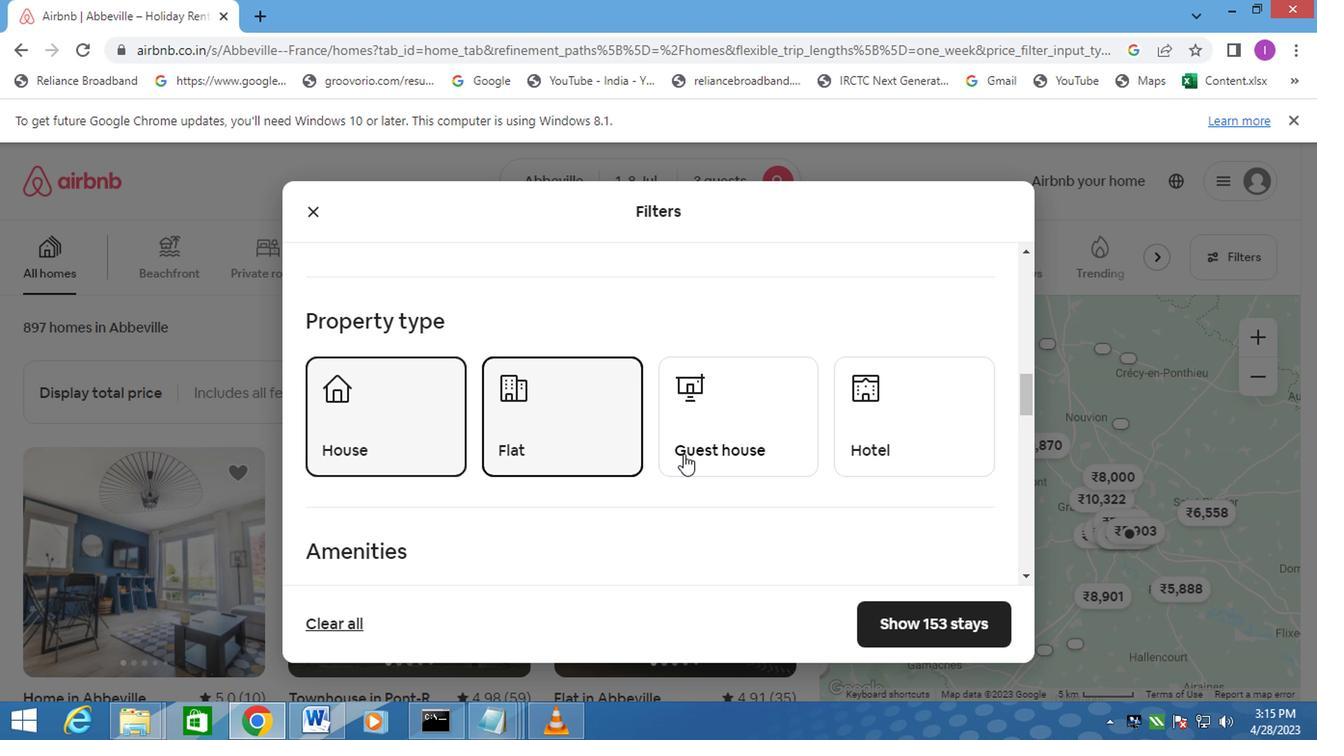 
Action: Mouse pressed left at (688, 448)
Screenshot: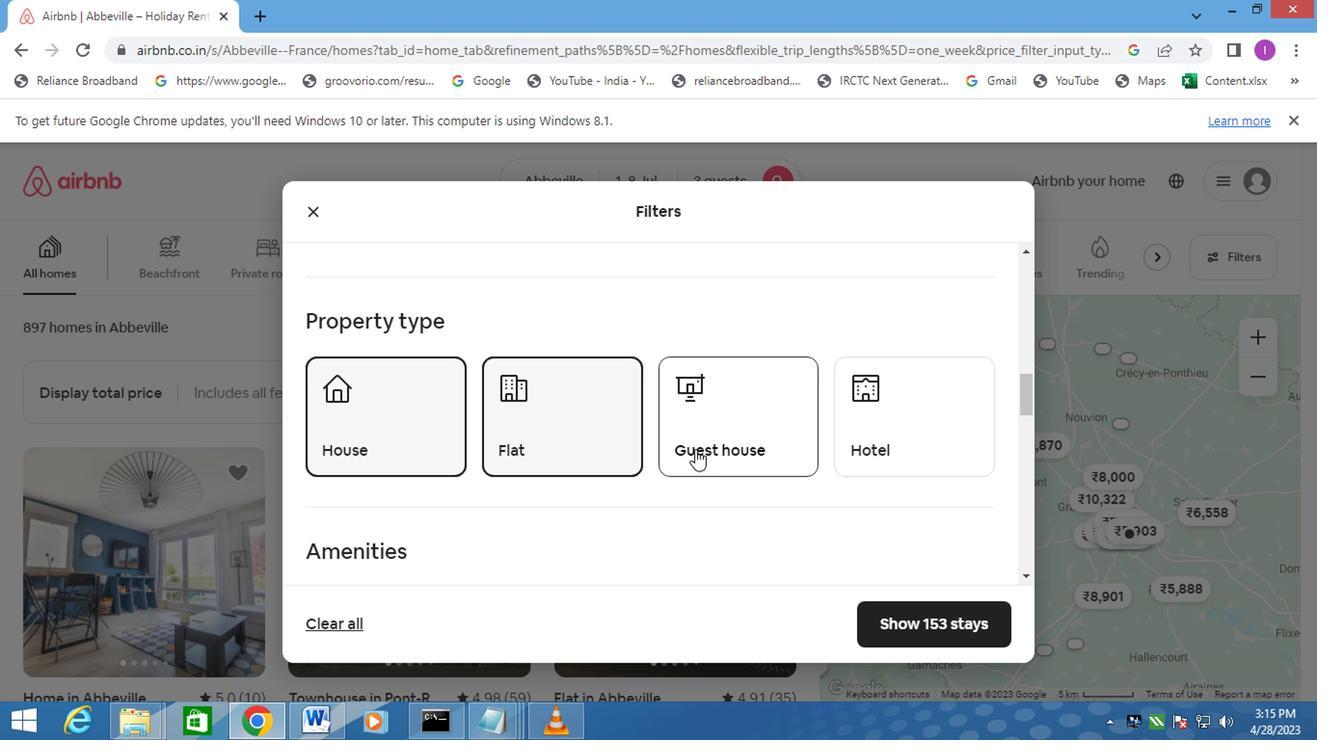 
Action: Mouse moved to (854, 449)
Screenshot: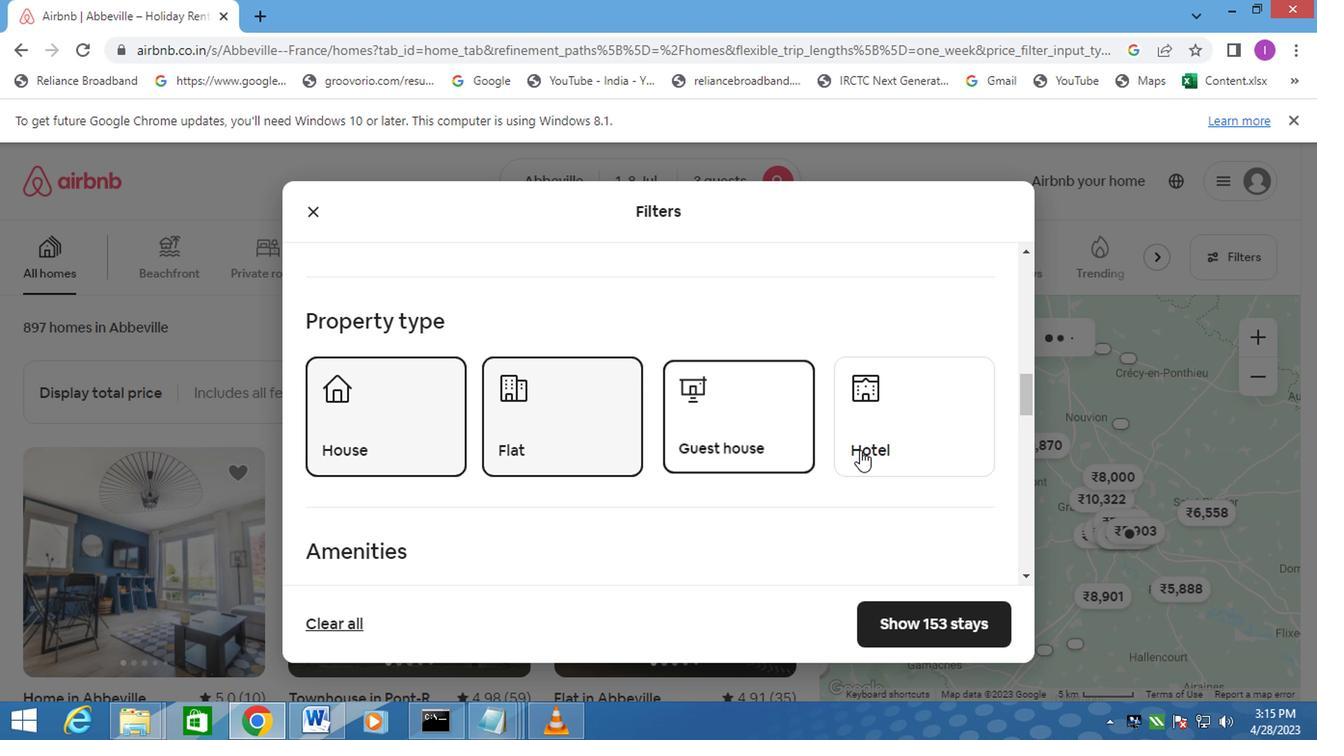
Action: Mouse pressed left at (854, 449)
Screenshot: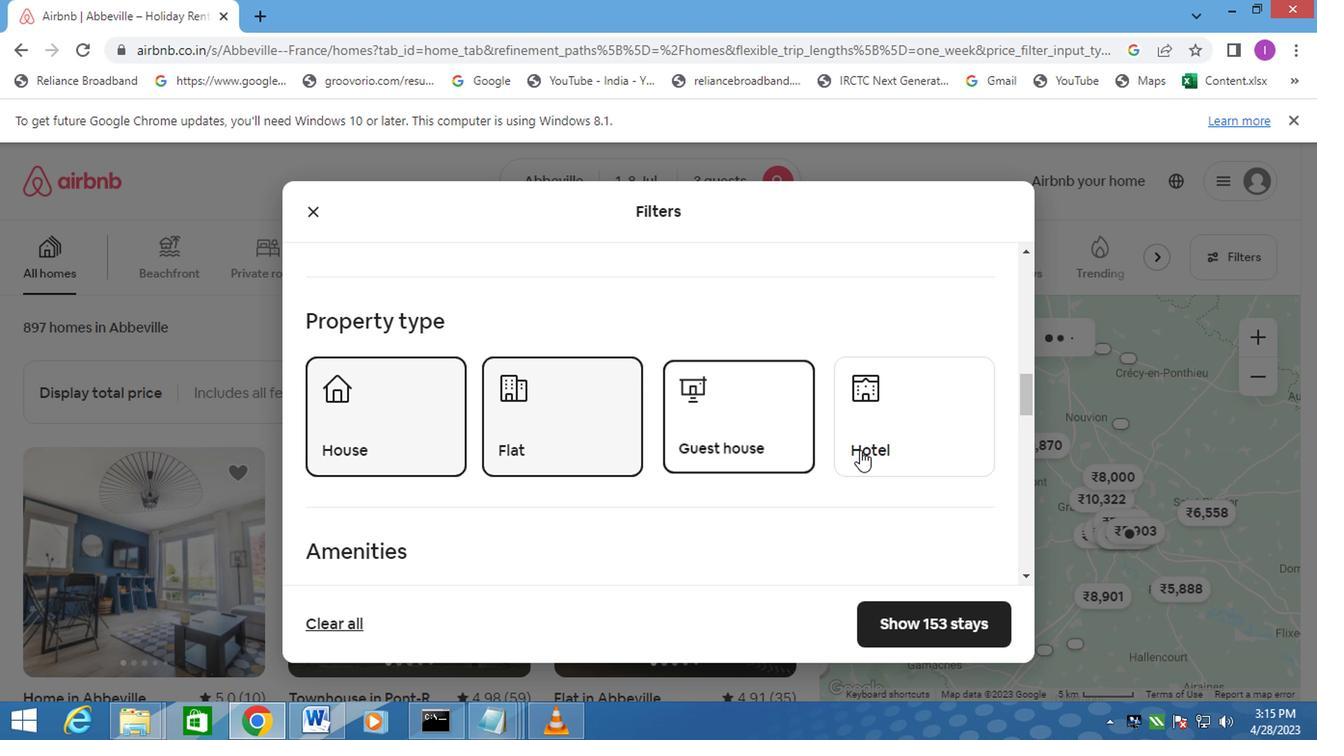 
Action: Mouse moved to (843, 481)
Screenshot: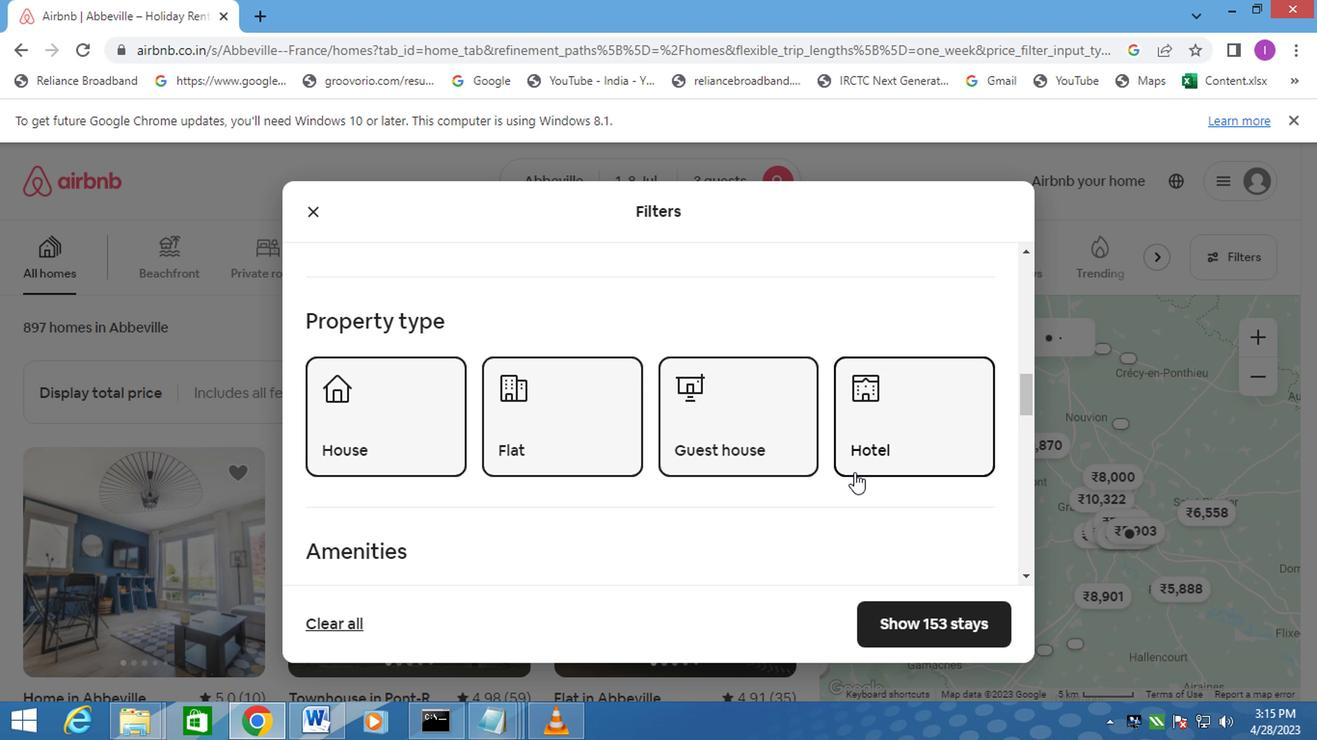 
Action: Mouse scrolled (846, 478) with delta (0, 0)
Screenshot: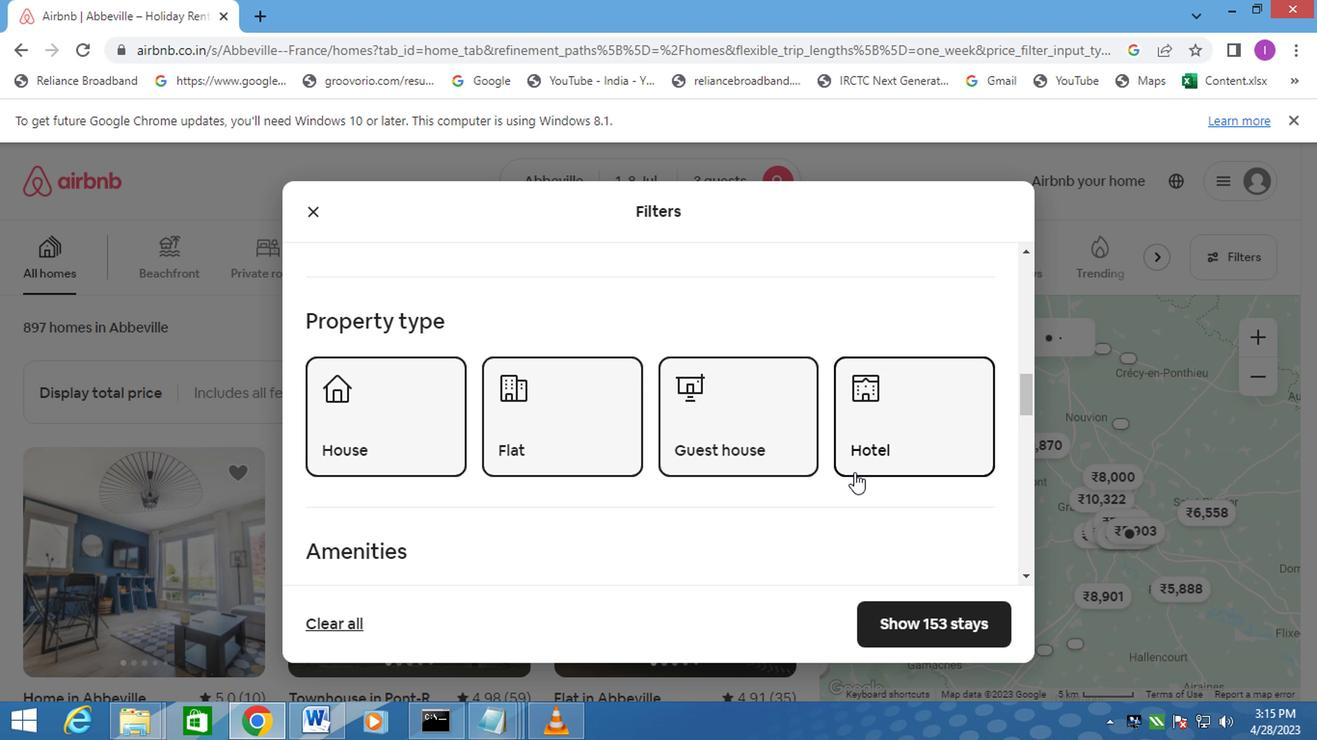 
Action: Mouse moved to (843, 481)
Screenshot: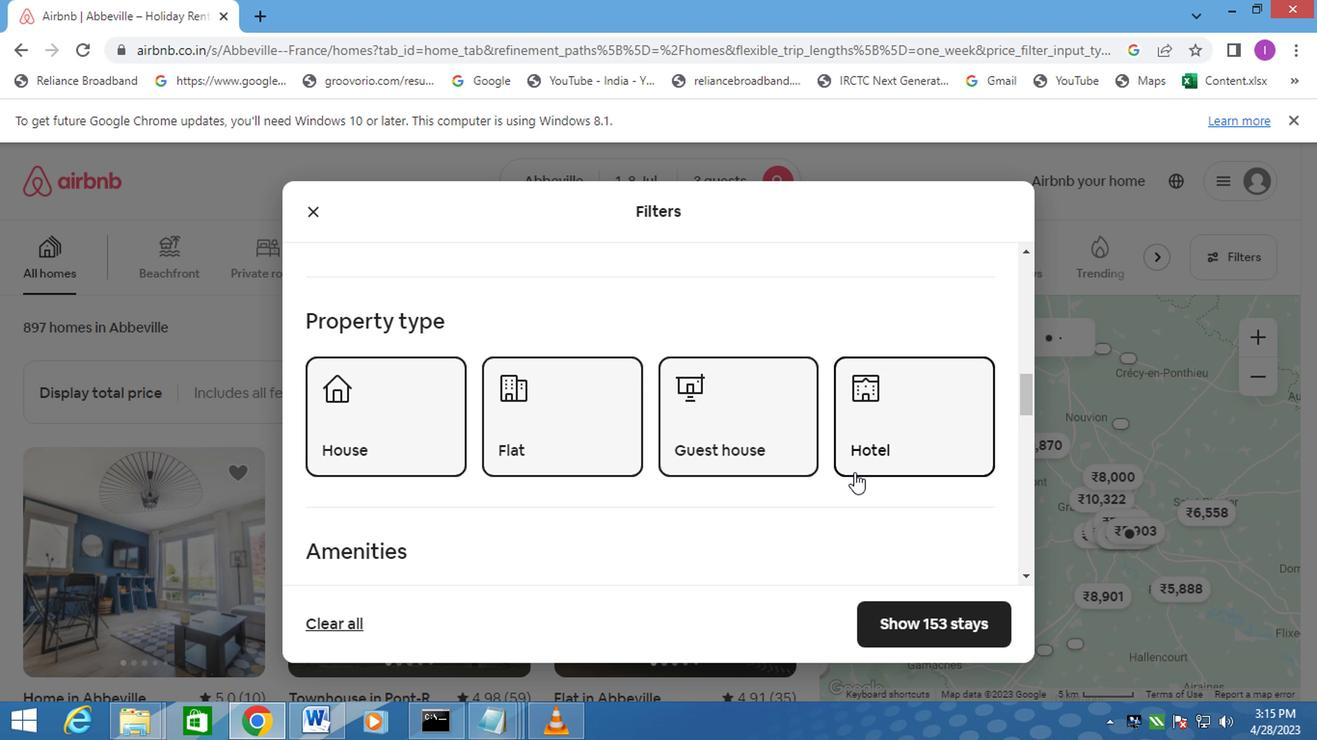 
Action: Mouse scrolled (843, 480) with delta (0, 0)
Screenshot: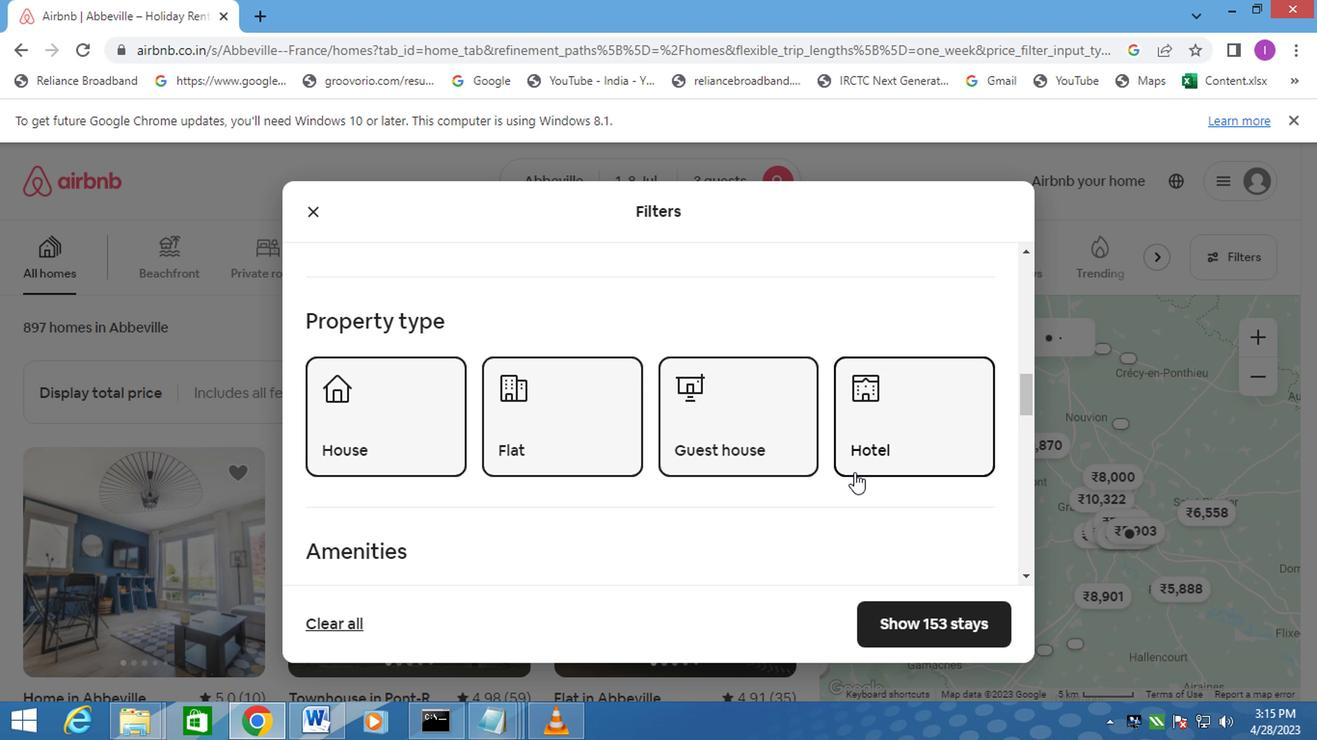
Action: Mouse moved to (841, 483)
Screenshot: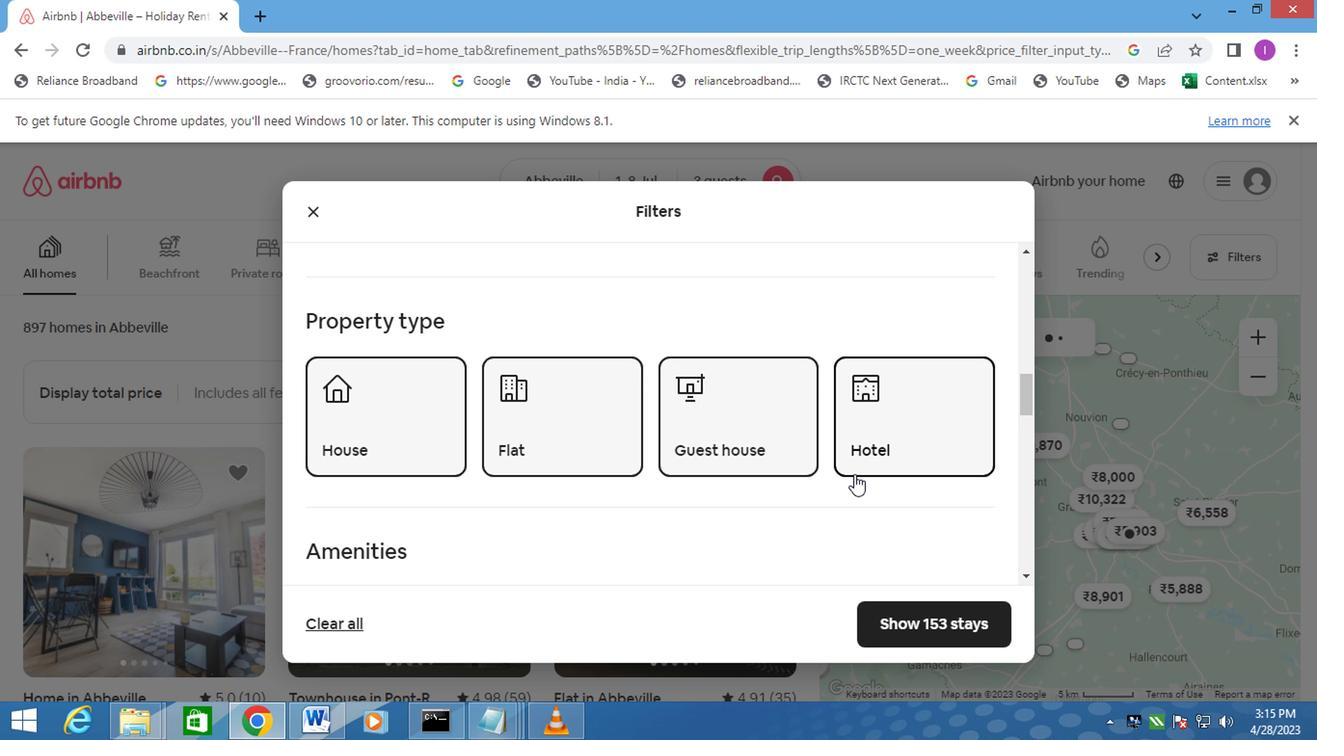 
Action: Mouse scrolled (841, 482) with delta (0, 0)
Screenshot: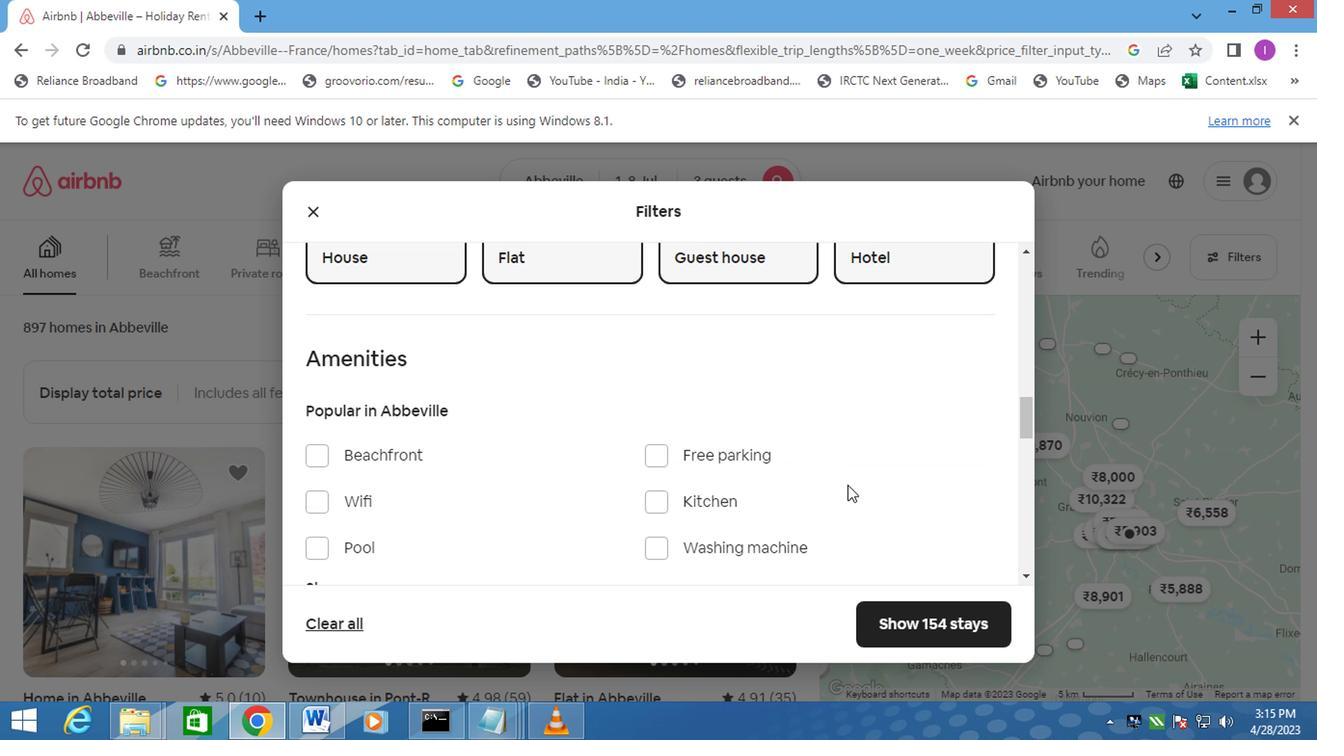 
Action: Mouse moved to (829, 456)
Screenshot: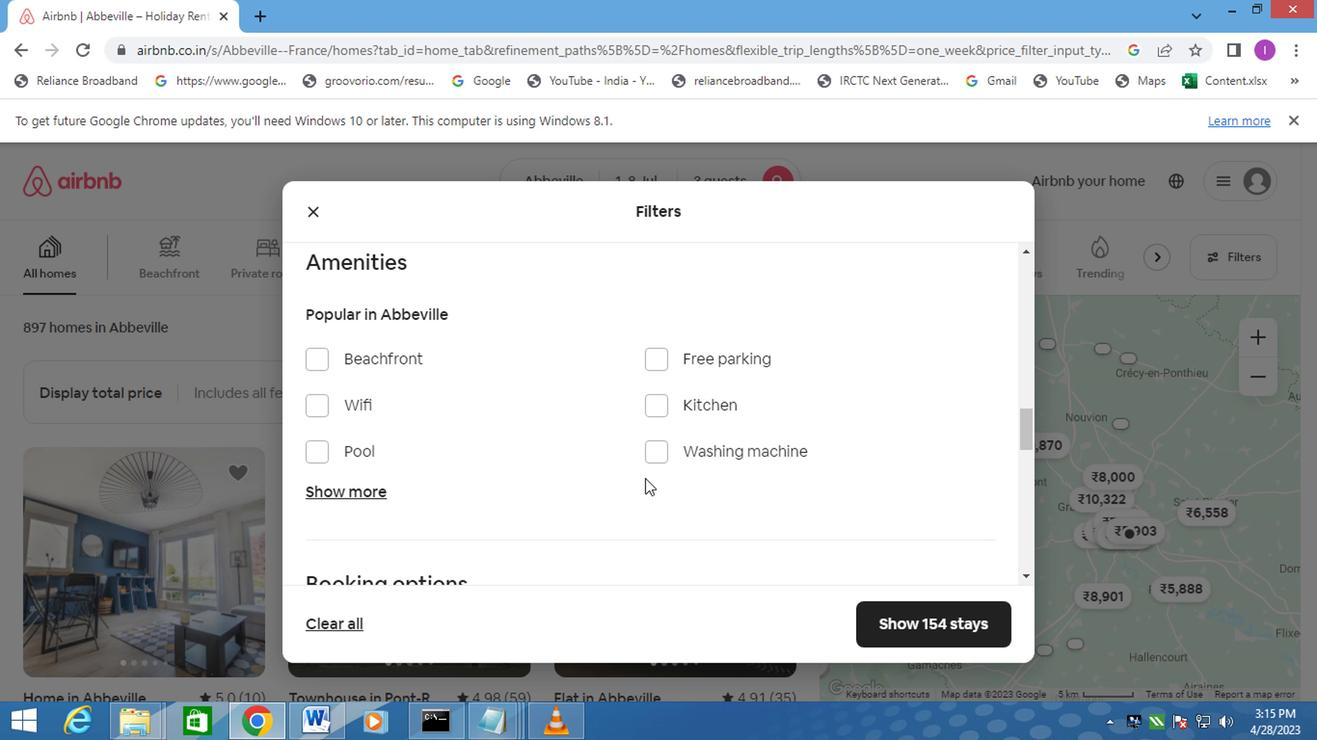 
Action: Mouse scrolled (829, 456) with delta (0, 0)
Screenshot: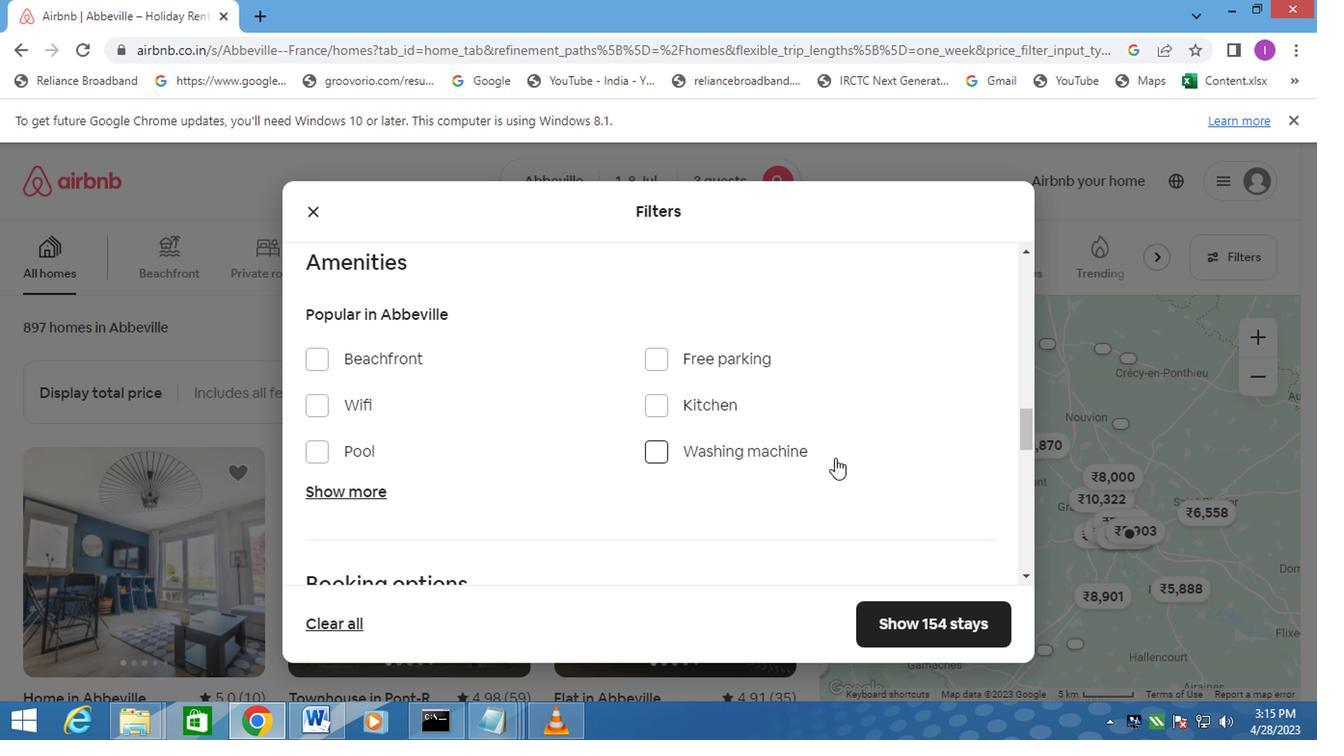 
Action: Mouse moved to (830, 456)
Screenshot: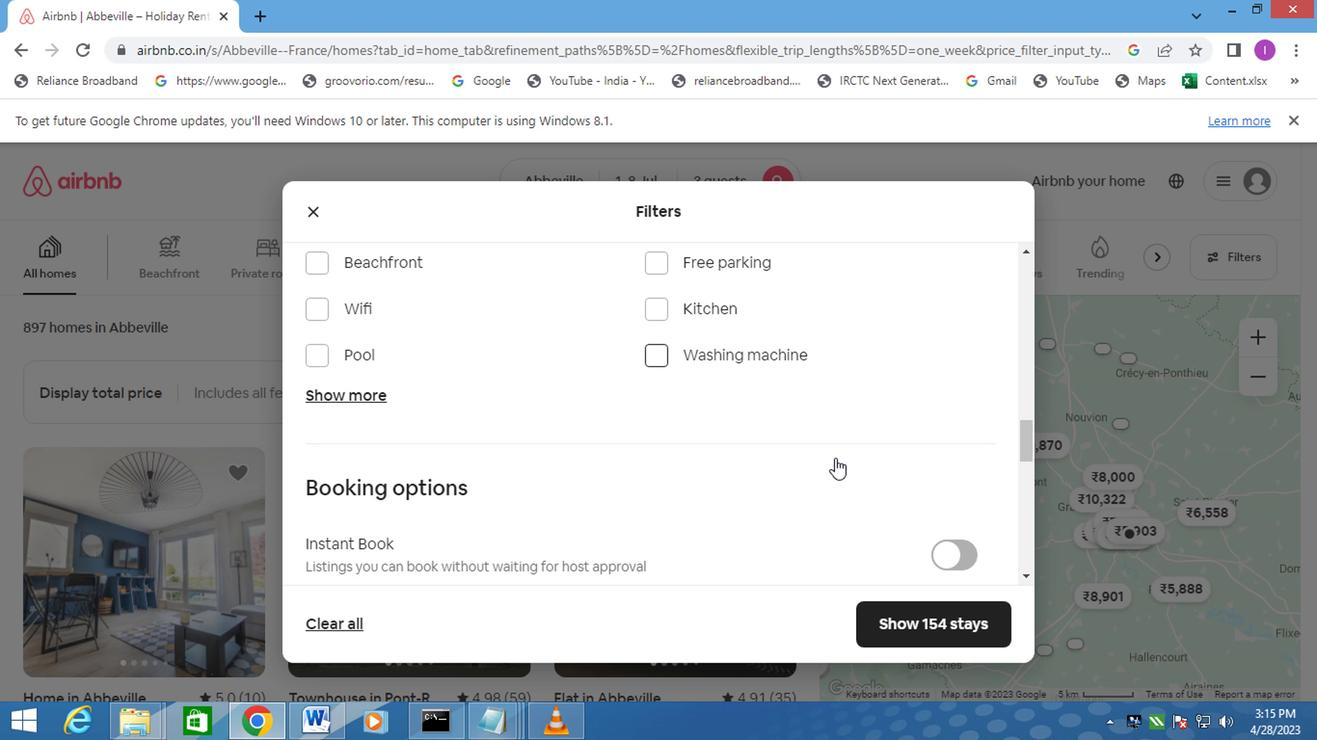 
Action: Mouse scrolled (830, 456) with delta (0, 0)
Screenshot: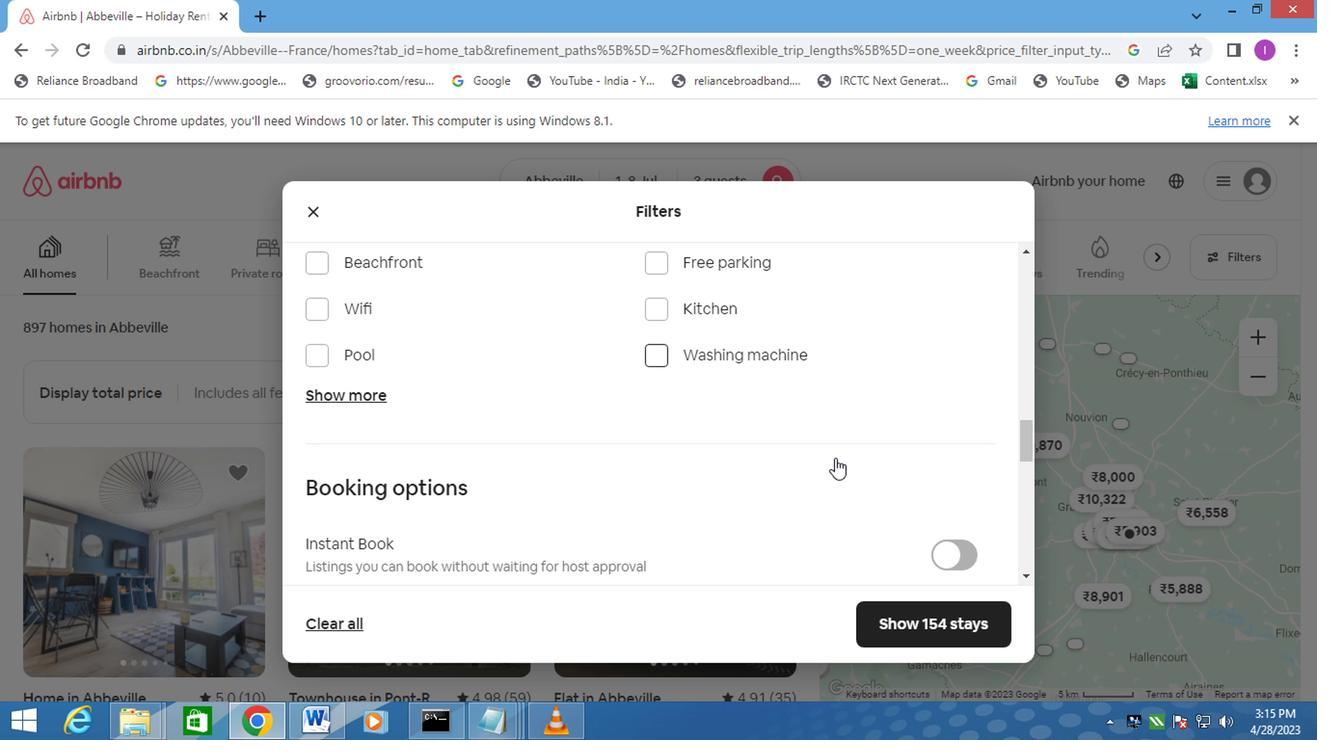 
Action: Mouse scrolled (830, 456) with delta (0, 0)
Screenshot: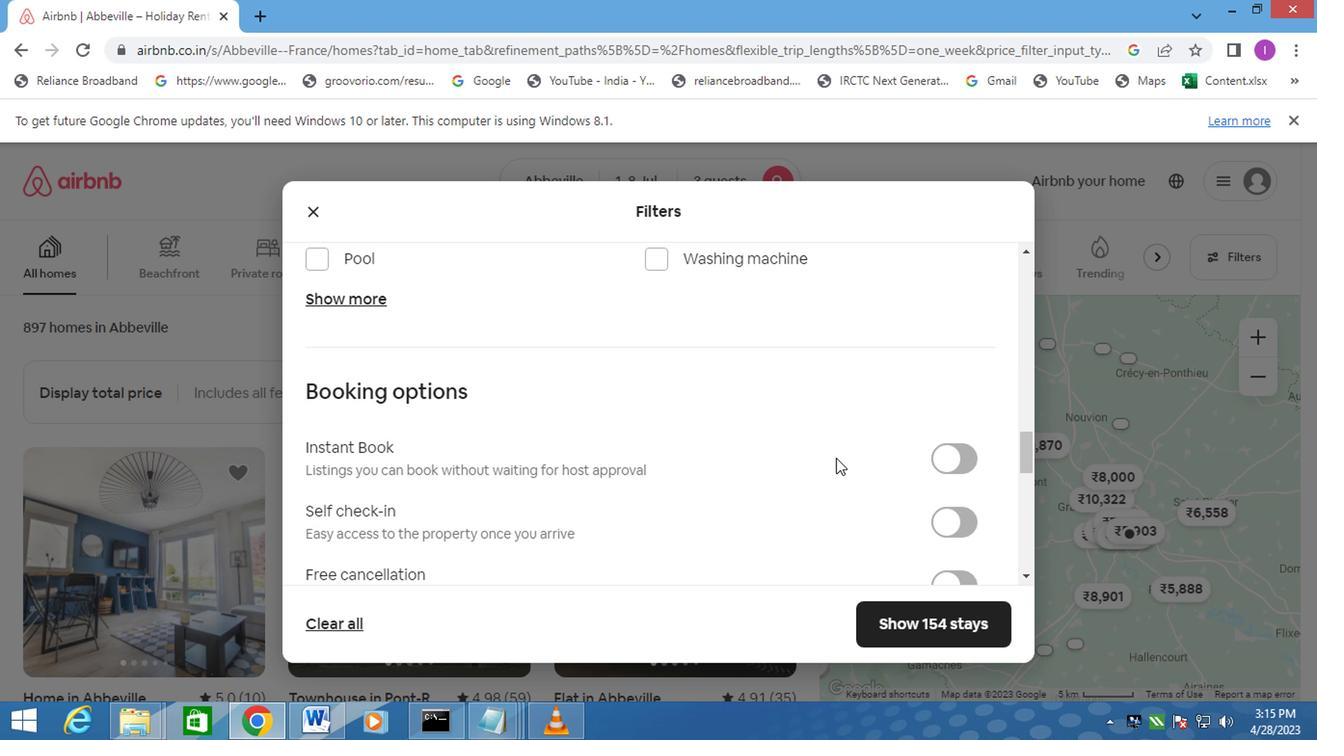 
Action: Mouse moved to (961, 425)
Screenshot: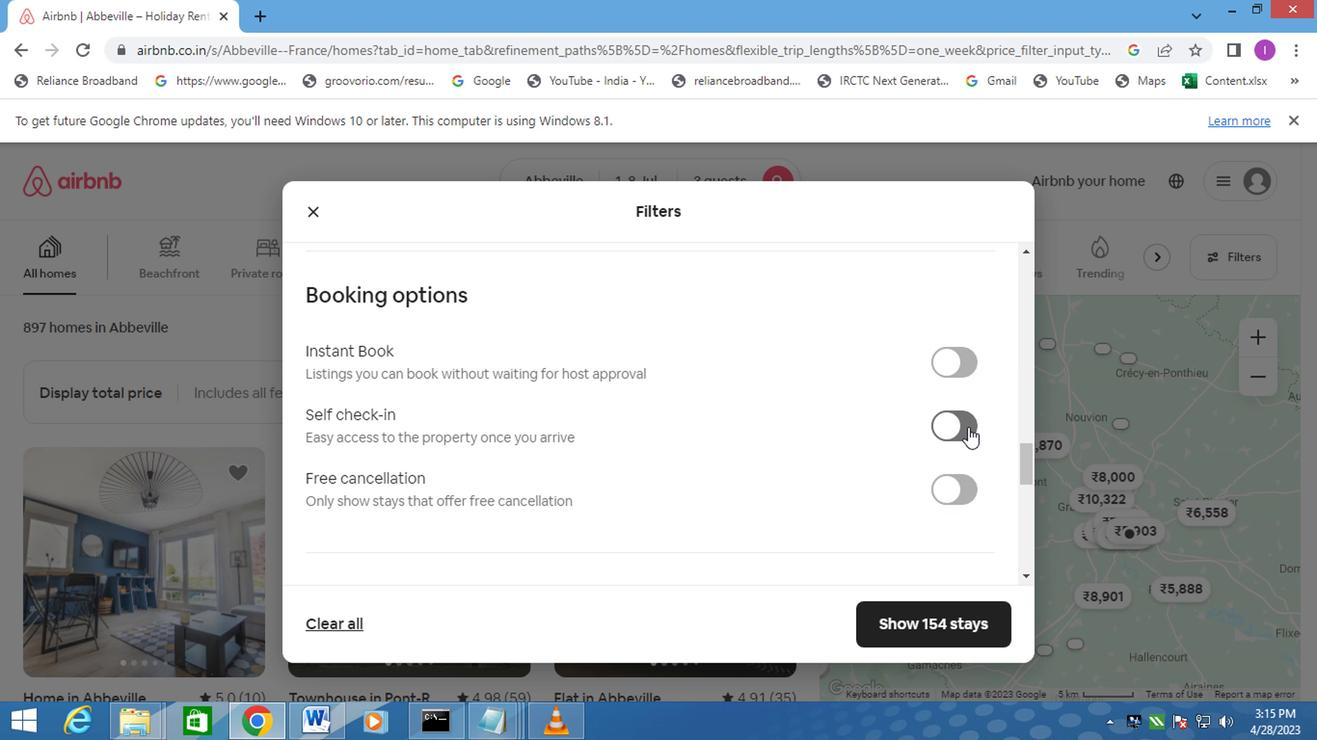 
Action: Mouse pressed left at (961, 425)
Screenshot: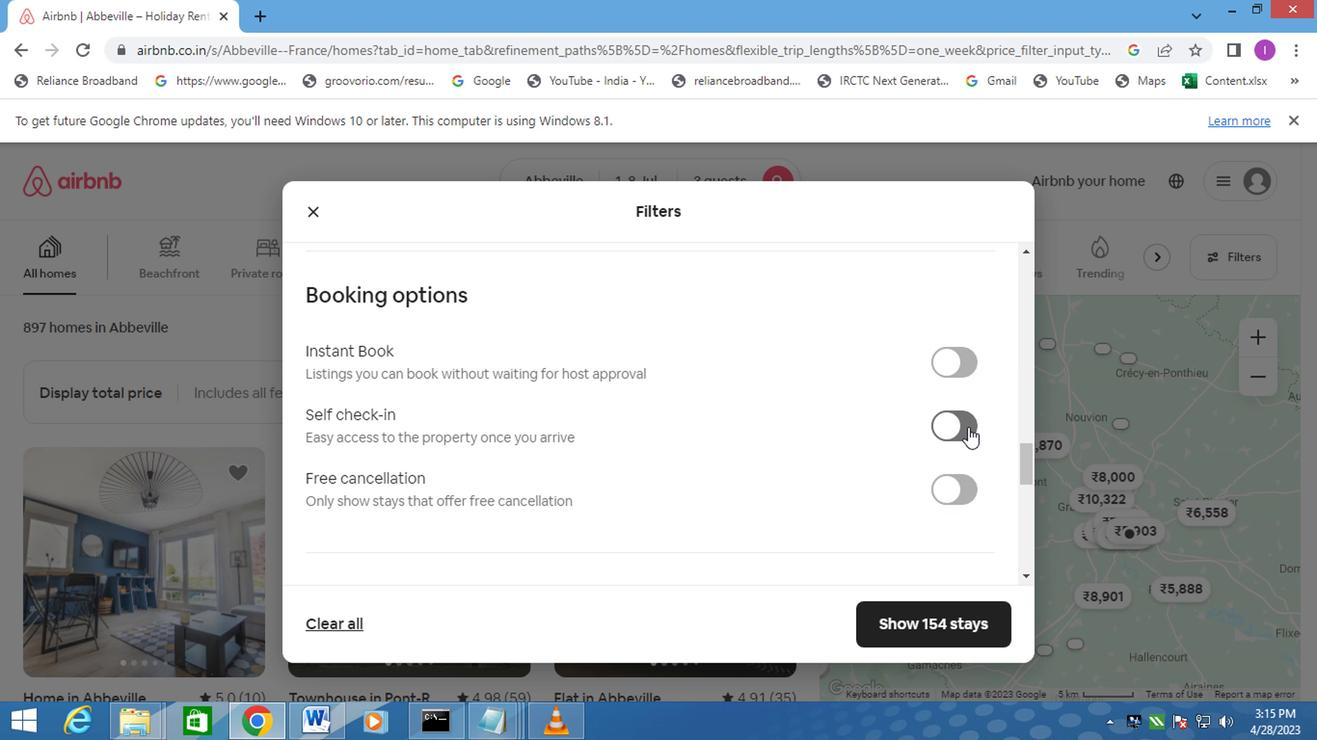 
Action: Mouse moved to (641, 522)
Screenshot: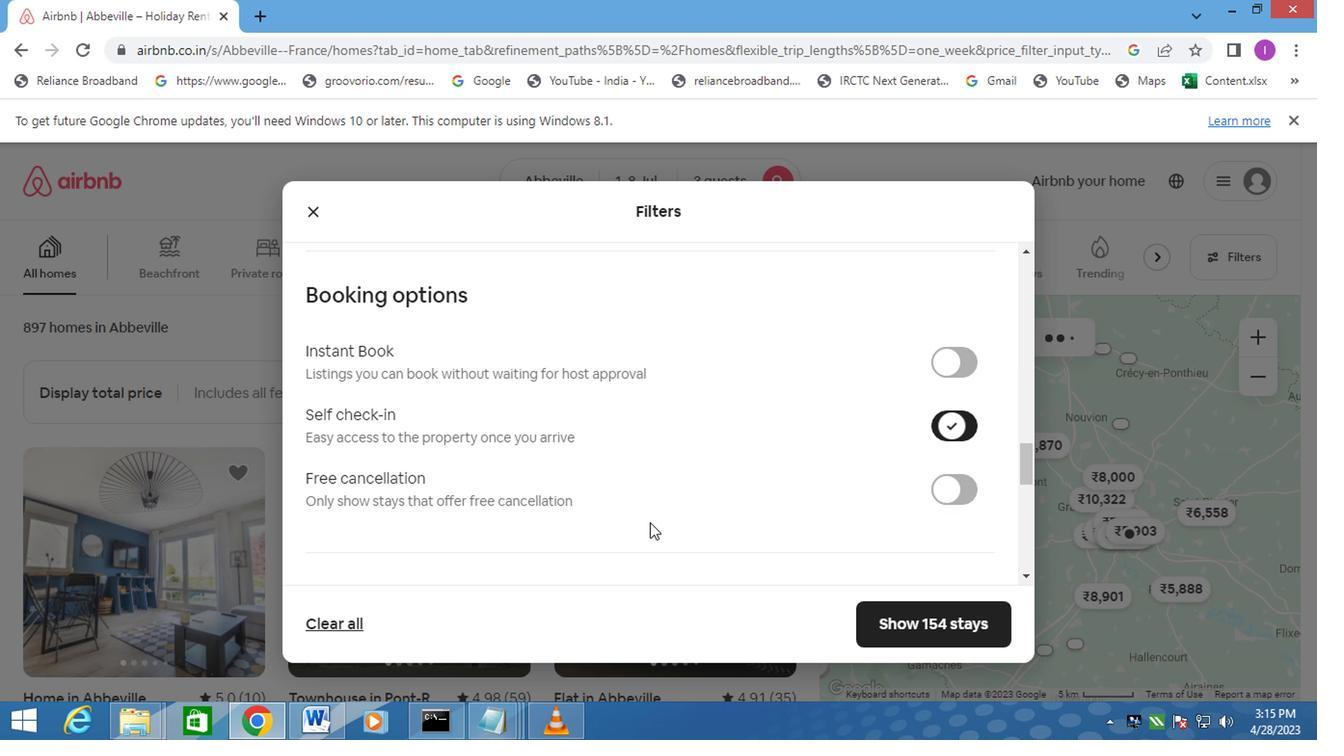 
Action: Mouse scrolled (641, 522) with delta (0, 0)
Screenshot: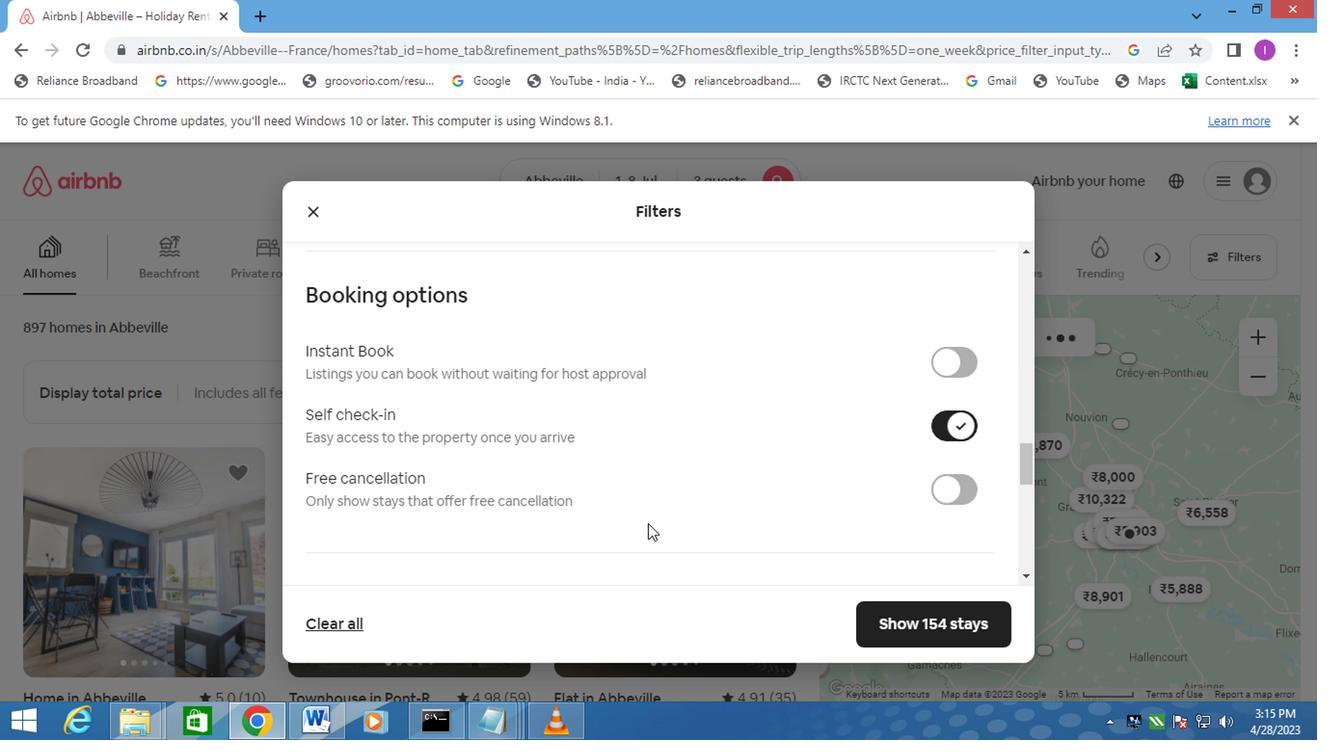 
Action: Mouse scrolled (641, 522) with delta (0, 0)
Screenshot: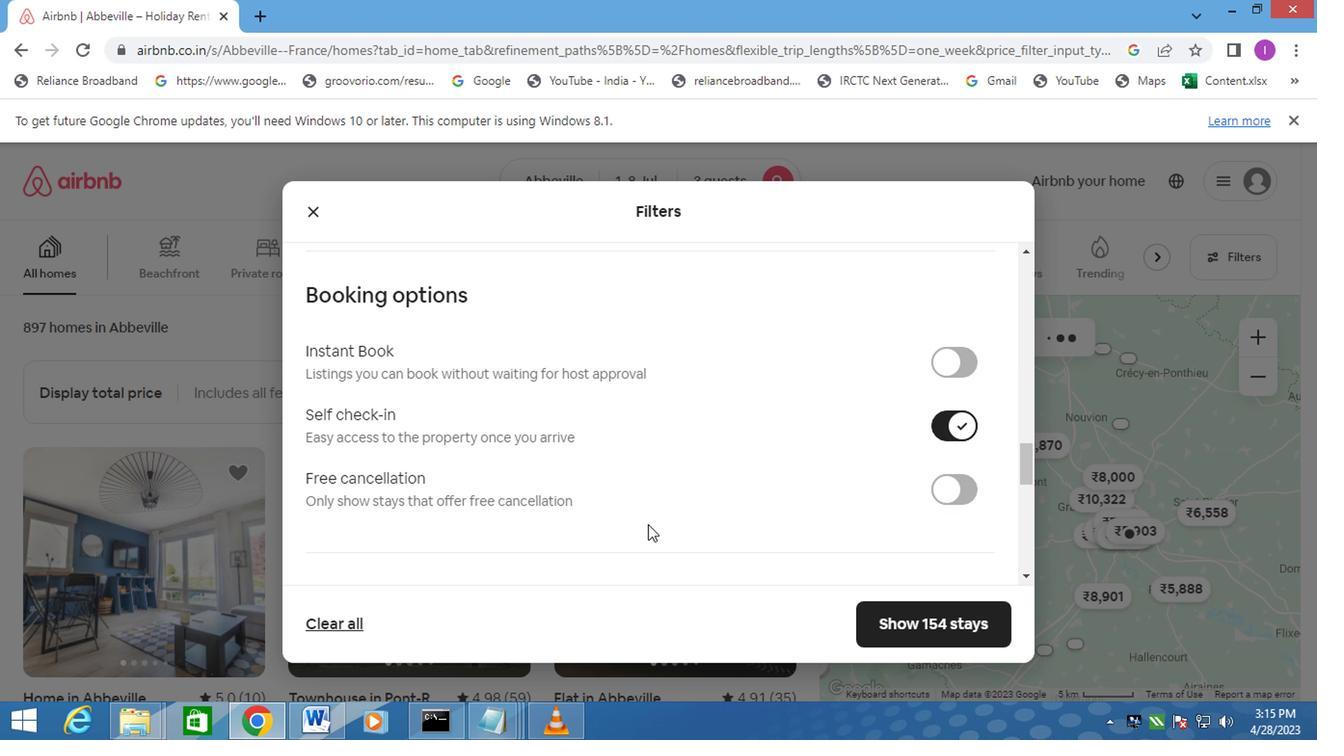 
Action: Mouse scrolled (641, 522) with delta (0, 0)
Screenshot: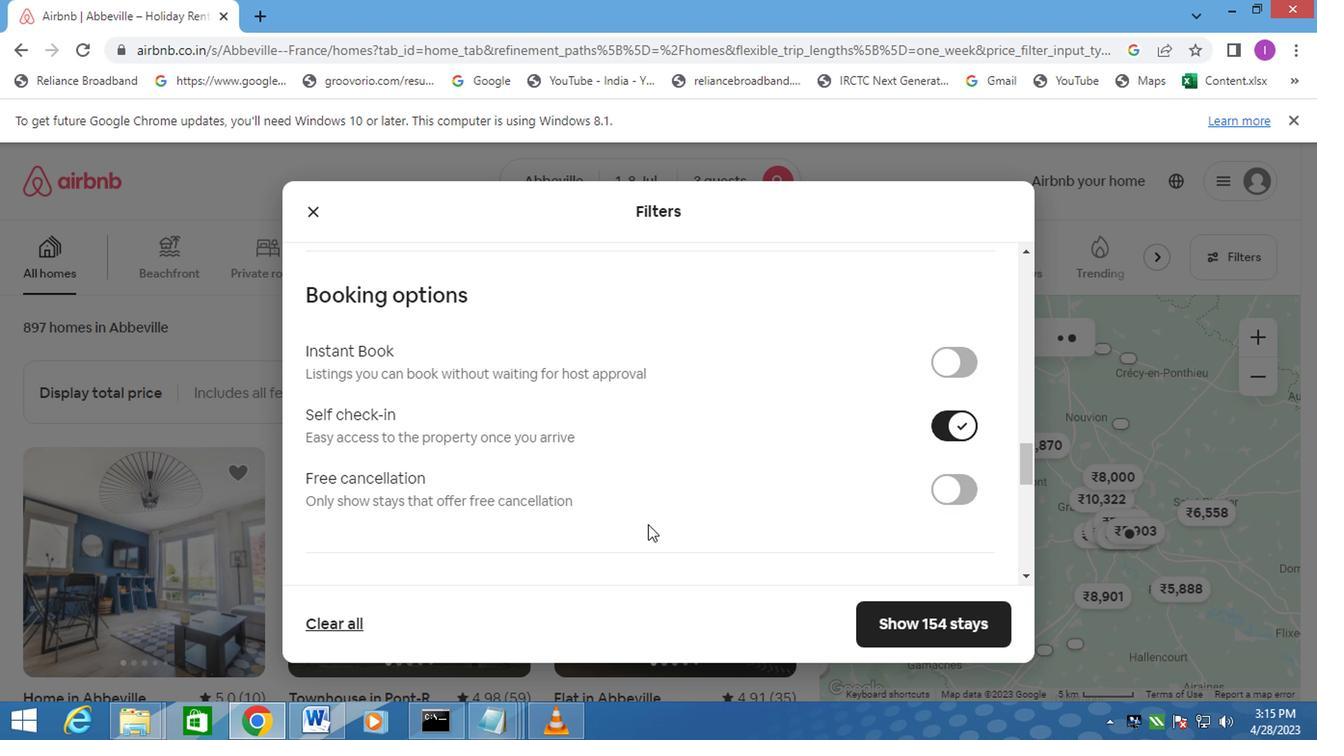 
Action: Mouse moved to (645, 510)
Screenshot: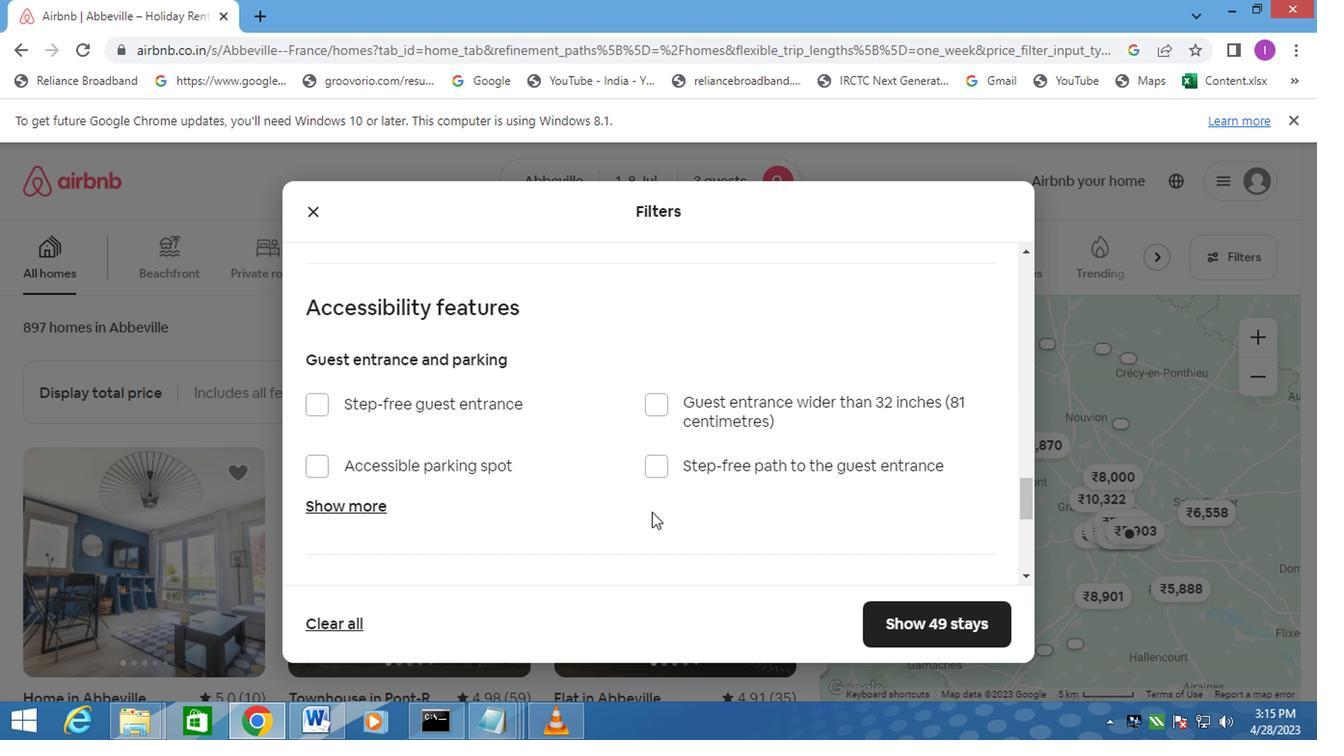 
Action: Mouse scrolled (645, 509) with delta (0, 0)
Screenshot: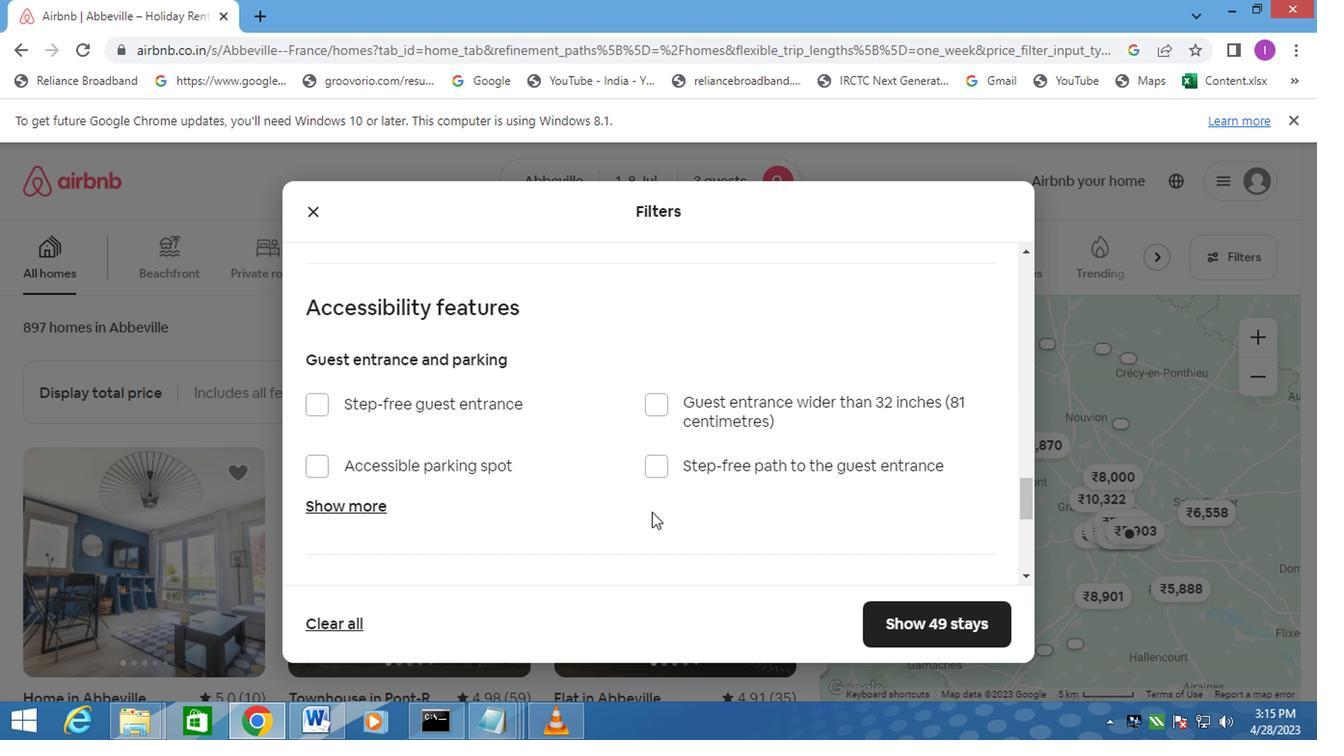 
Action: Mouse scrolled (645, 509) with delta (0, 0)
Screenshot: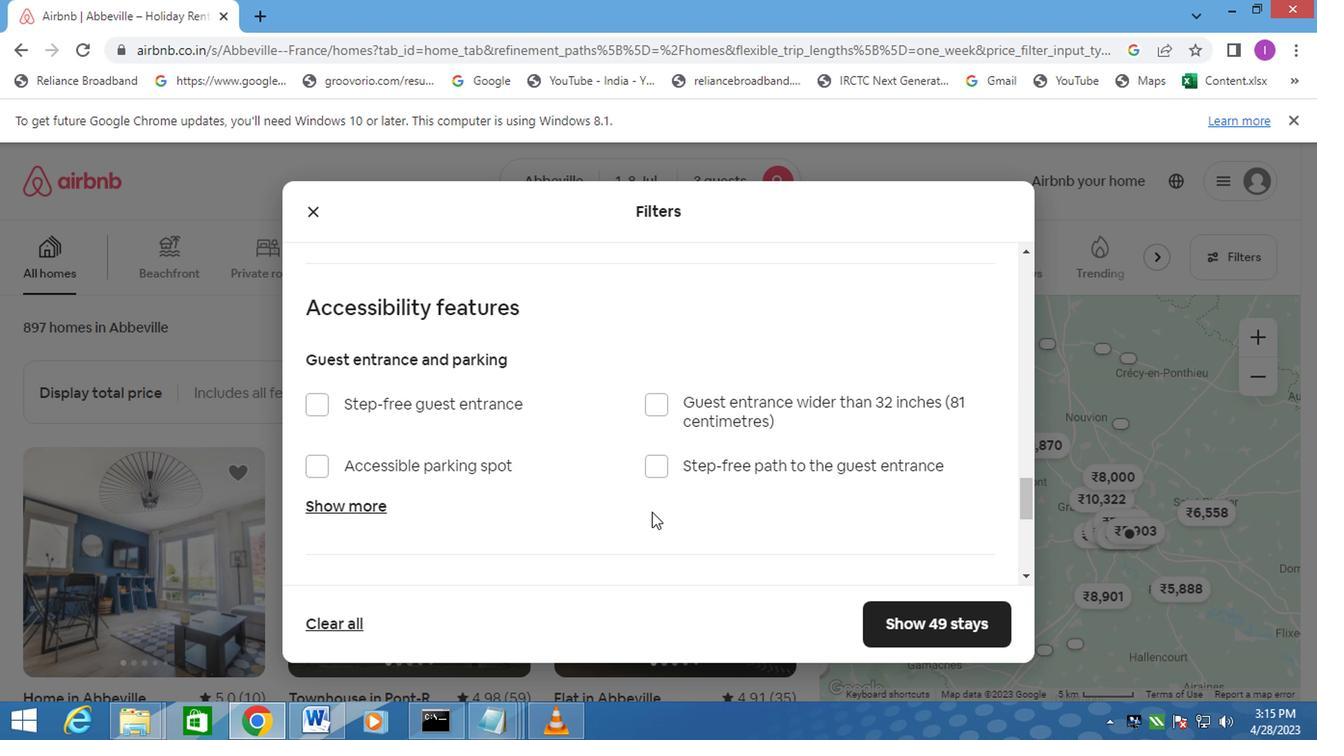 
Action: Mouse moved to (645, 509)
Screenshot: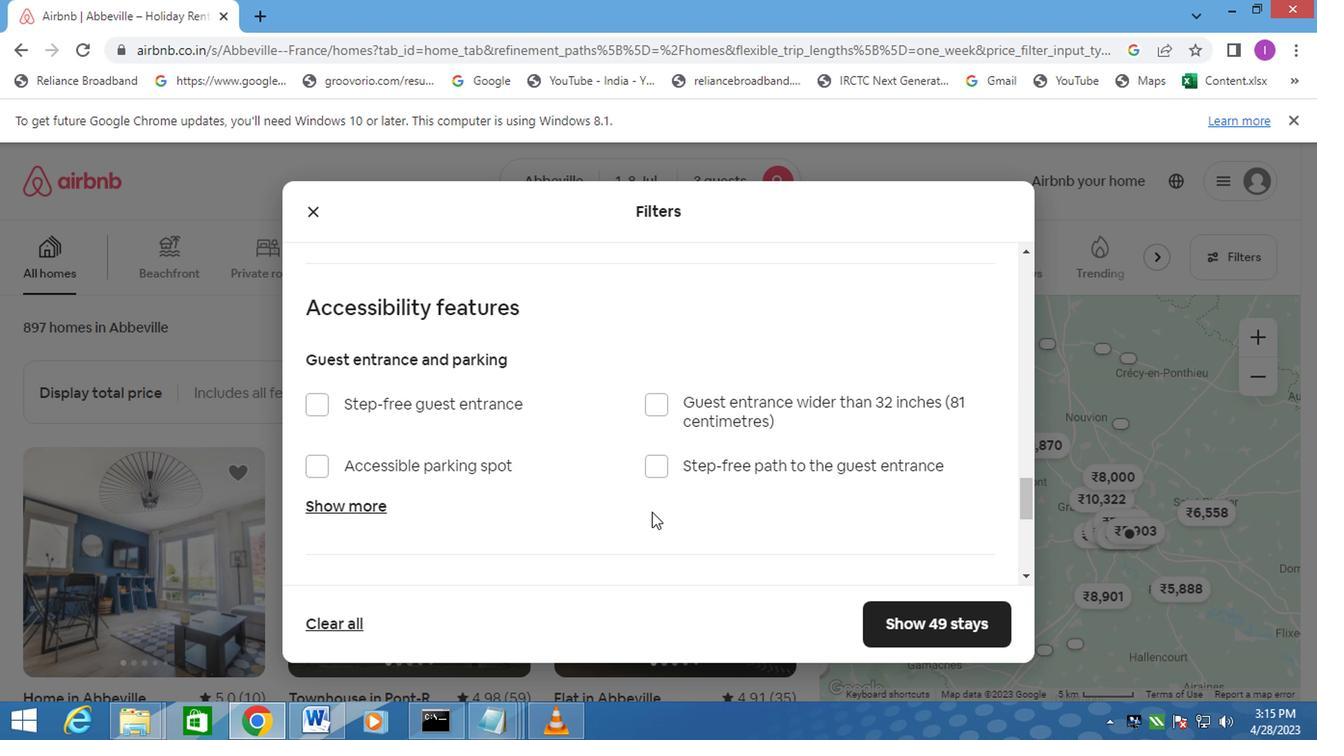 
Action: Mouse scrolled (645, 509) with delta (0, 0)
Screenshot: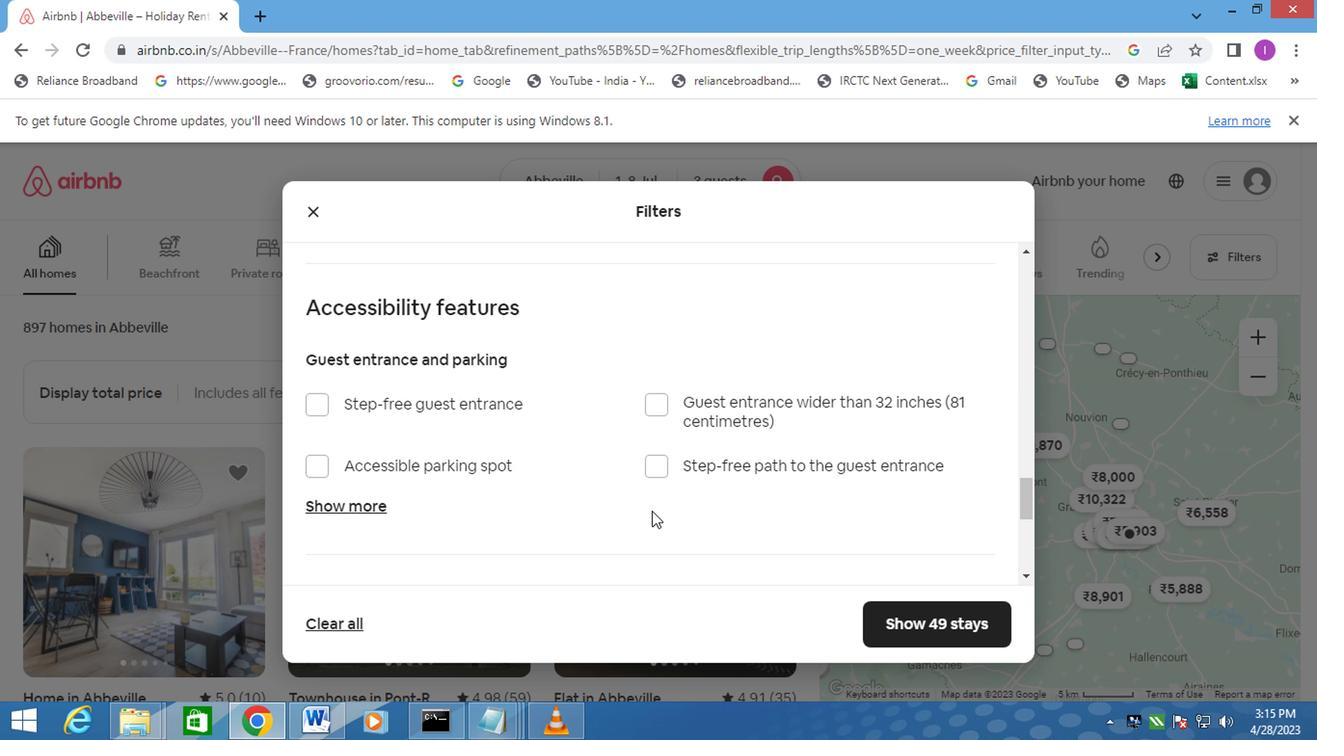 
Action: Mouse moved to (635, 505)
Screenshot: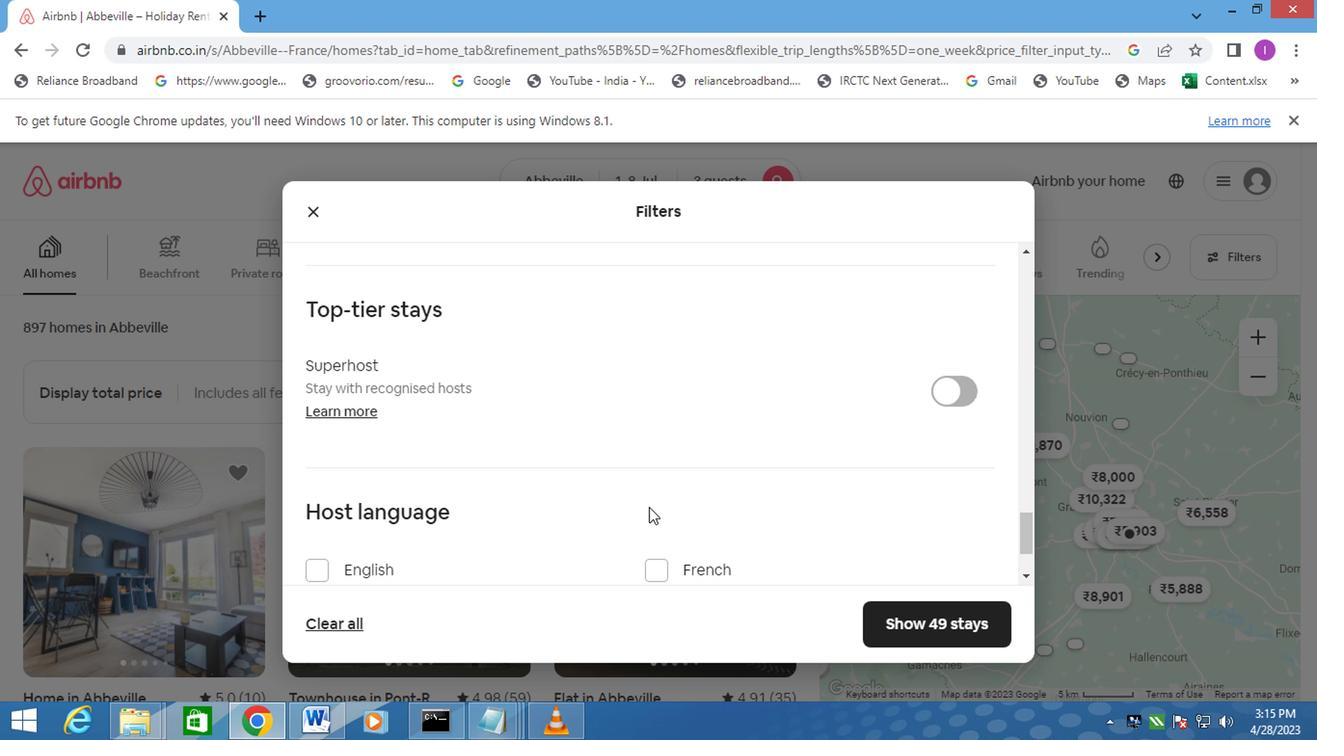 
Action: Mouse scrolled (635, 504) with delta (0, 0)
Screenshot: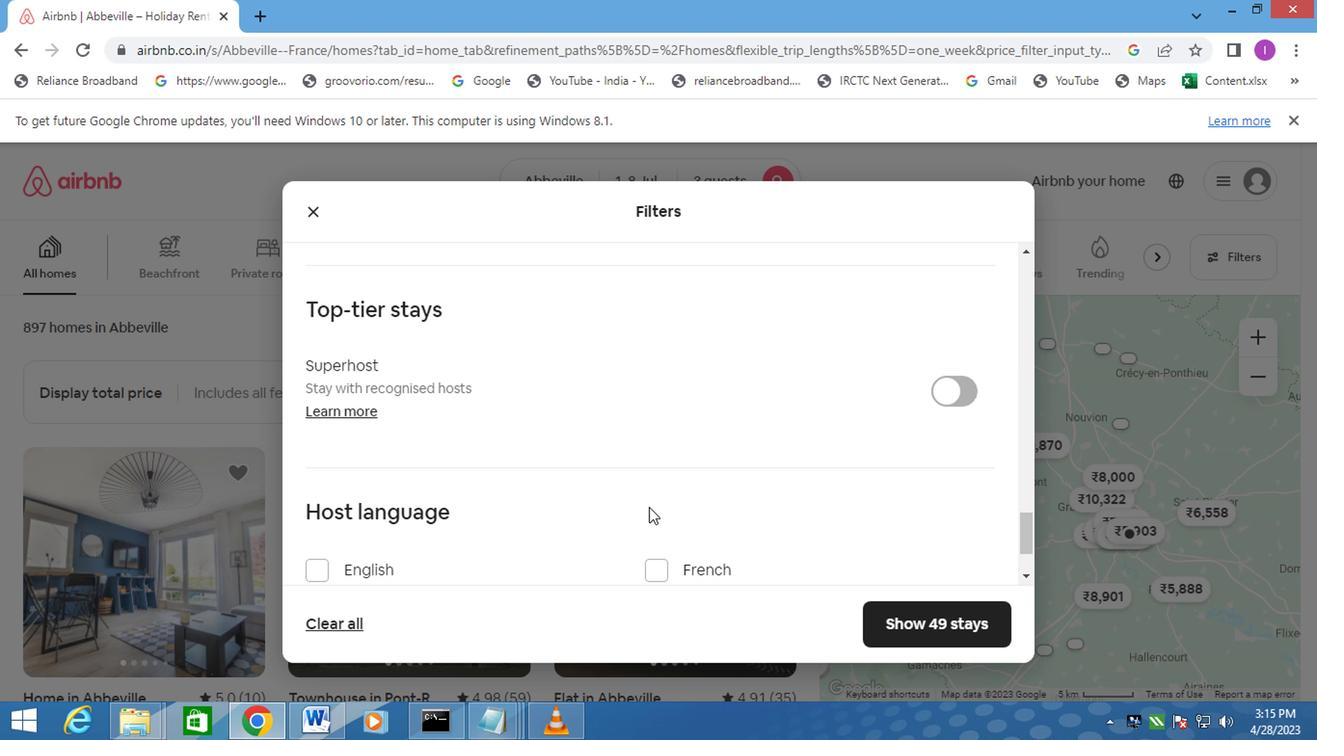
Action: Mouse moved to (630, 506)
Screenshot: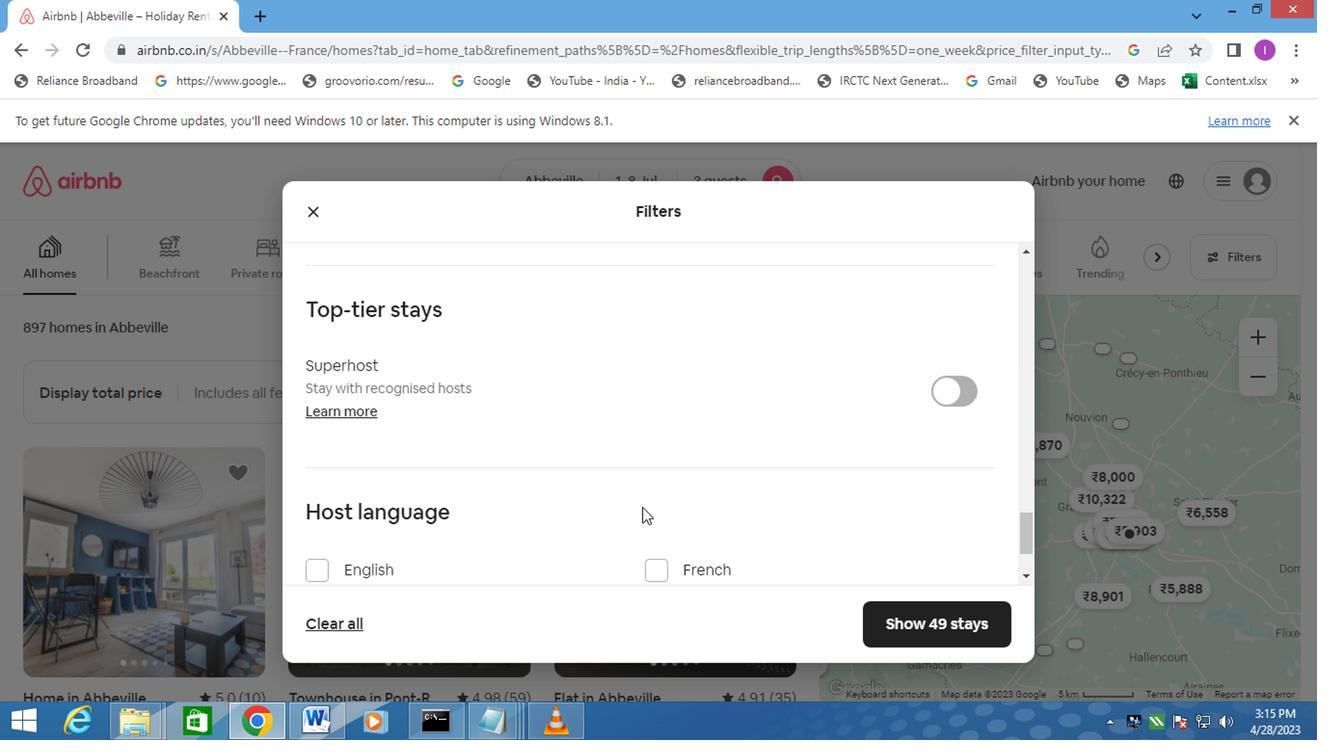 
Action: Mouse scrolled (630, 505) with delta (0, -1)
Screenshot: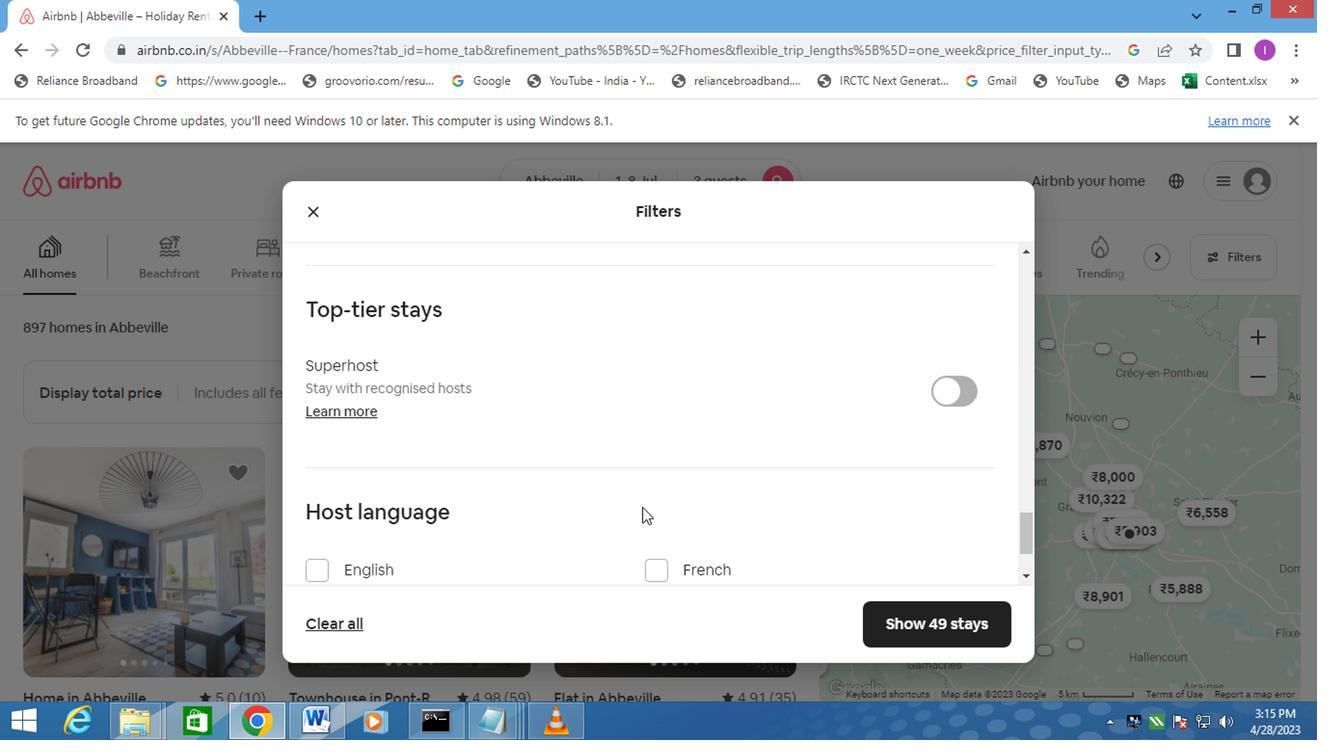 
Action: Mouse moved to (312, 450)
Screenshot: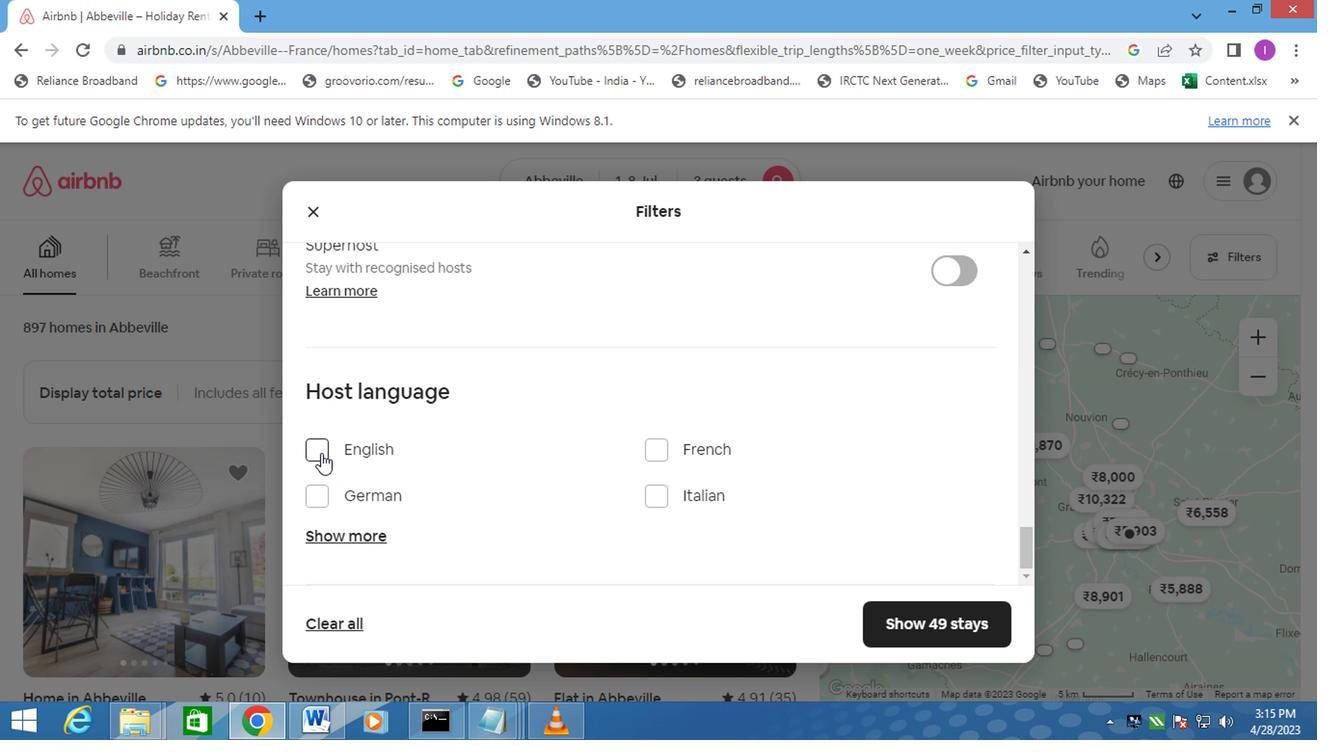 
Action: Mouse pressed left at (312, 450)
Screenshot: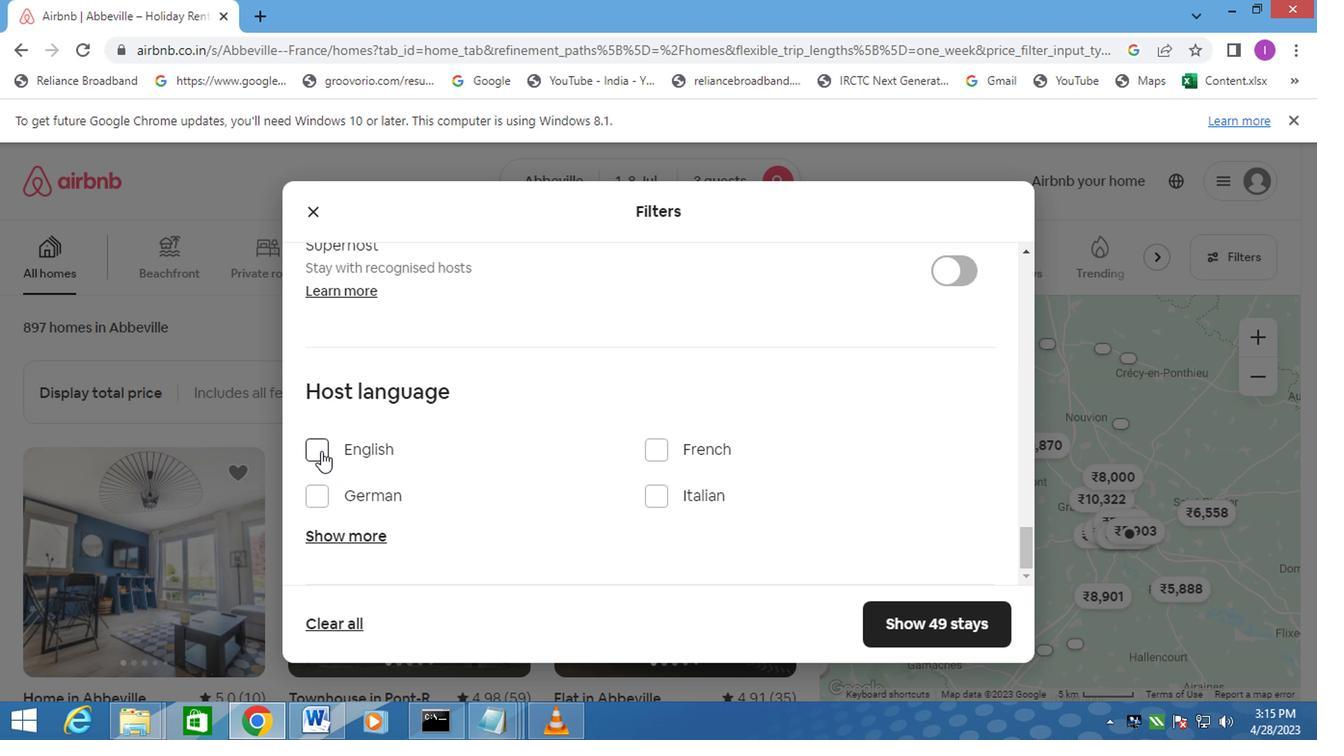 
Action: Mouse moved to (439, 522)
Screenshot: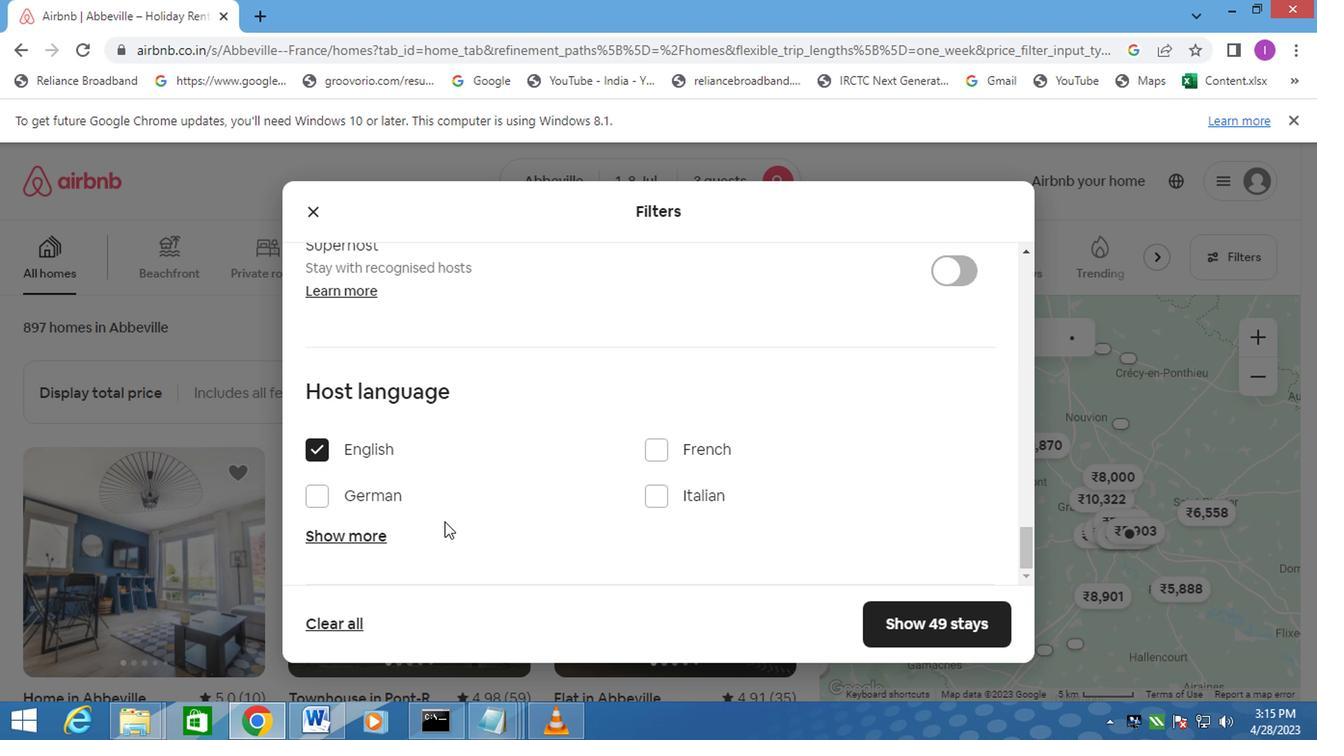 
Action: Mouse scrolled (439, 521) with delta (0, 0)
Screenshot: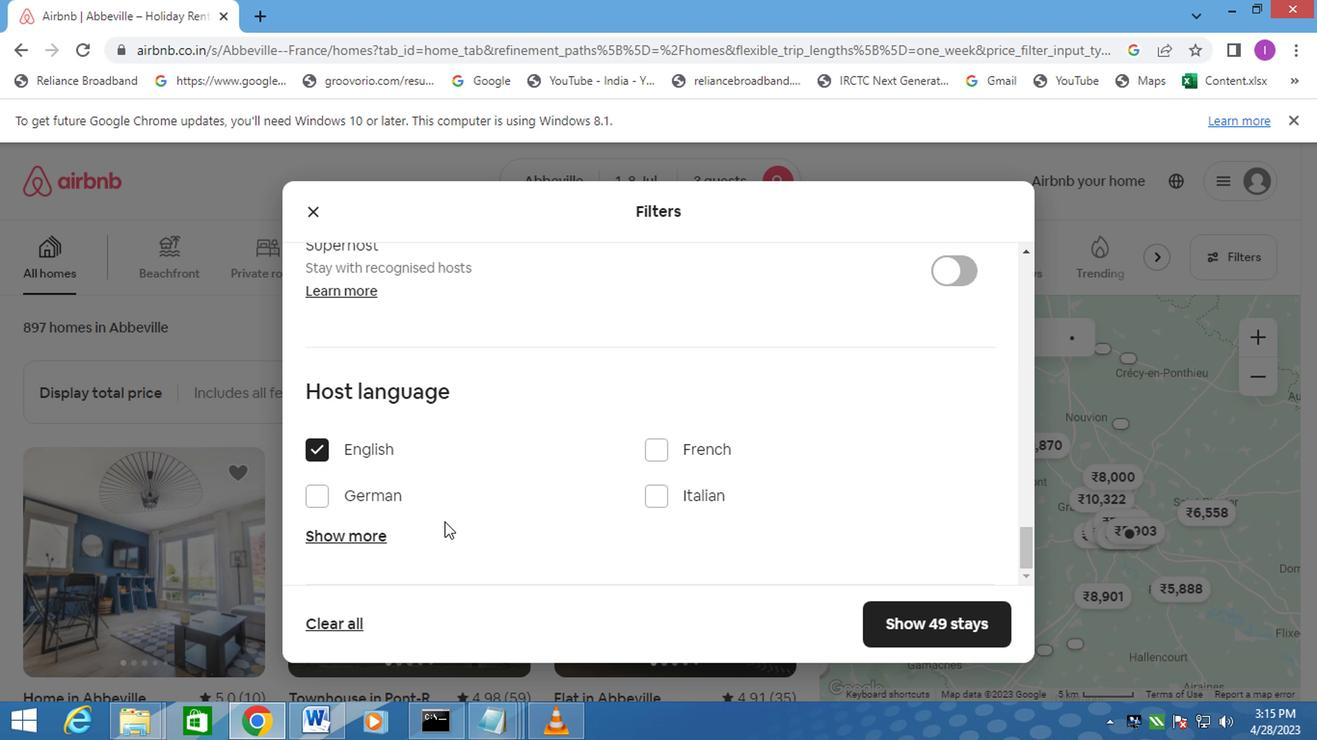 
Action: Mouse moved to (441, 522)
Screenshot: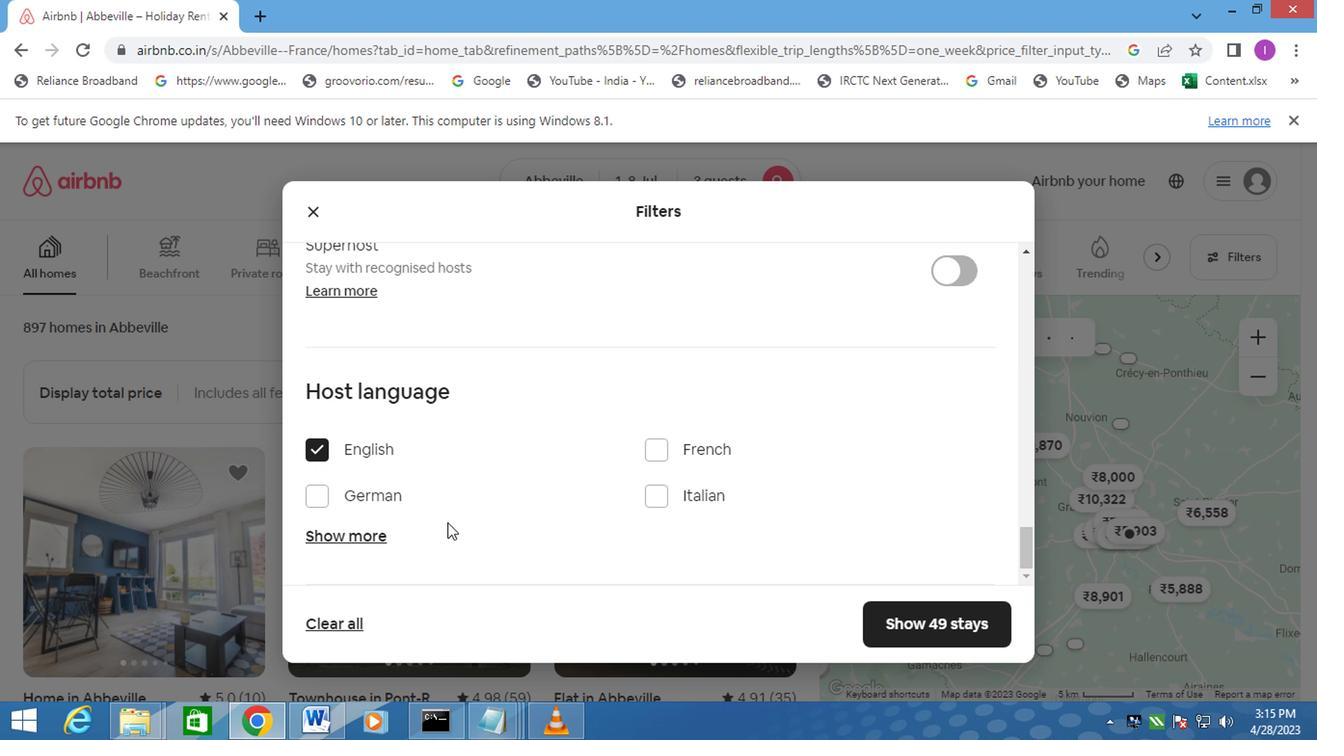 
Action: Mouse scrolled (441, 522) with delta (0, 0)
Screenshot: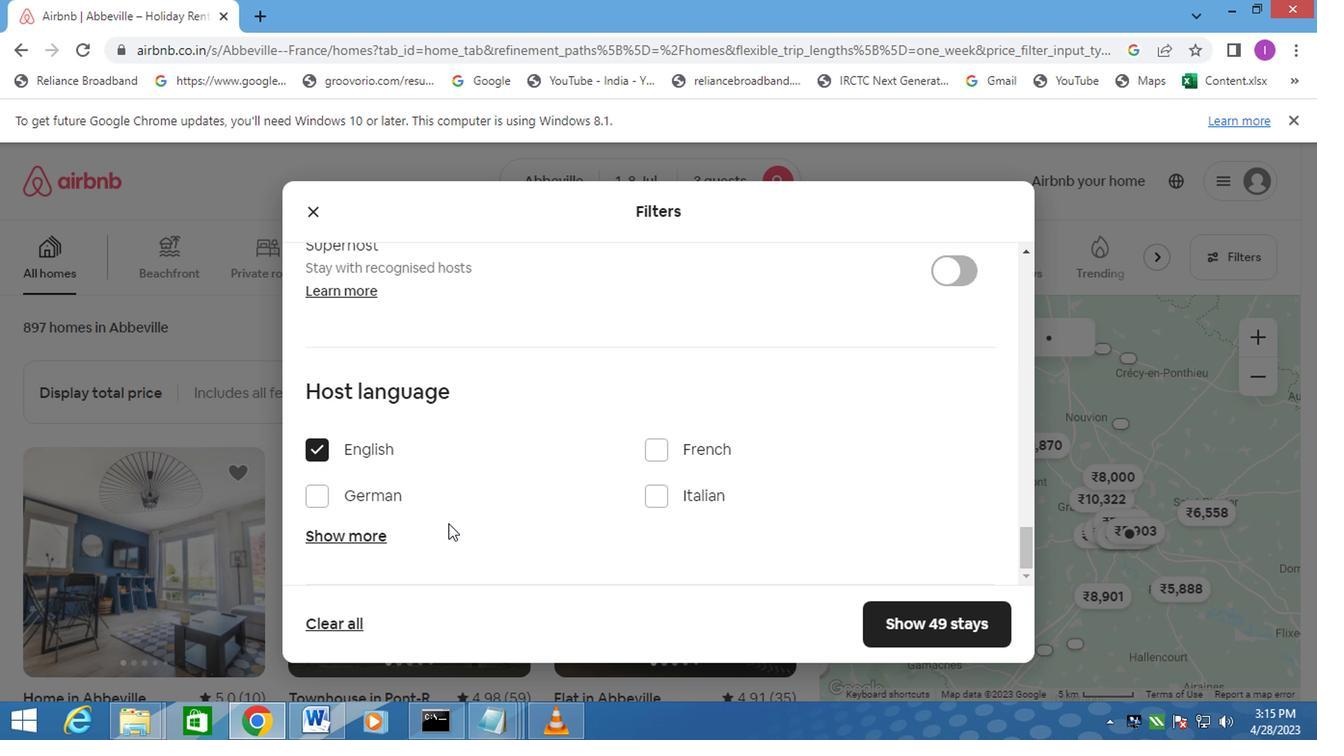
Action: Mouse moved to (535, 509)
Screenshot: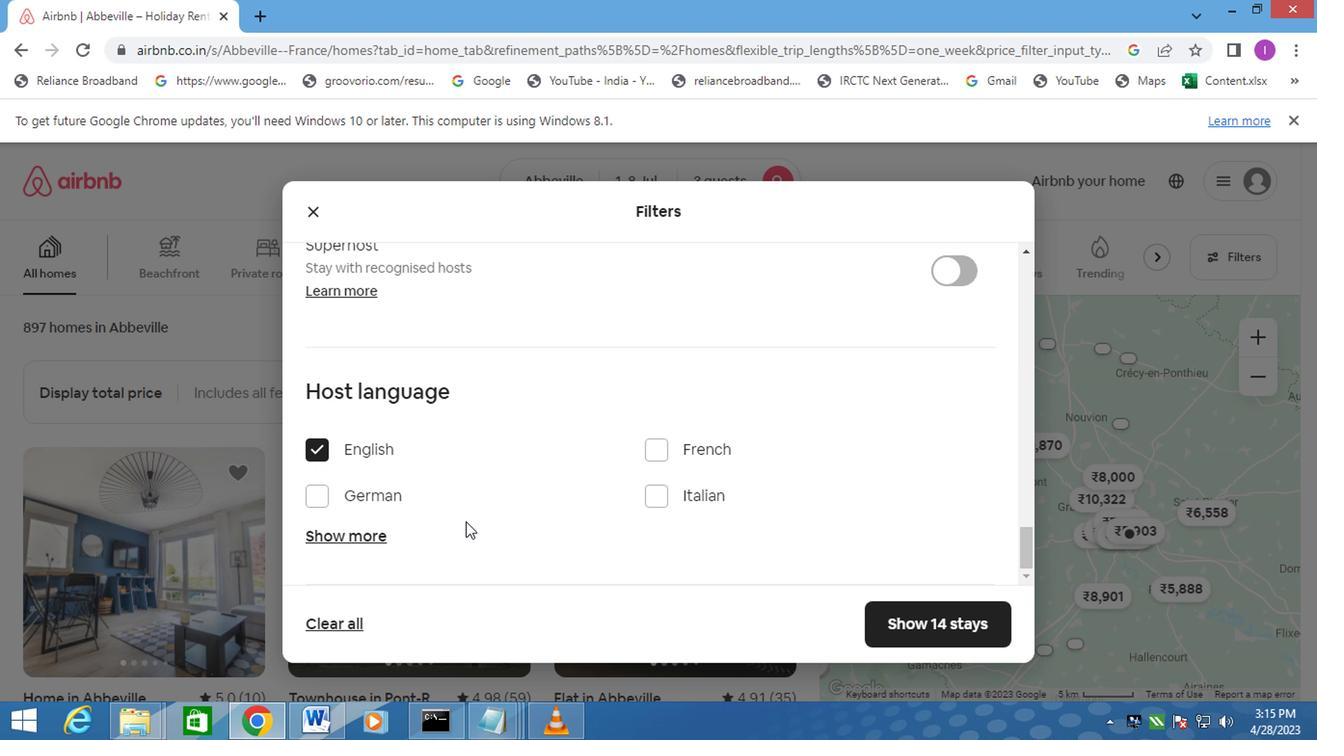 
Action: Mouse scrolled (535, 509) with delta (0, 0)
Screenshot: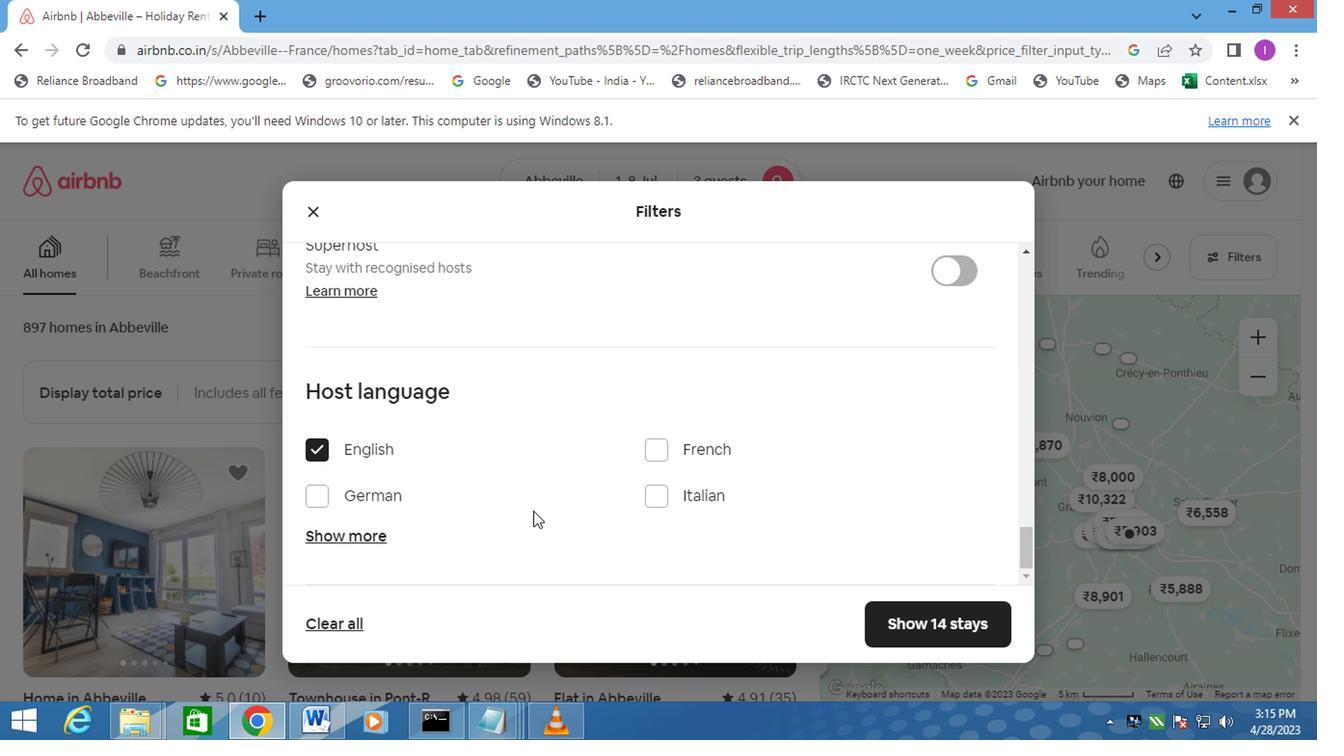 
Action: Mouse moved to (536, 509)
Screenshot: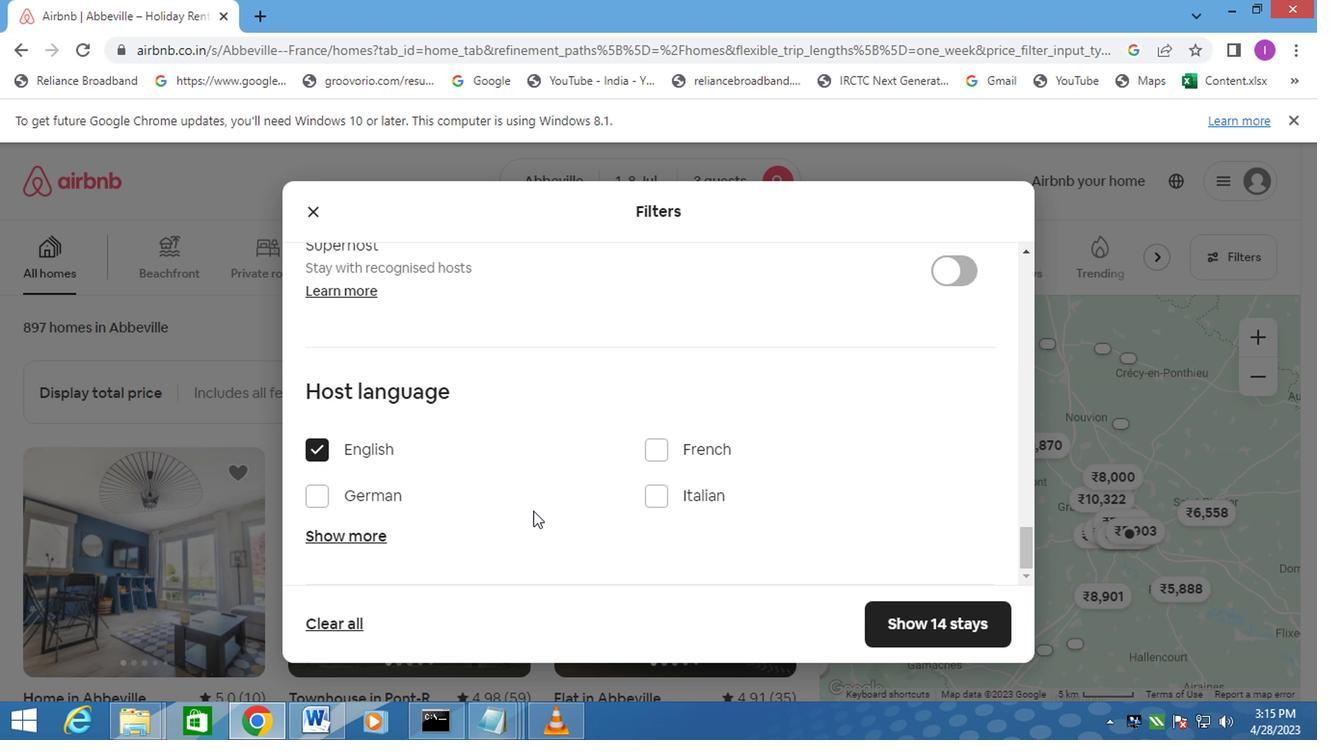 
Action: Mouse scrolled (536, 509) with delta (0, 0)
Screenshot: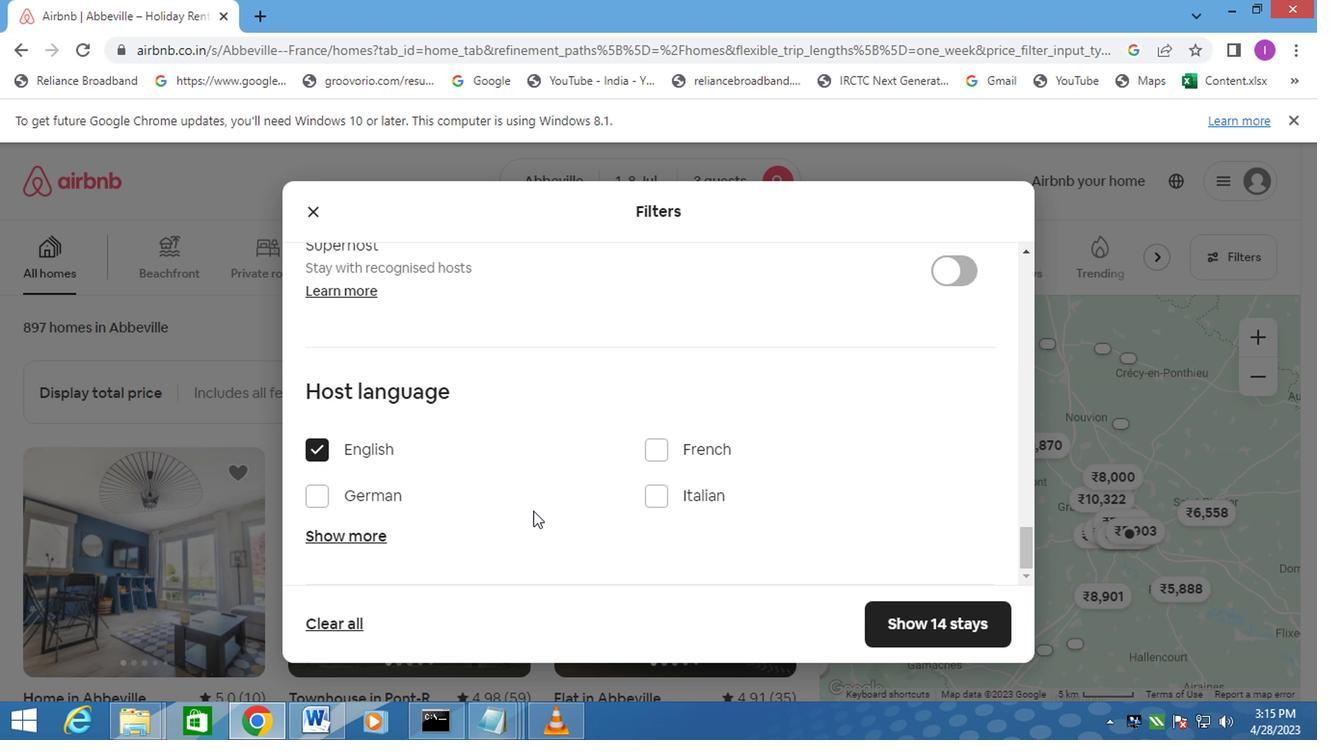 
Action: Mouse moved to (538, 509)
Screenshot: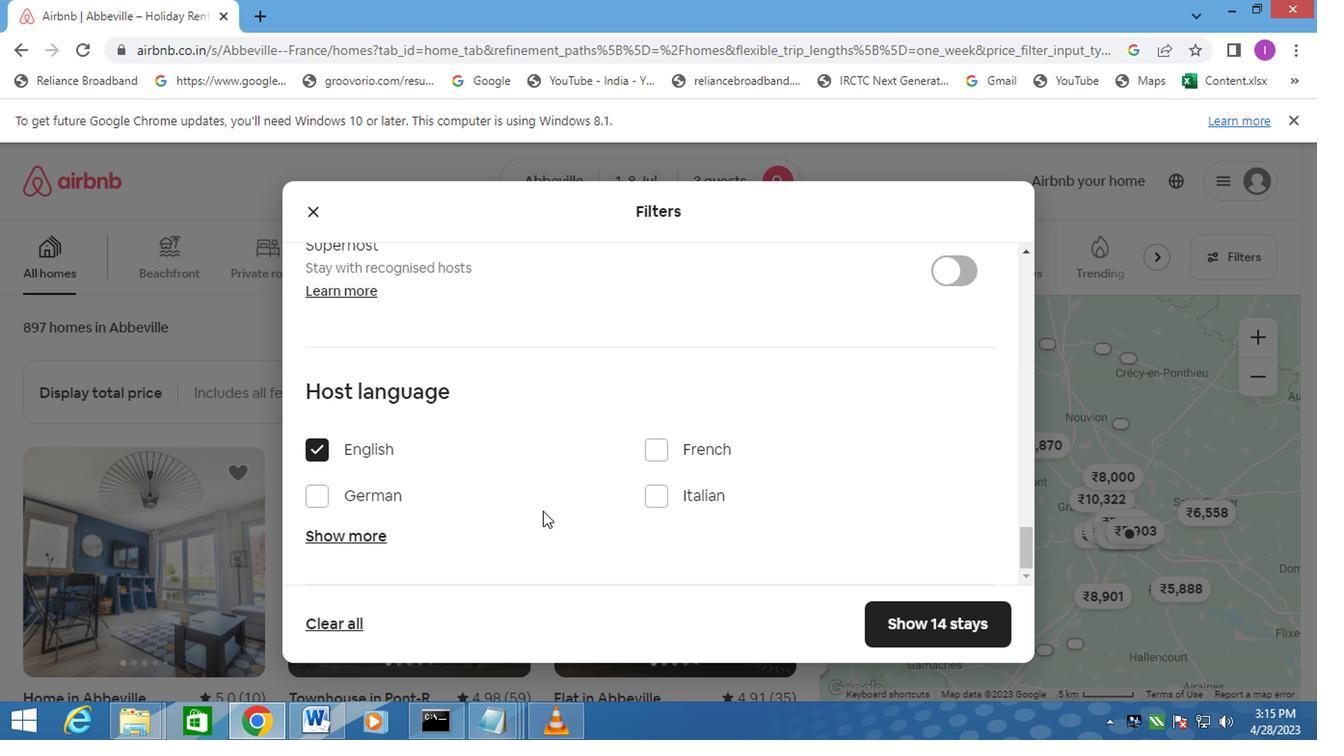 
Action: Mouse scrolled (538, 509) with delta (0, 0)
Screenshot: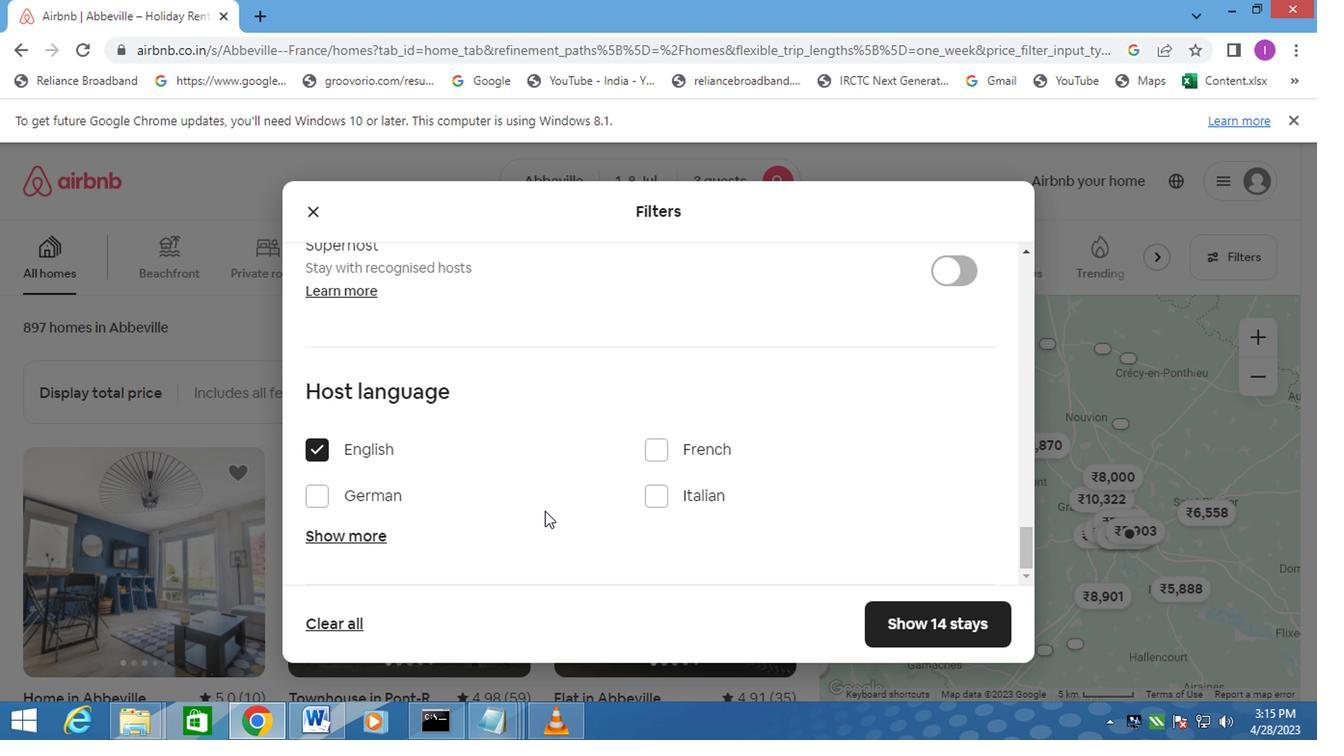
Action: Mouse moved to (902, 610)
Screenshot: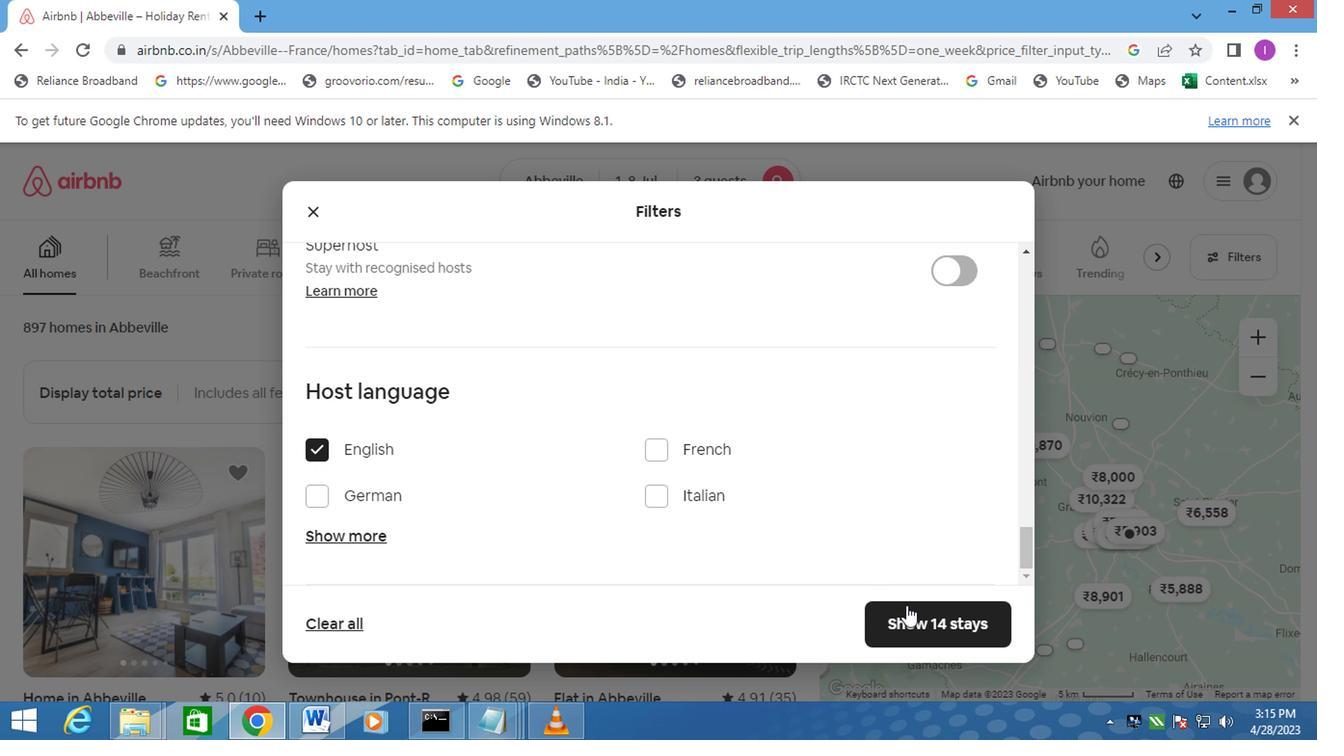 
Action: Mouse pressed left at (902, 610)
Screenshot: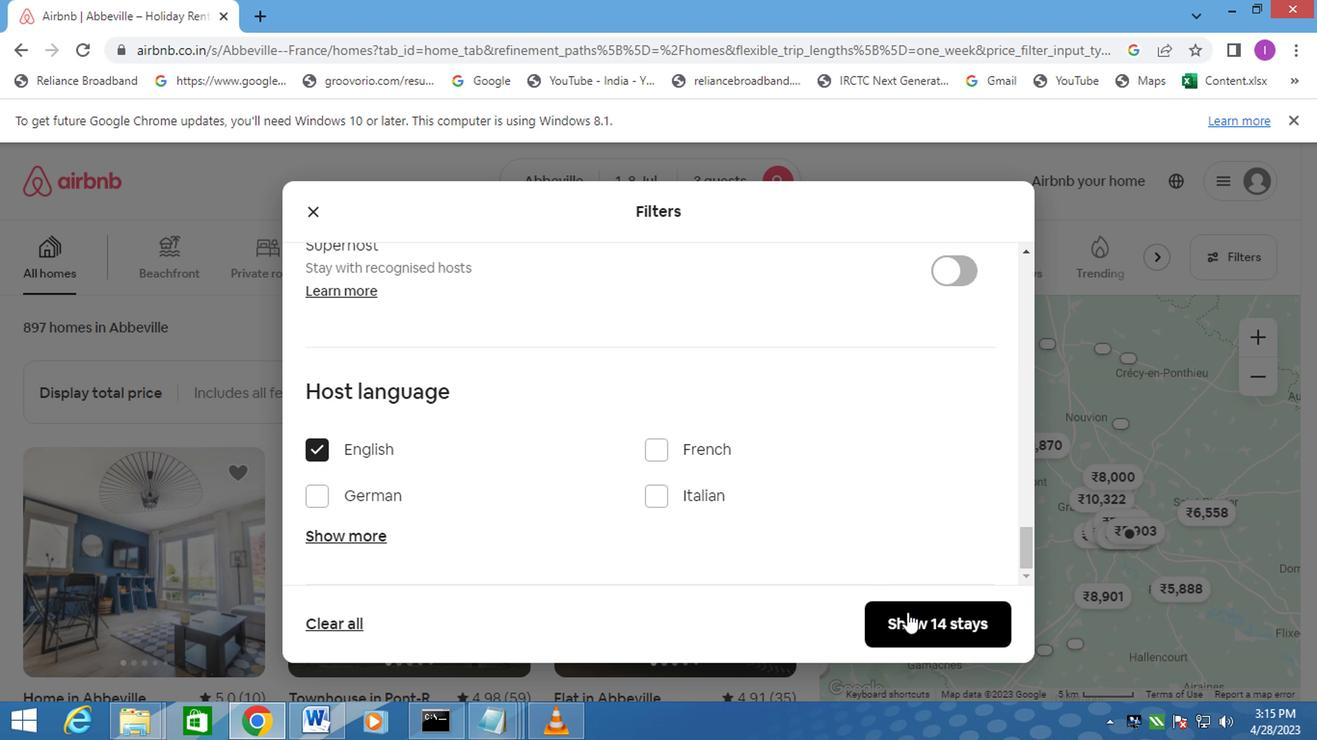 
Action: Mouse moved to (893, 620)
Screenshot: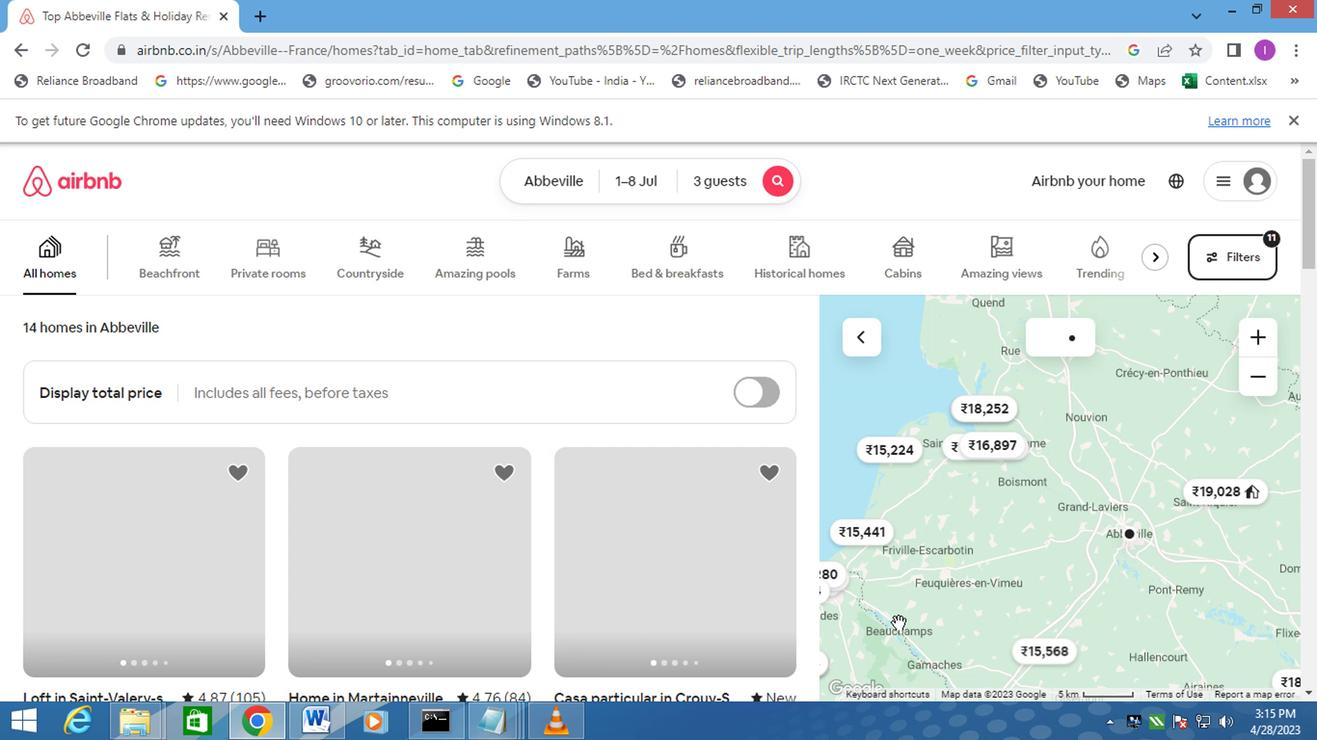 
